 Task: Find connections with filter location Lago da Pedra with filter topic #engineeringwith filter profile language English with filter current company Aparna Constructions & Estates with filter school JNTU Anantapur with filter industry Maritime Transportation with filter service category Grant Writing with filter keywords title Life Coach
Action: Mouse moved to (600, 104)
Screenshot: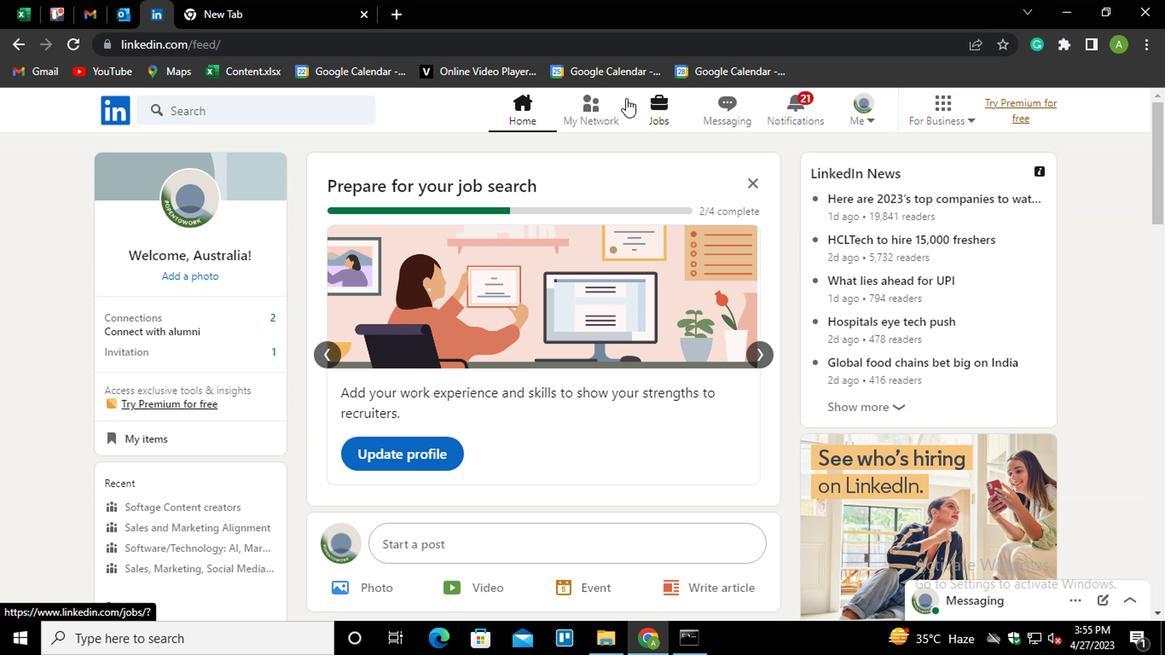 
Action: Mouse pressed left at (600, 104)
Screenshot: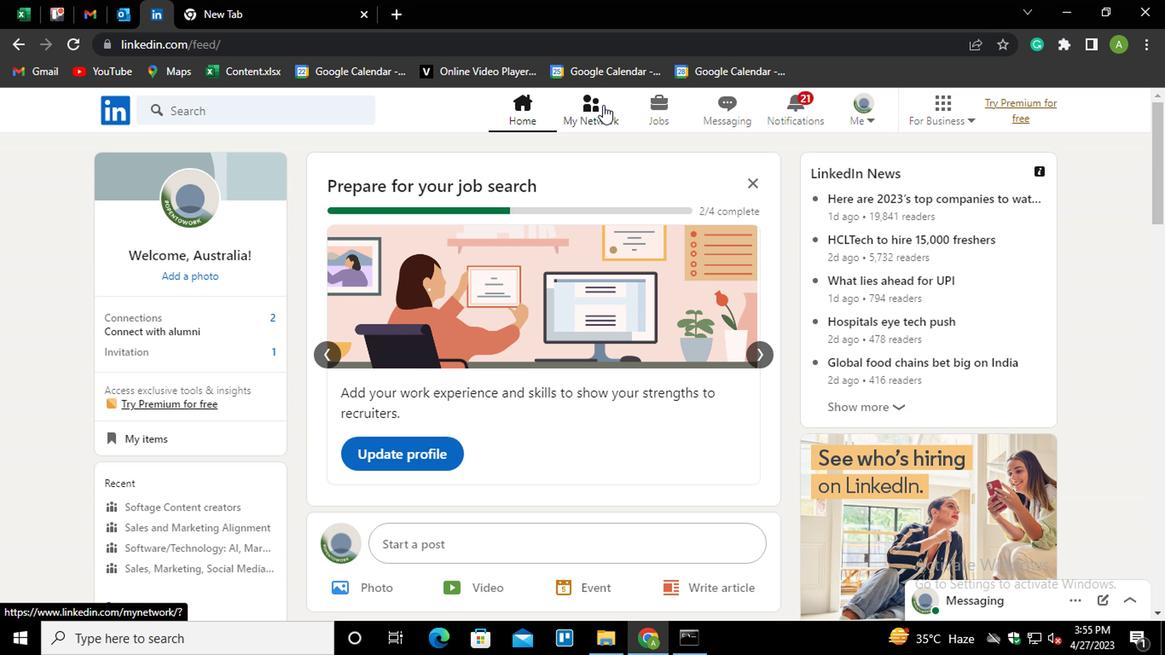 
Action: Mouse moved to (193, 202)
Screenshot: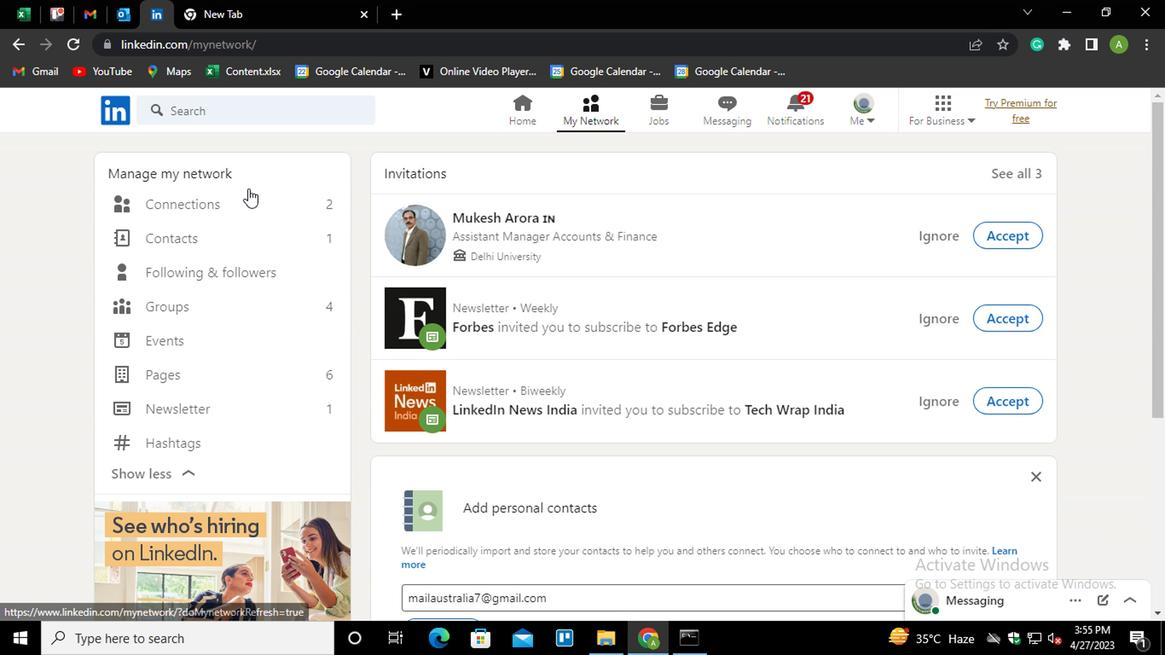 
Action: Mouse pressed left at (193, 202)
Screenshot: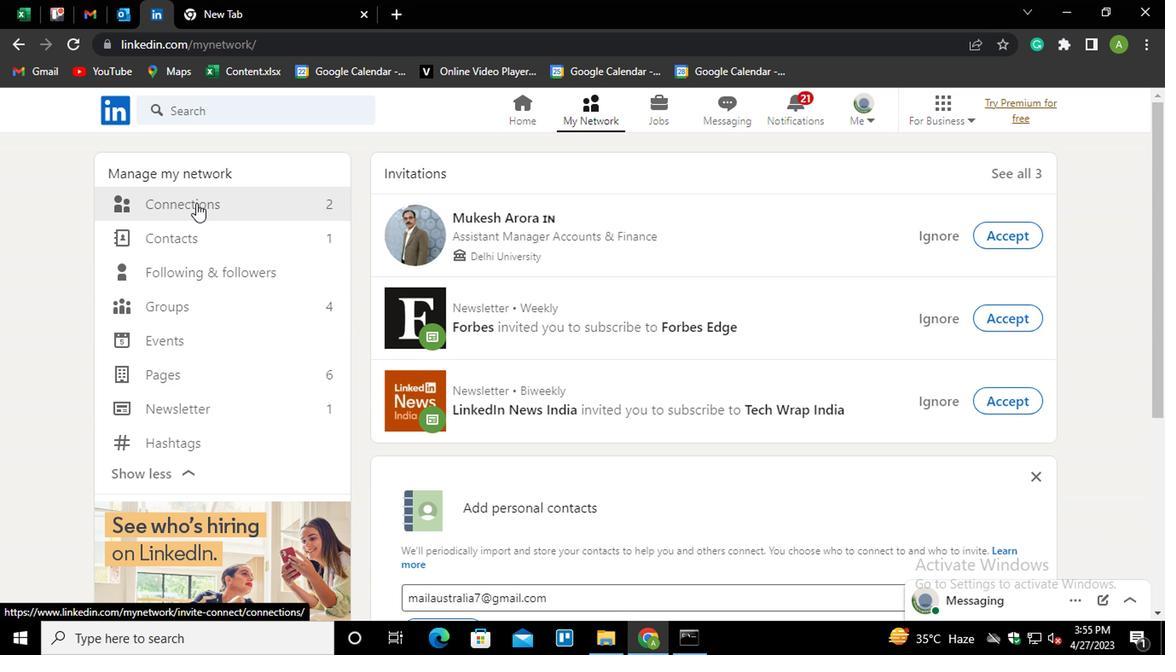 
Action: Mouse moved to (735, 200)
Screenshot: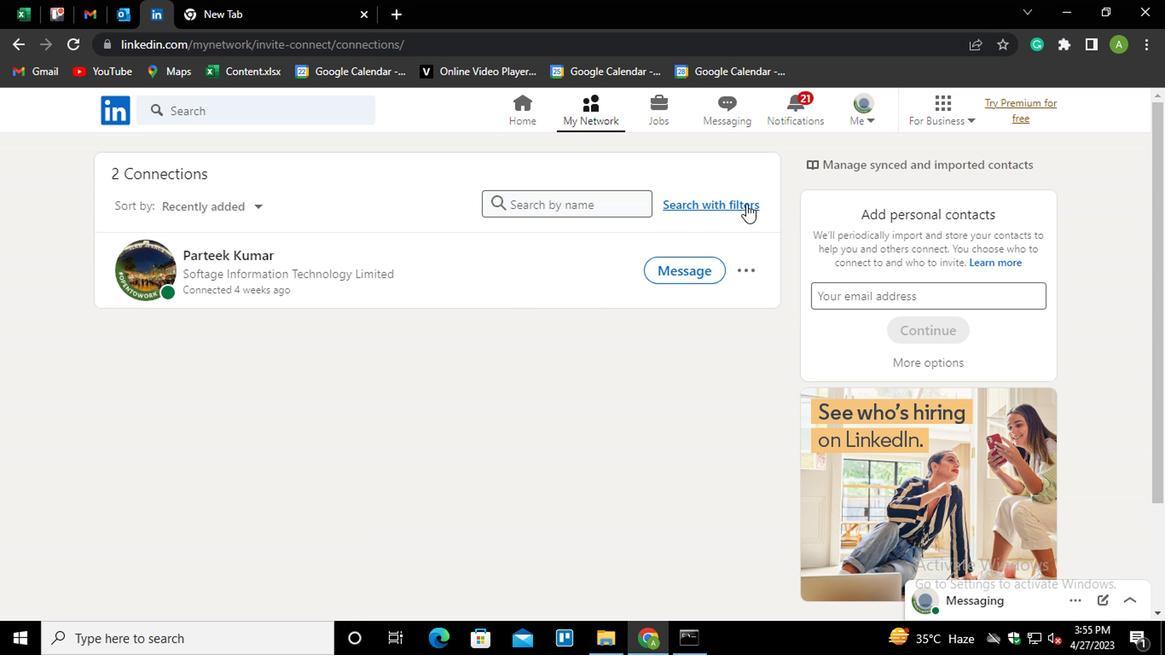 
Action: Mouse pressed left at (735, 200)
Screenshot: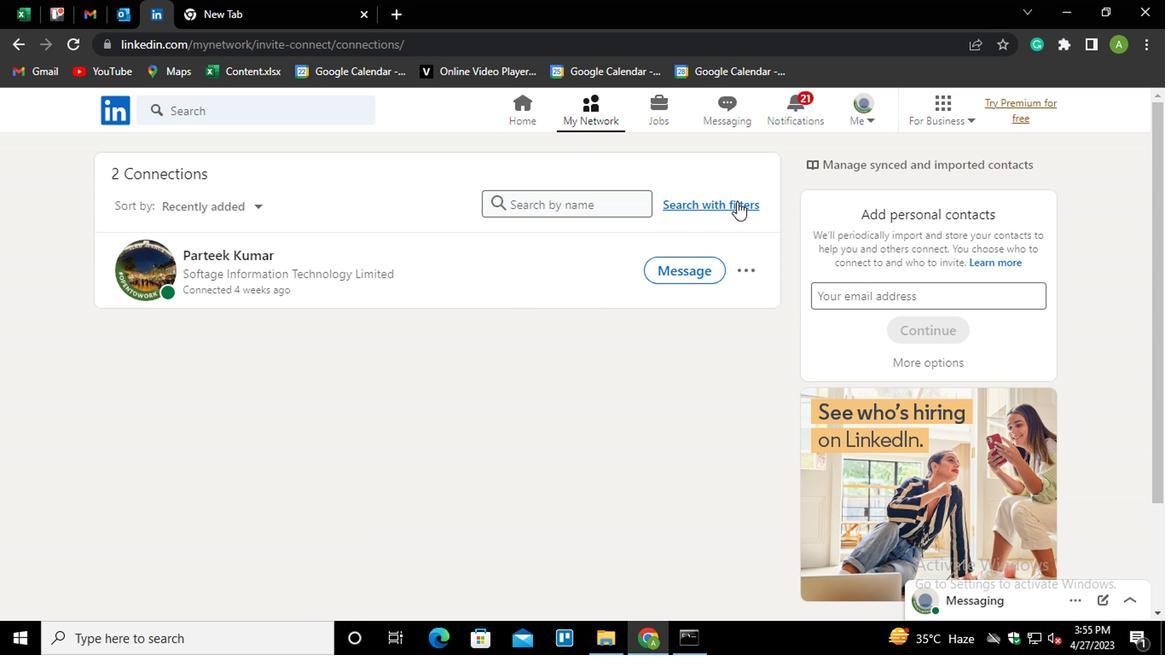 
Action: Mouse moved to (634, 154)
Screenshot: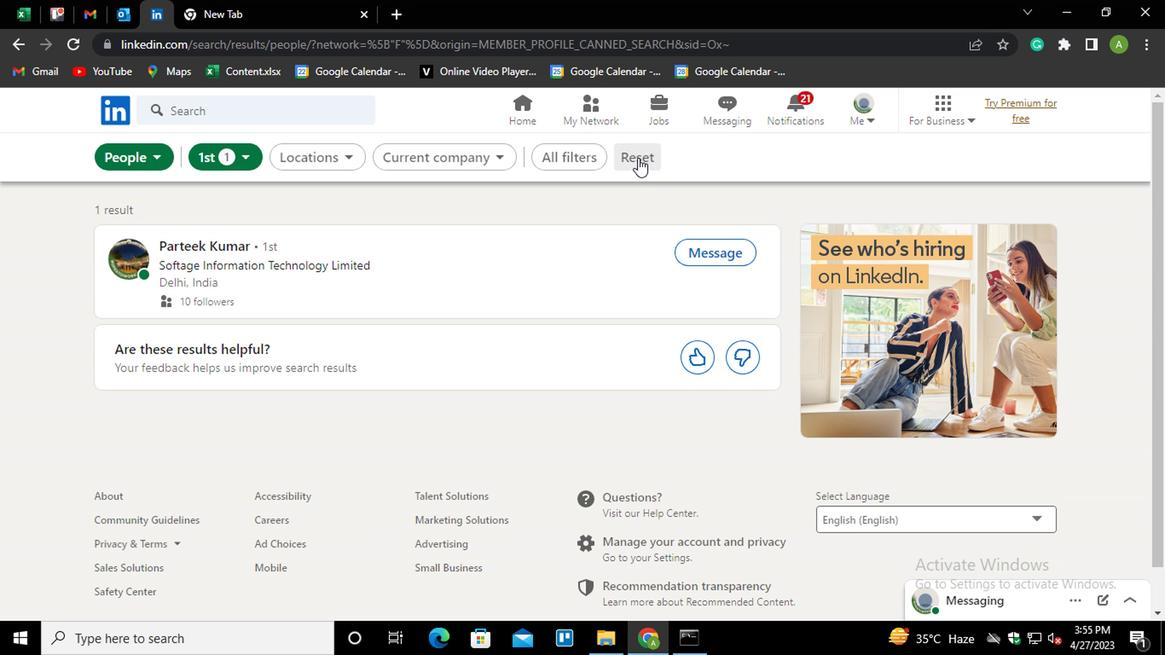 
Action: Mouse pressed left at (634, 154)
Screenshot: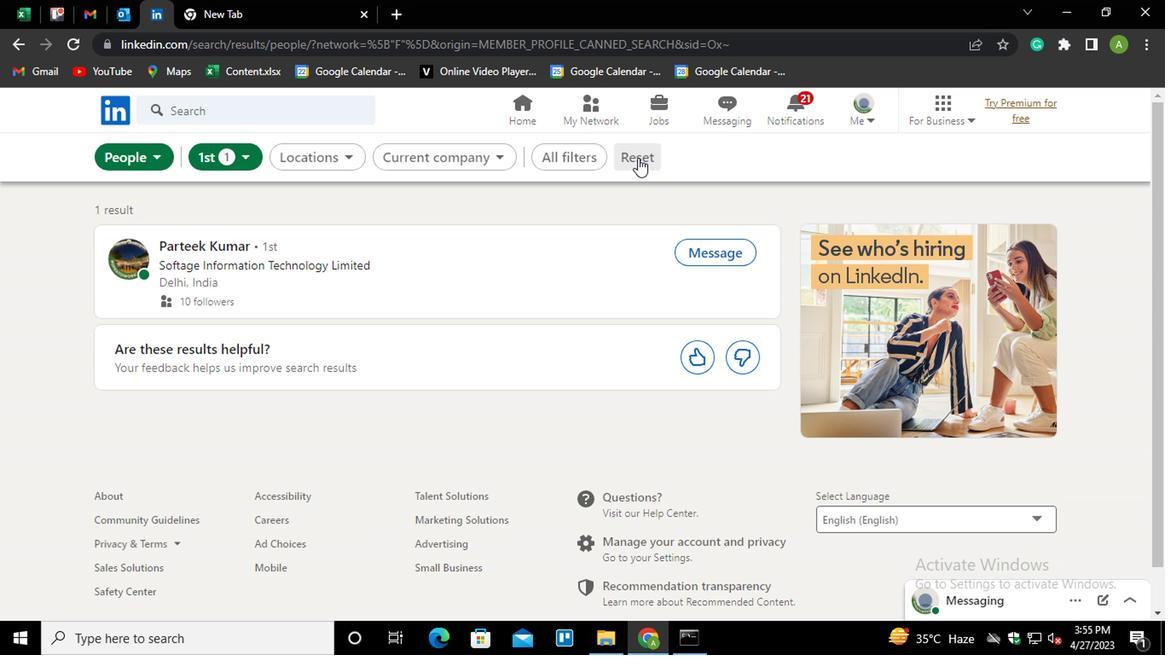 
Action: Mouse moved to (614, 158)
Screenshot: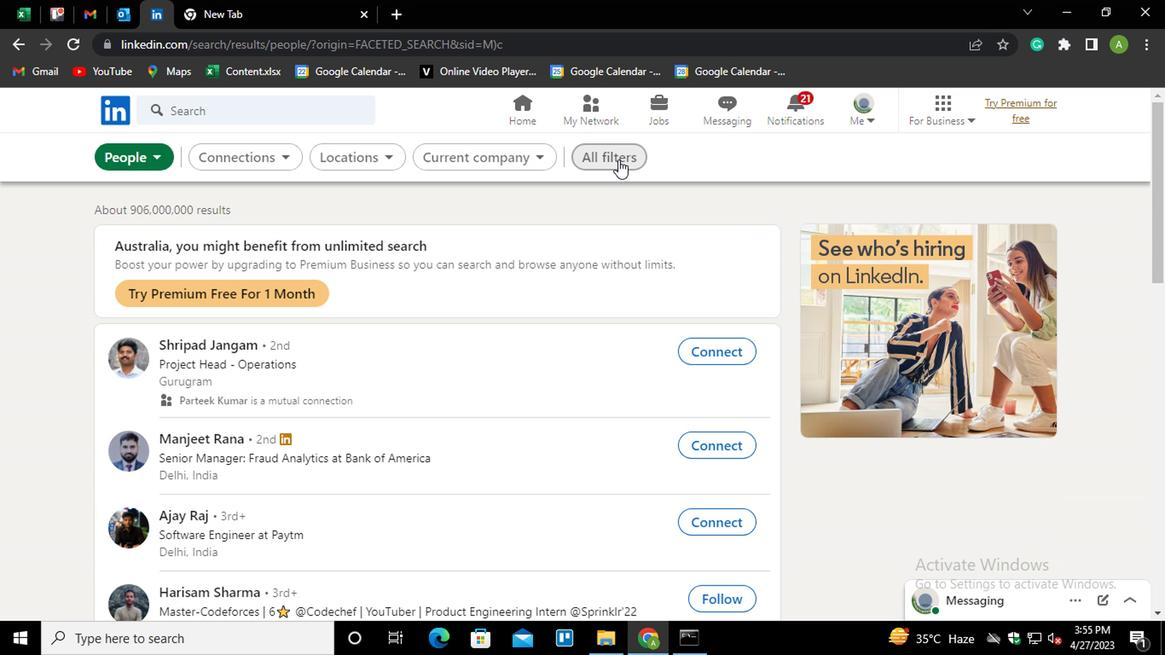 
Action: Mouse pressed left at (614, 158)
Screenshot: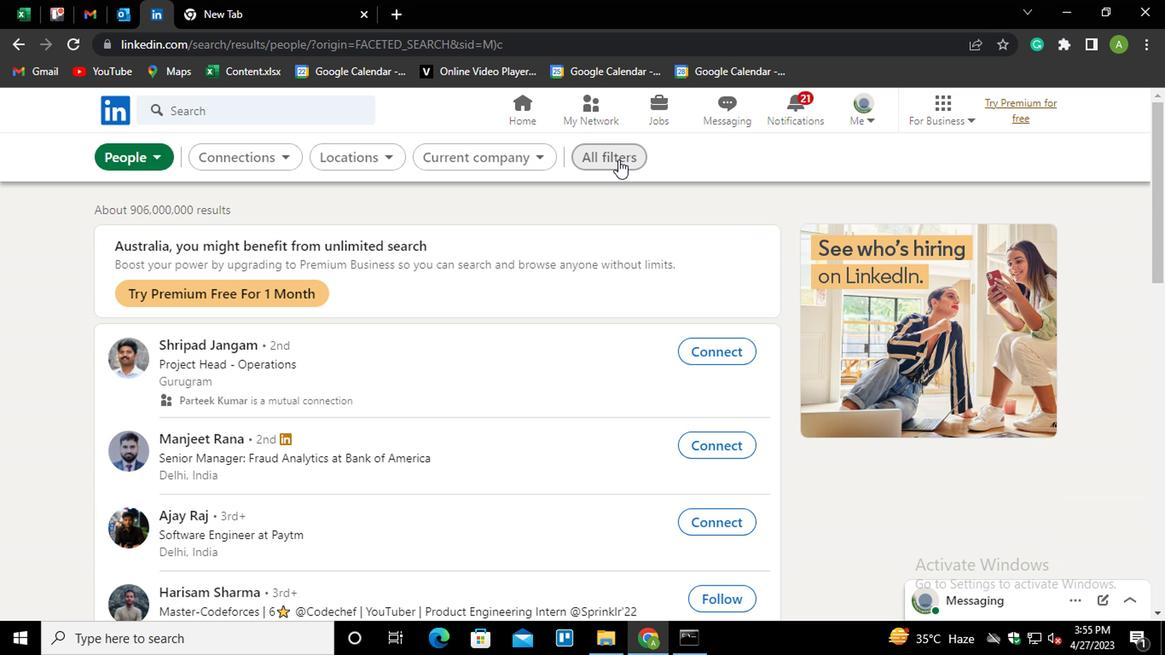 
Action: Mouse moved to (821, 343)
Screenshot: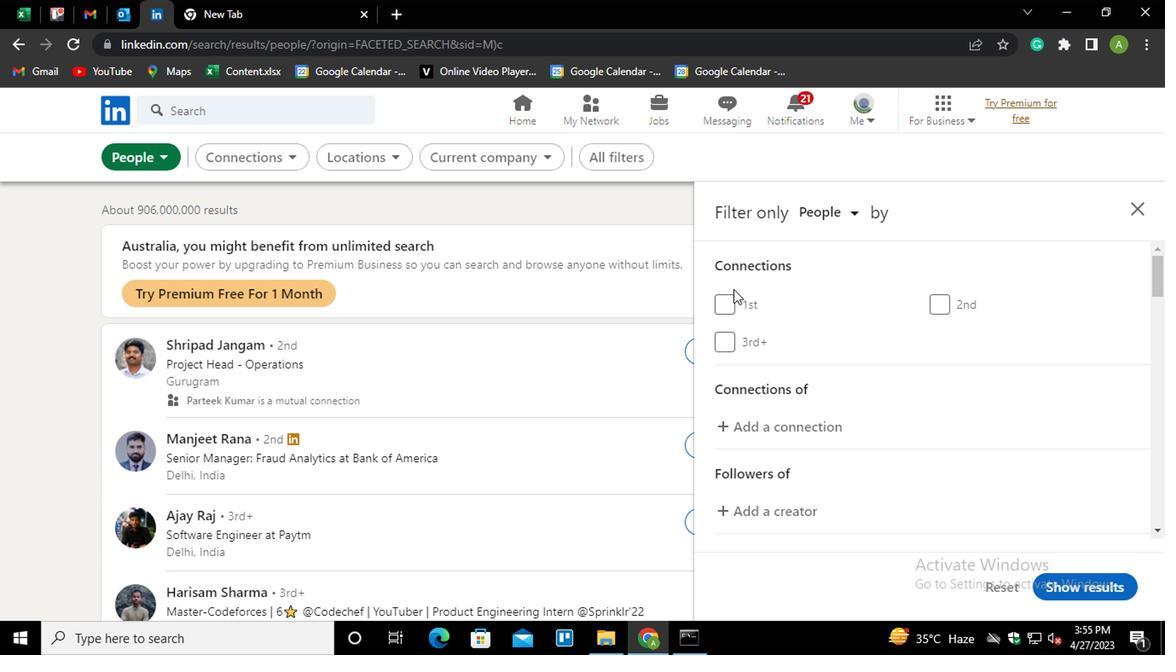 
Action: Mouse scrolled (821, 342) with delta (0, -1)
Screenshot: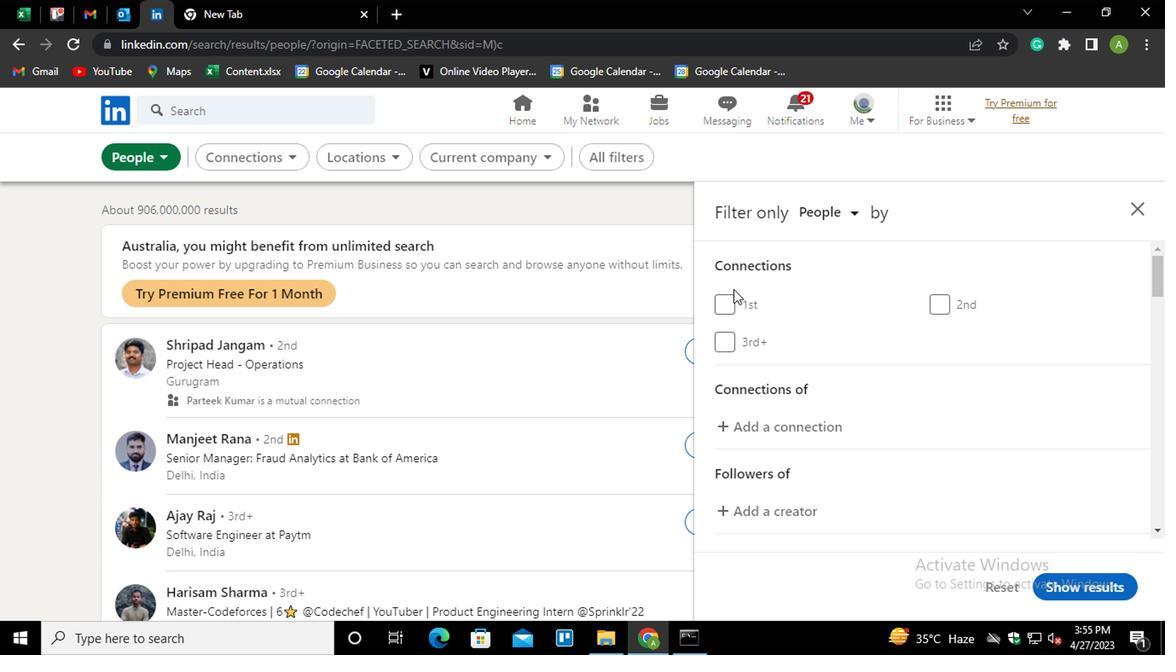 
Action: Mouse moved to (821, 344)
Screenshot: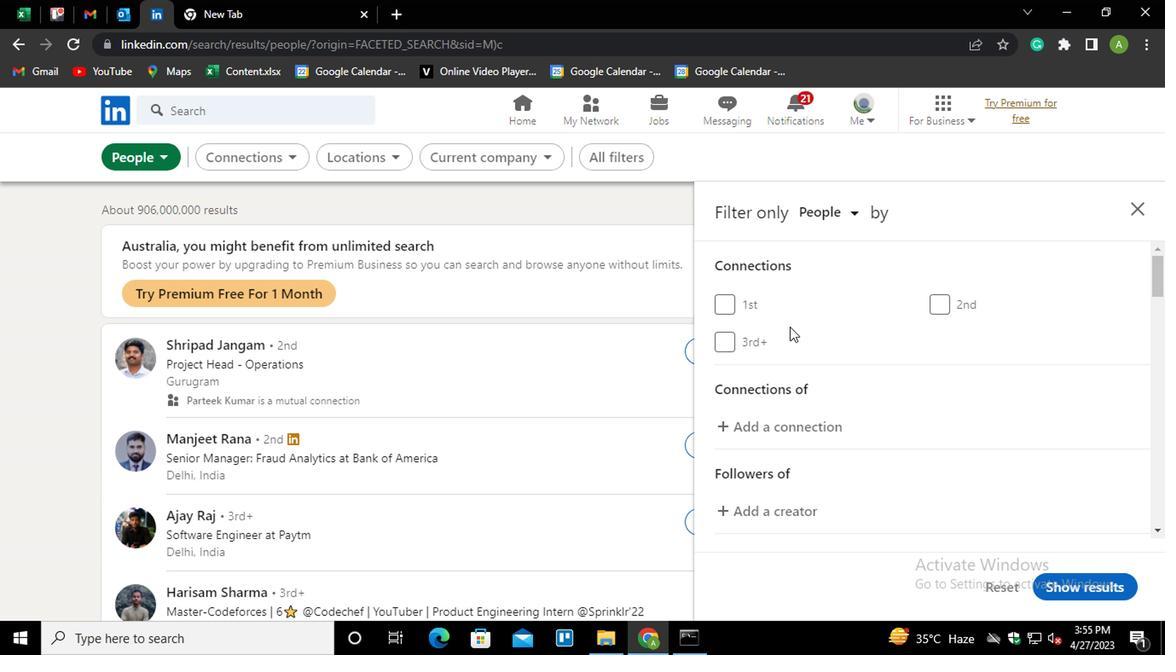
Action: Mouse scrolled (821, 343) with delta (0, 0)
Screenshot: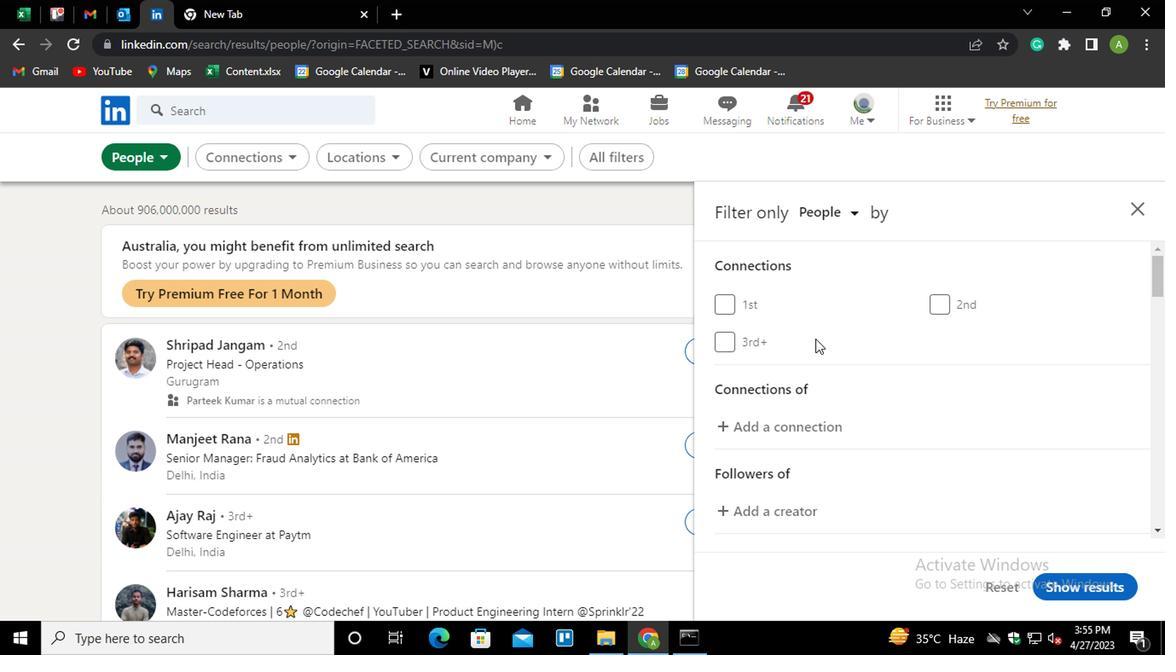 
Action: Mouse scrolled (821, 343) with delta (0, 0)
Screenshot: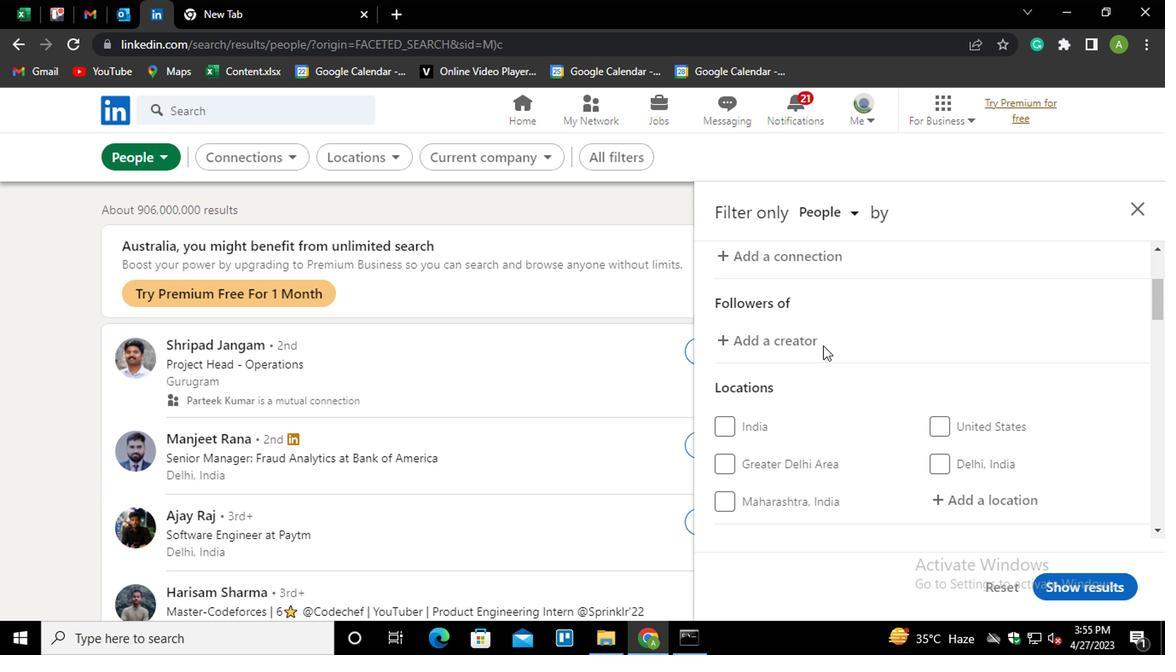 
Action: Mouse moved to (961, 412)
Screenshot: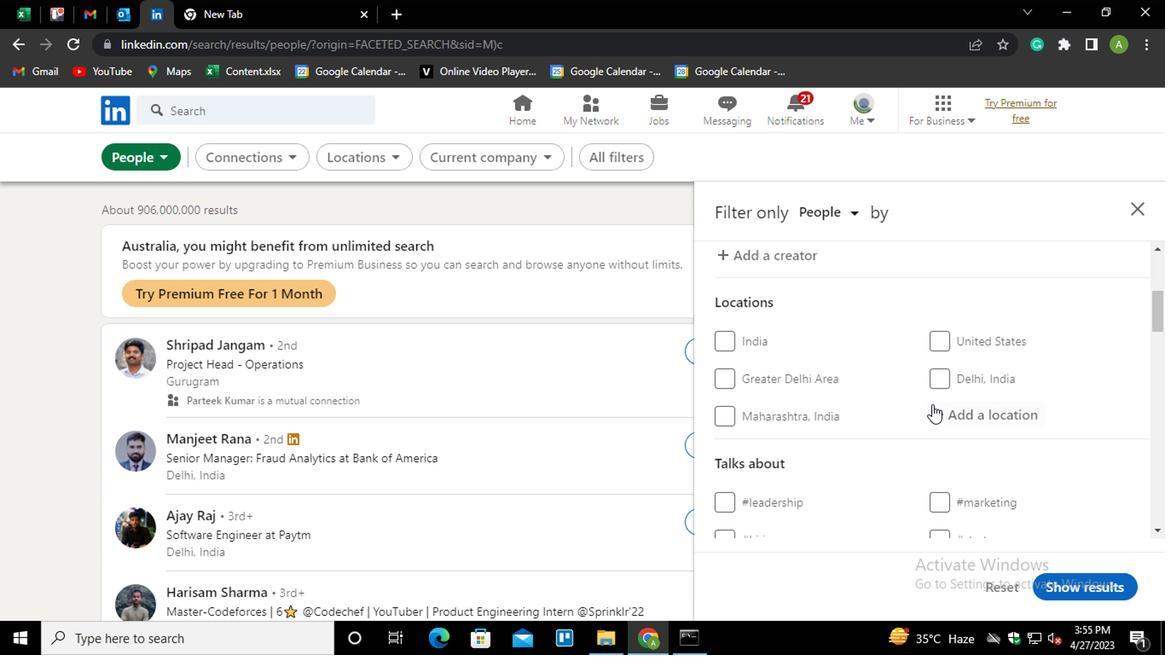 
Action: Mouse pressed left at (961, 412)
Screenshot: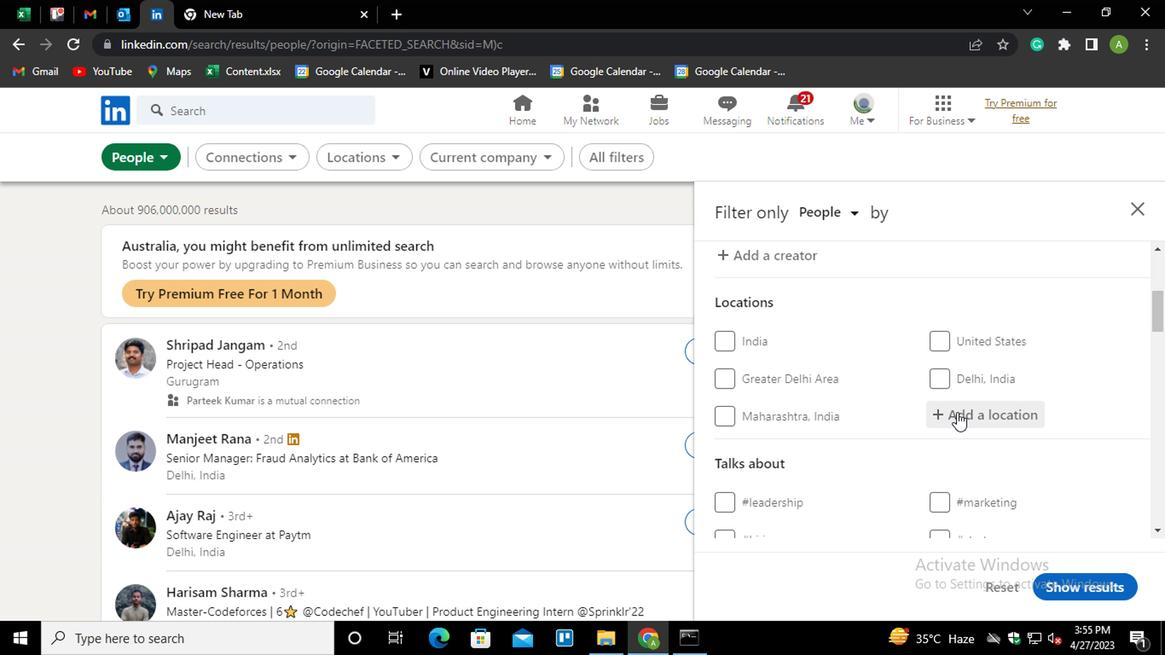 
Action: Mouse moved to (976, 414)
Screenshot: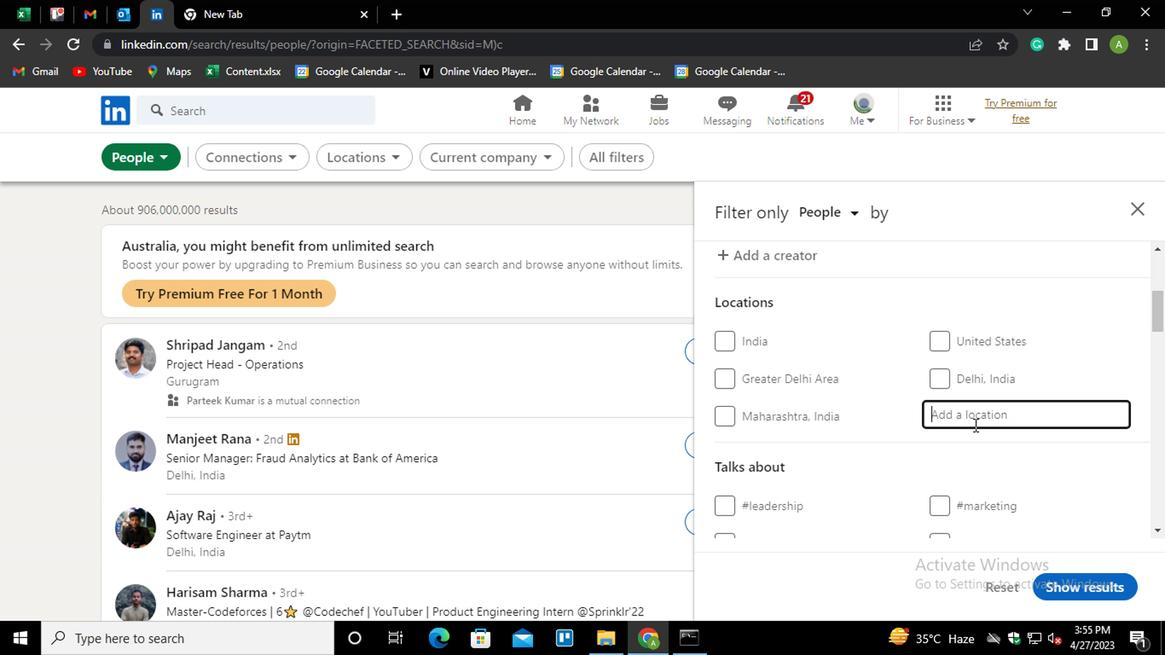 
Action: Mouse pressed left at (976, 414)
Screenshot: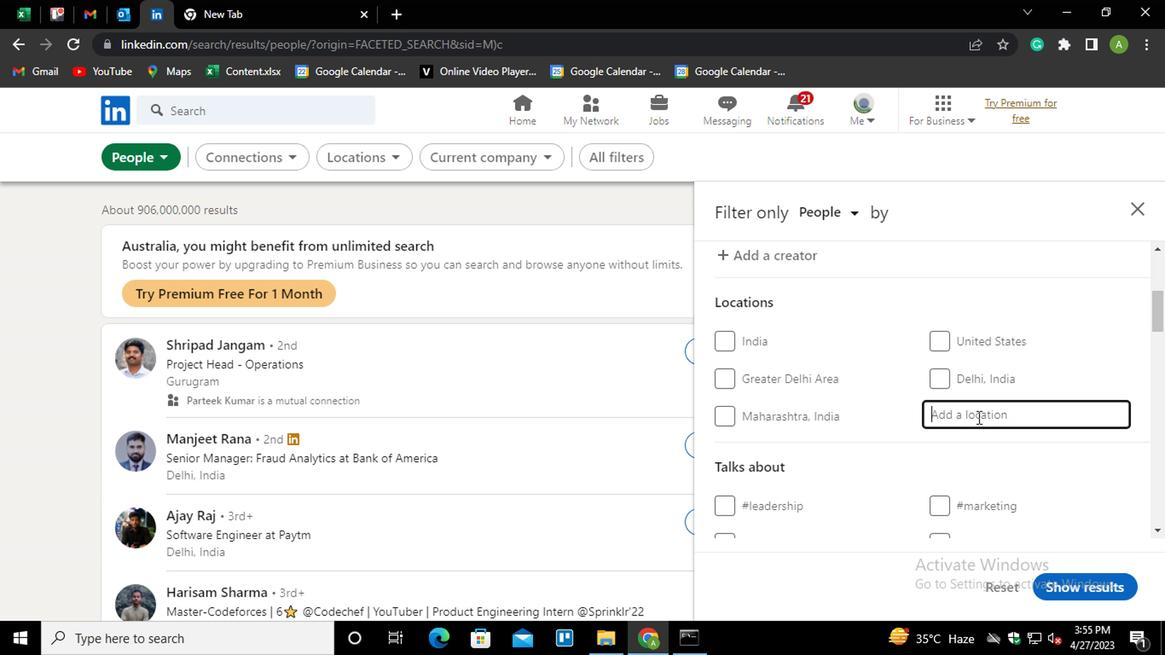 
Action: Mouse moved to (971, 416)
Screenshot: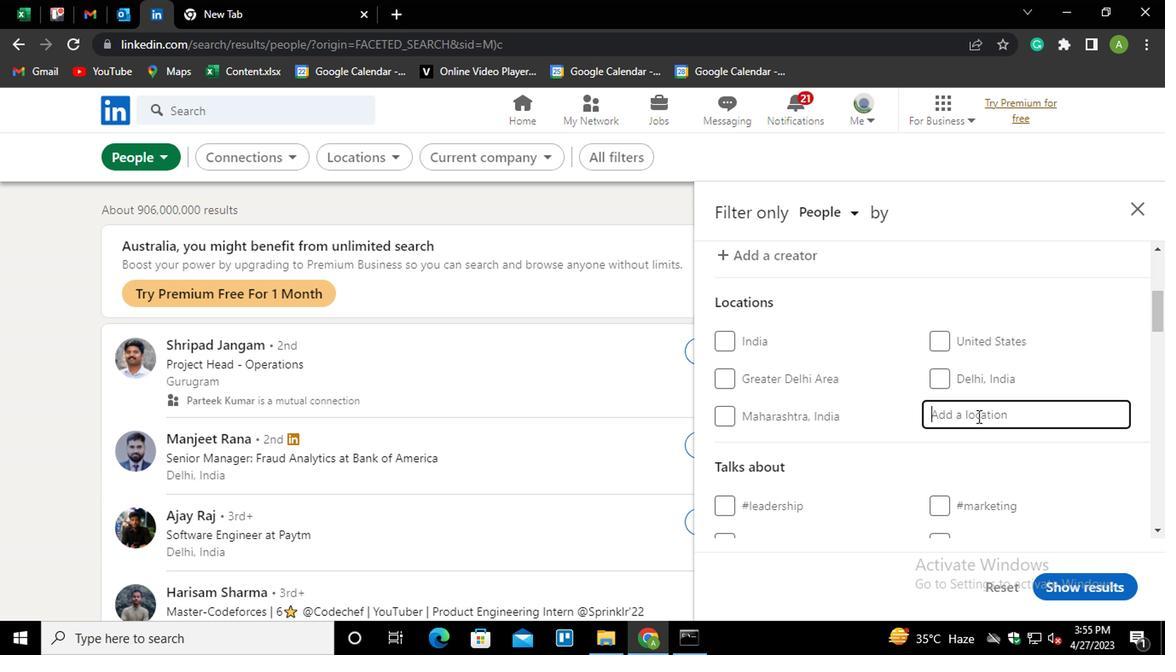 
Action: Key pressed <Key.shift>LAGO<Key.space>DA<Key.space><Key.down><Key.enter>
Screenshot: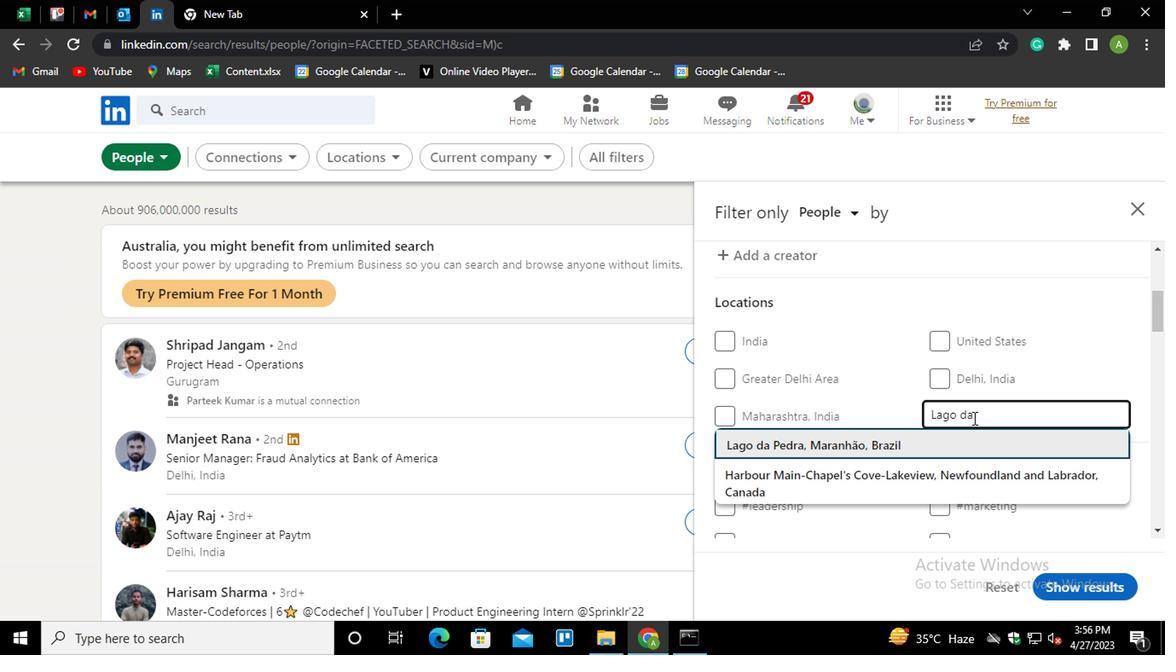 
Action: Mouse scrolled (971, 415) with delta (0, 0)
Screenshot: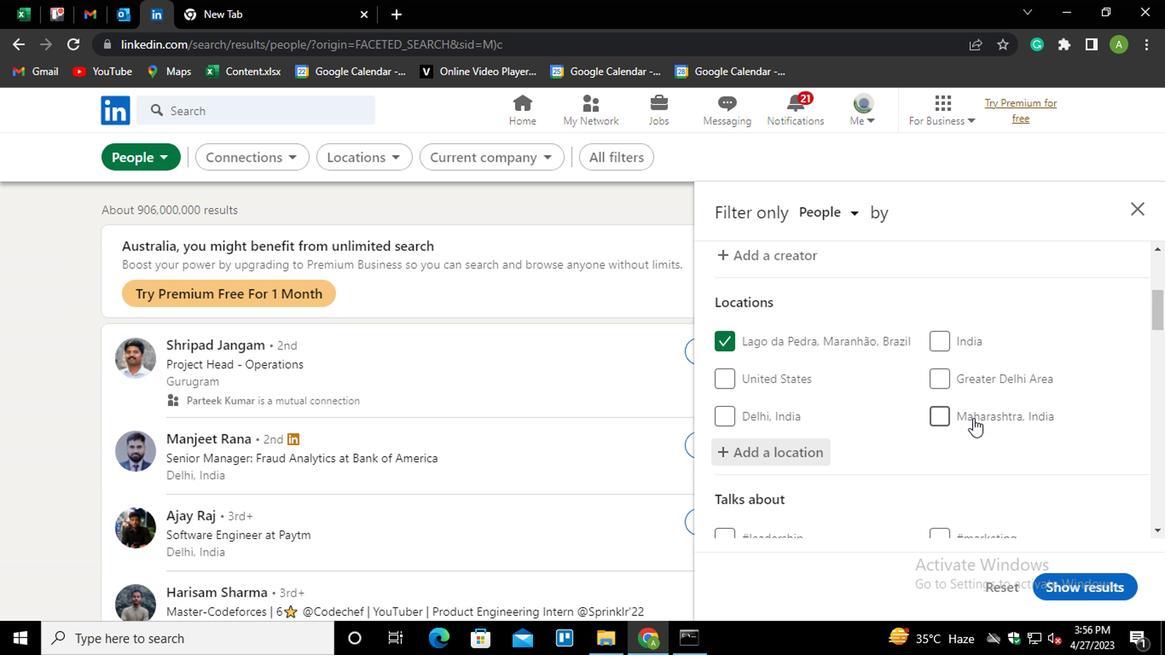 
Action: Mouse scrolled (971, 415) with delta (0, 0)
Screenshot: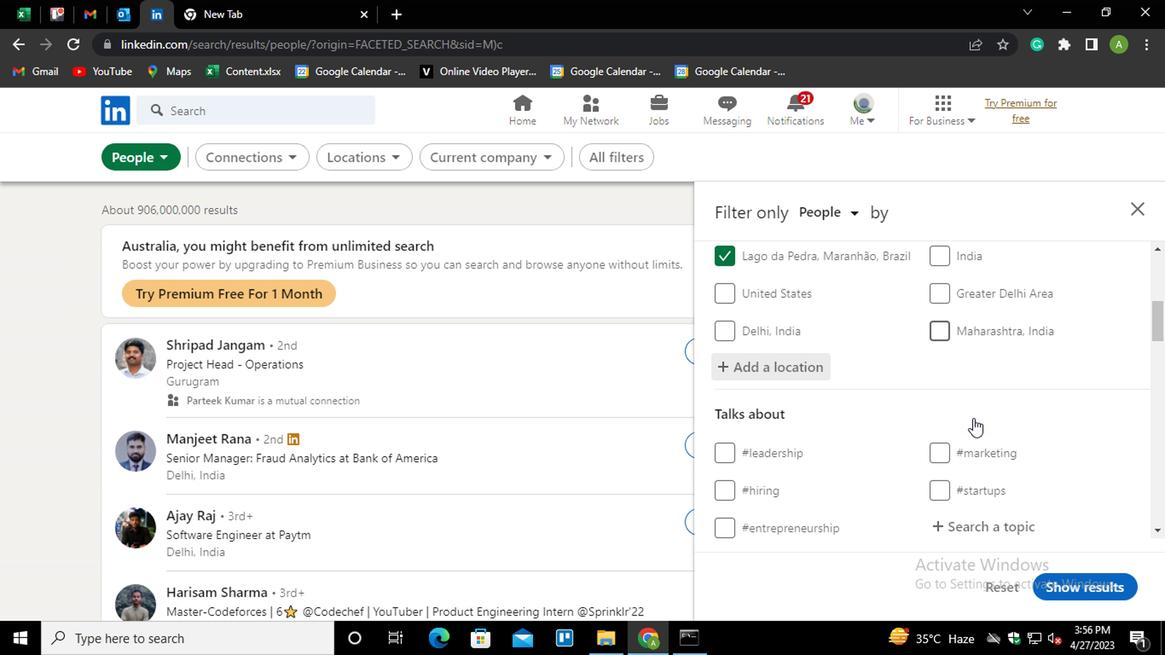 
Action: Mouse moved to (979, 442)
Screenshot: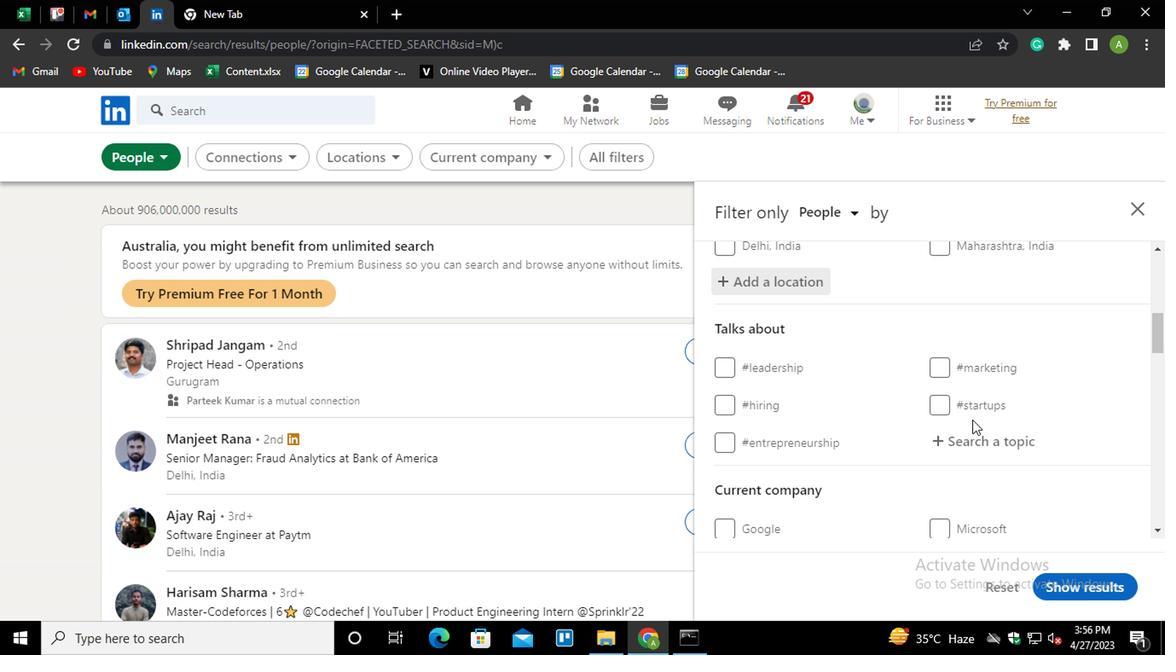 
Action: Mouse pressed left at (979, 442)
Screenshot: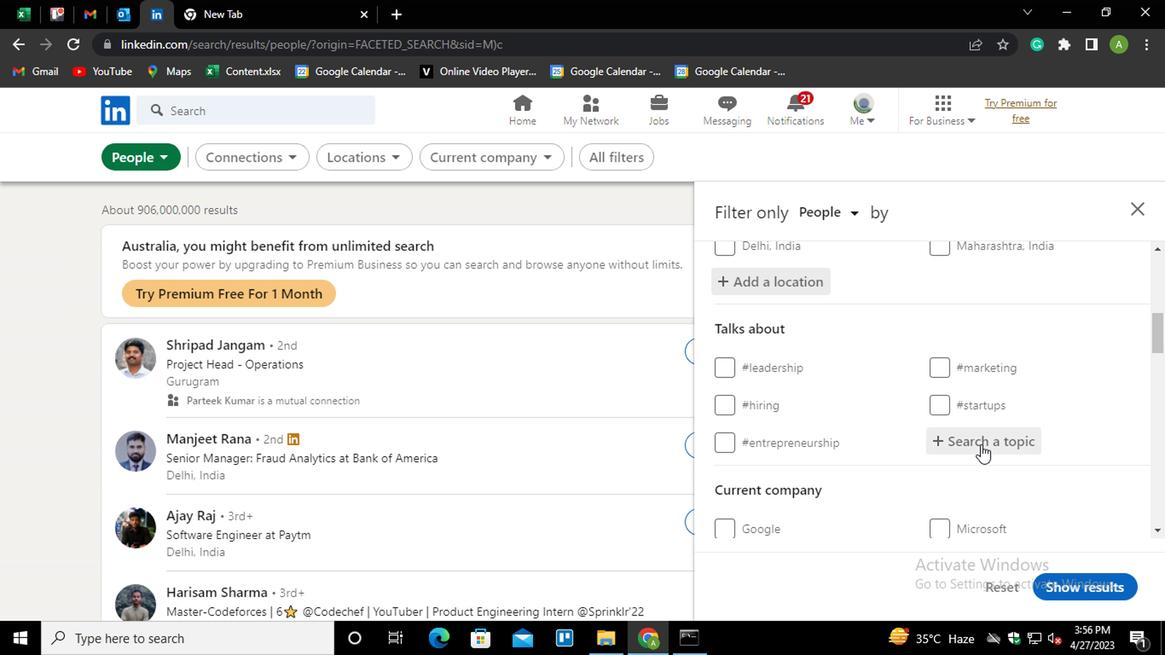 
Action: Mouse moved to (979, 443)
Screenshot: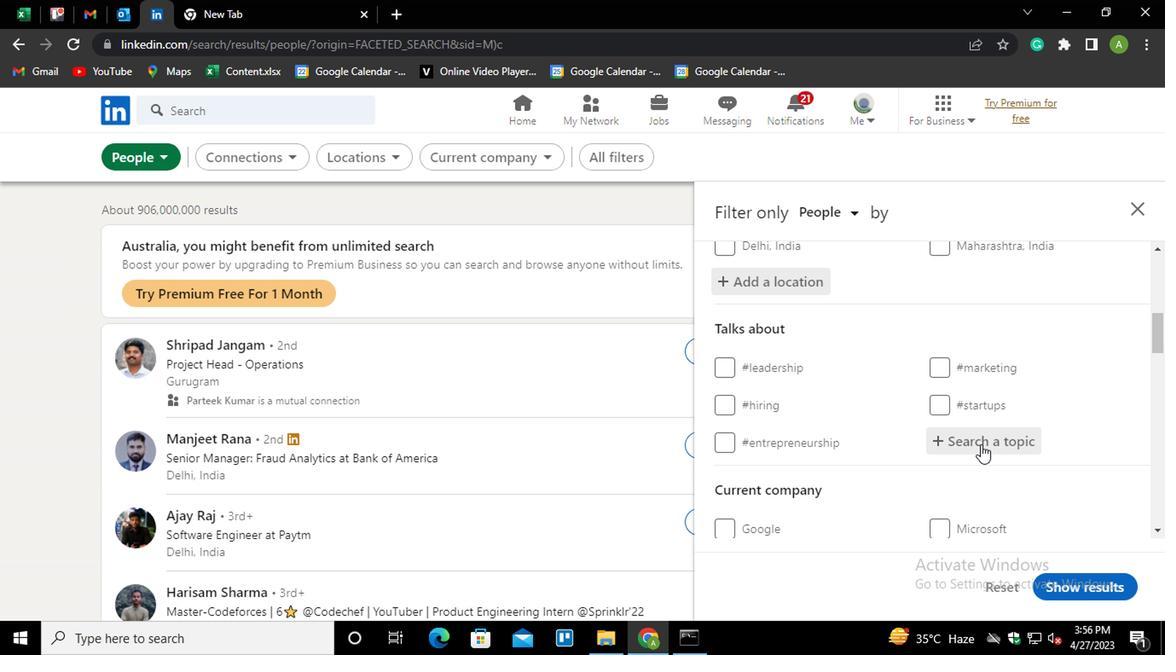 
Action: Key pressed ENGINEER<Key.down><Key.enter>
Screenshot: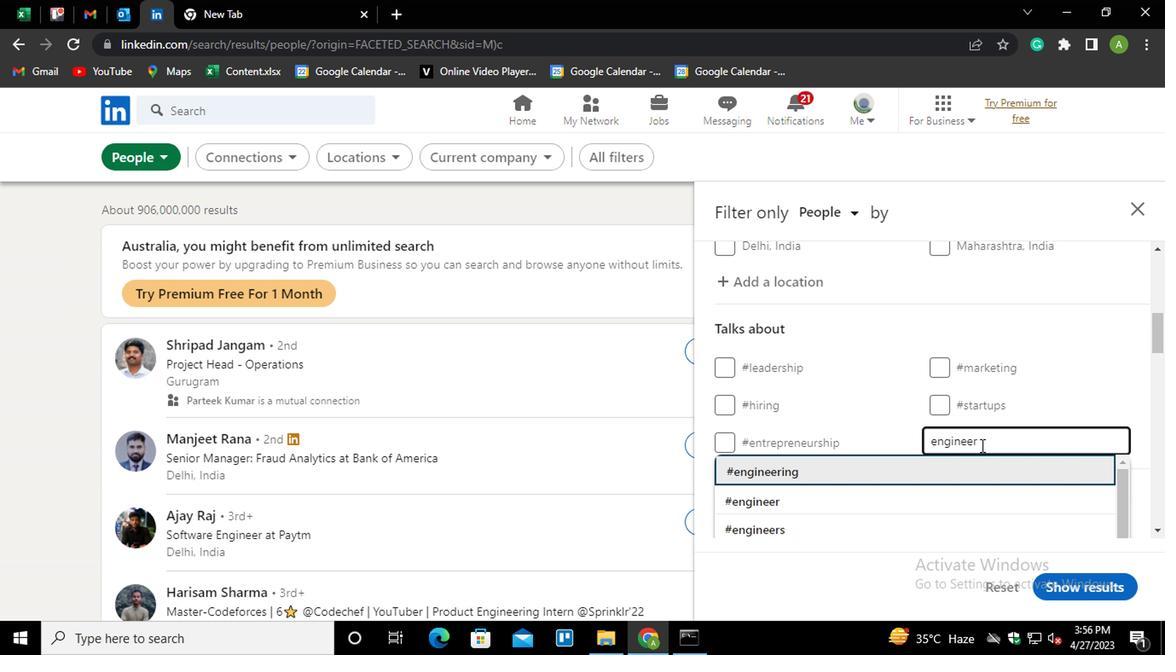 
Action: Mouse scrolled (979, 442) with delta (0, -1)
Screenshot: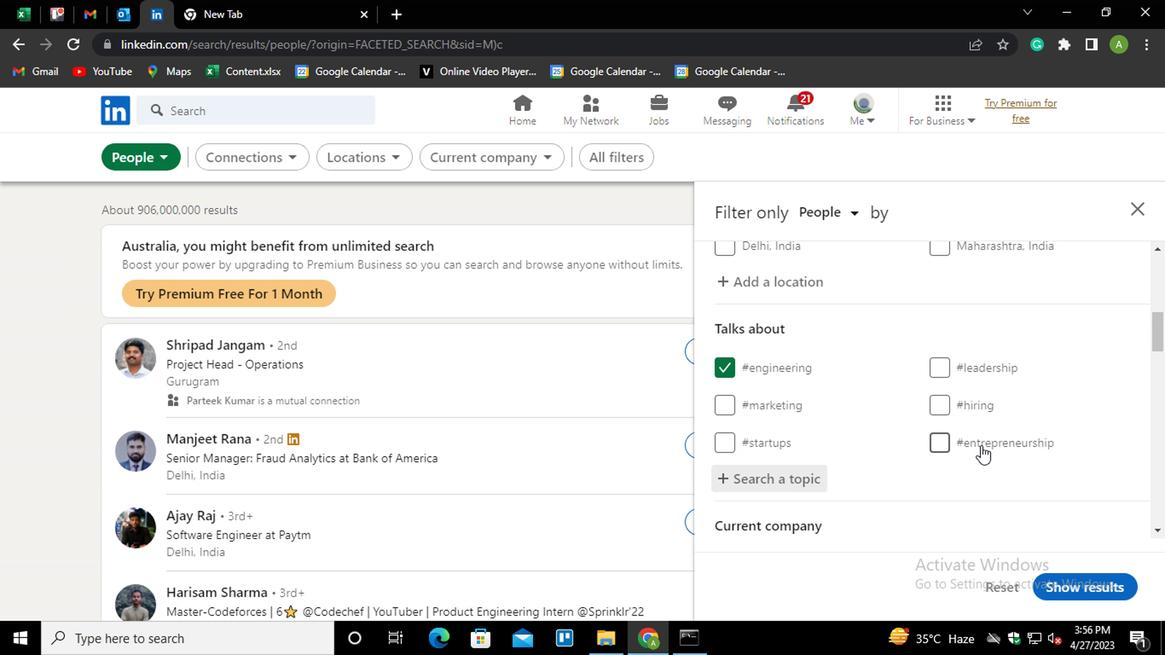 
Action: Mouse scrolled (979, 442) with delta (0, -1)
Screenshot: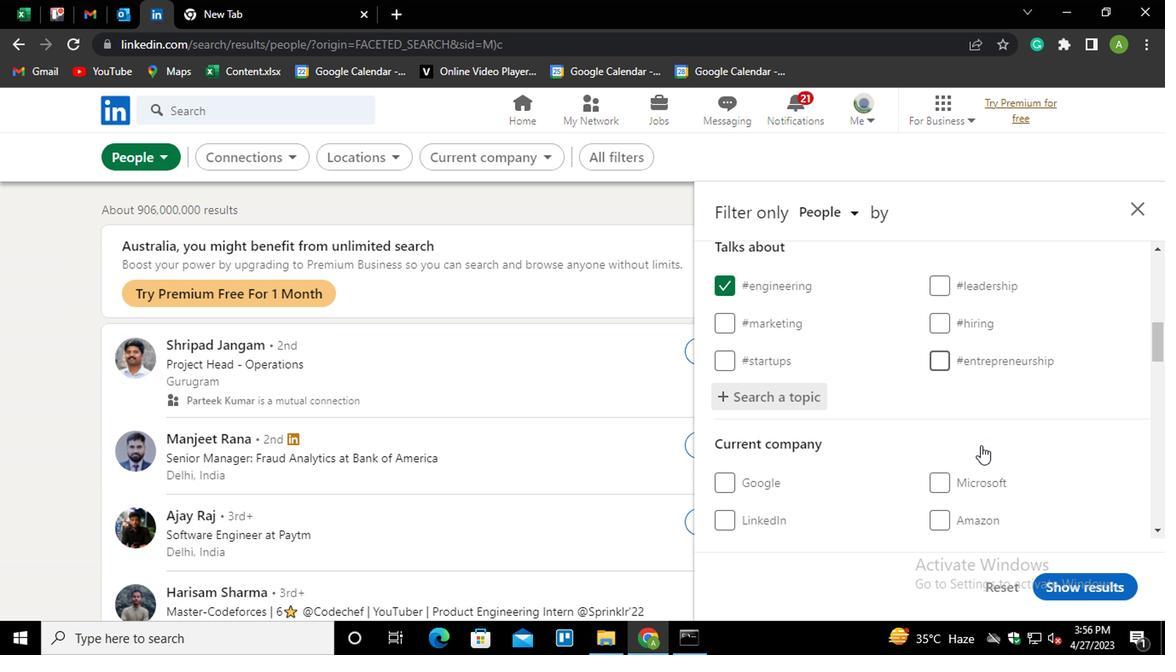 
Action: Mouse scrolled (979, 442) with delta (0, -1)
Screenshot: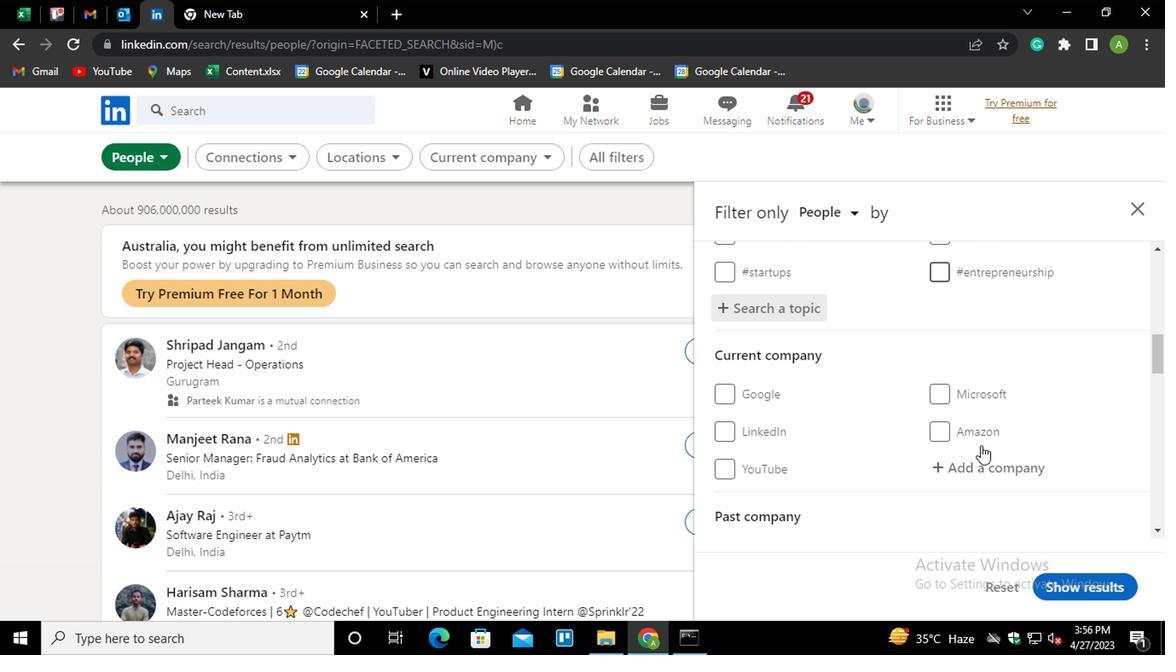 
Action: Mouse scrolled (979, 442) with delta (0, -1)
Screenshot: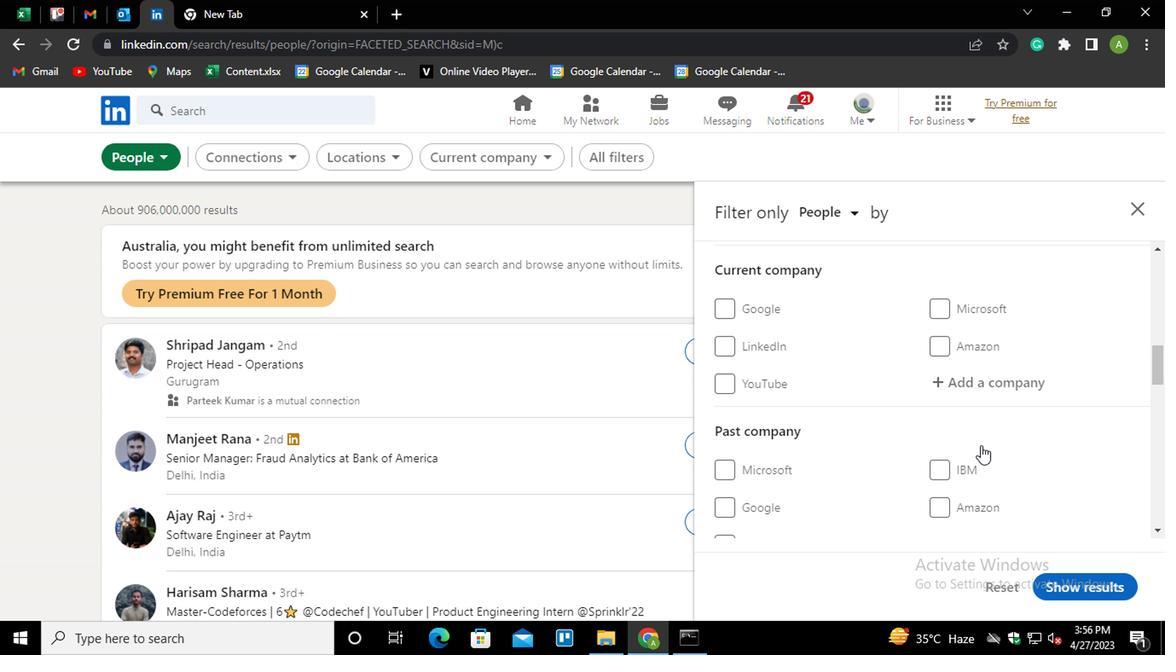 
Action: Mouse scrolled (979, 442) with delta (0, -1)
Screenshot: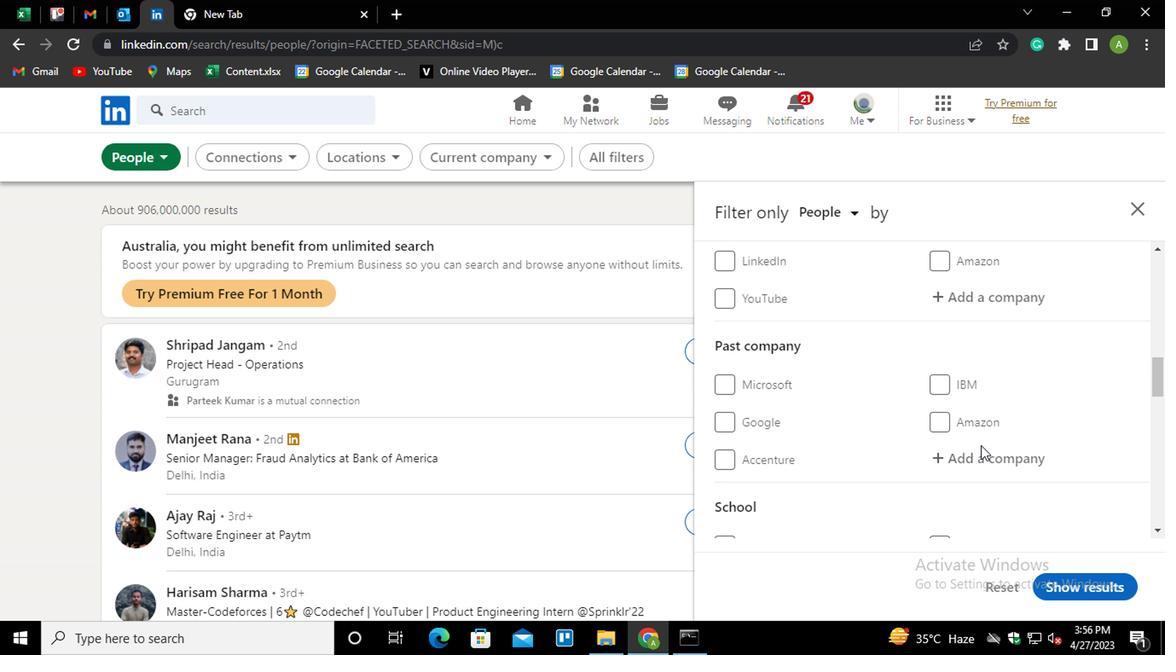 
Action: Mouse scrolled (979, 442) with delta (0, -1)
Screenshot: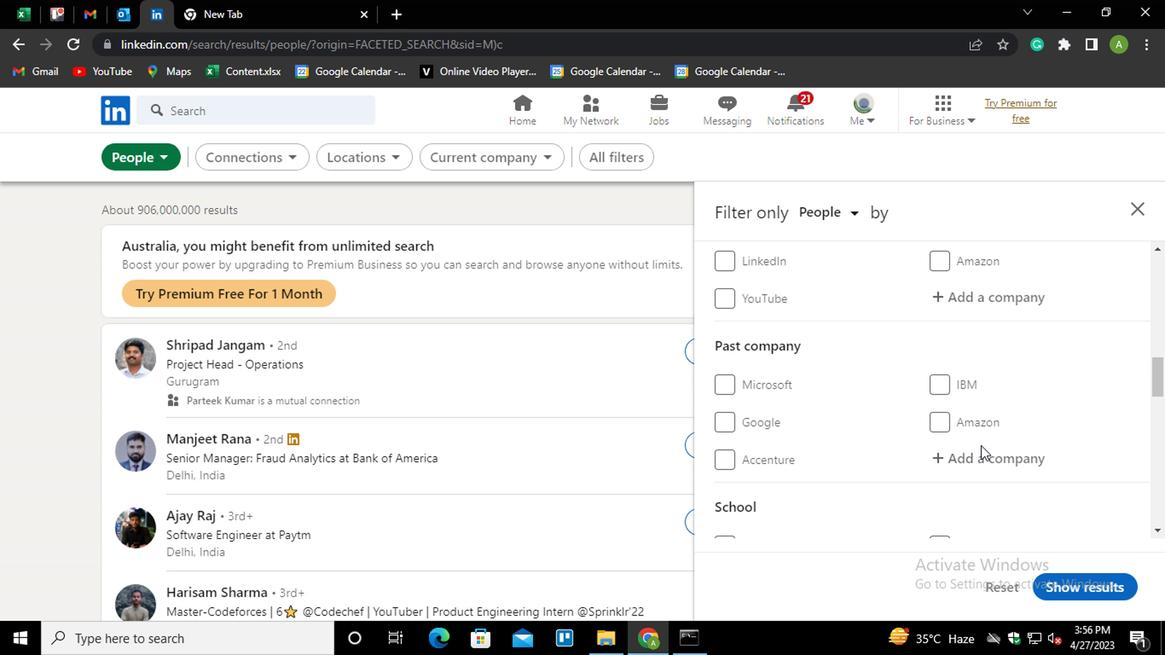 
Action: Mouse scrolled (979, 442) with delta (0, -1)
Screenshot: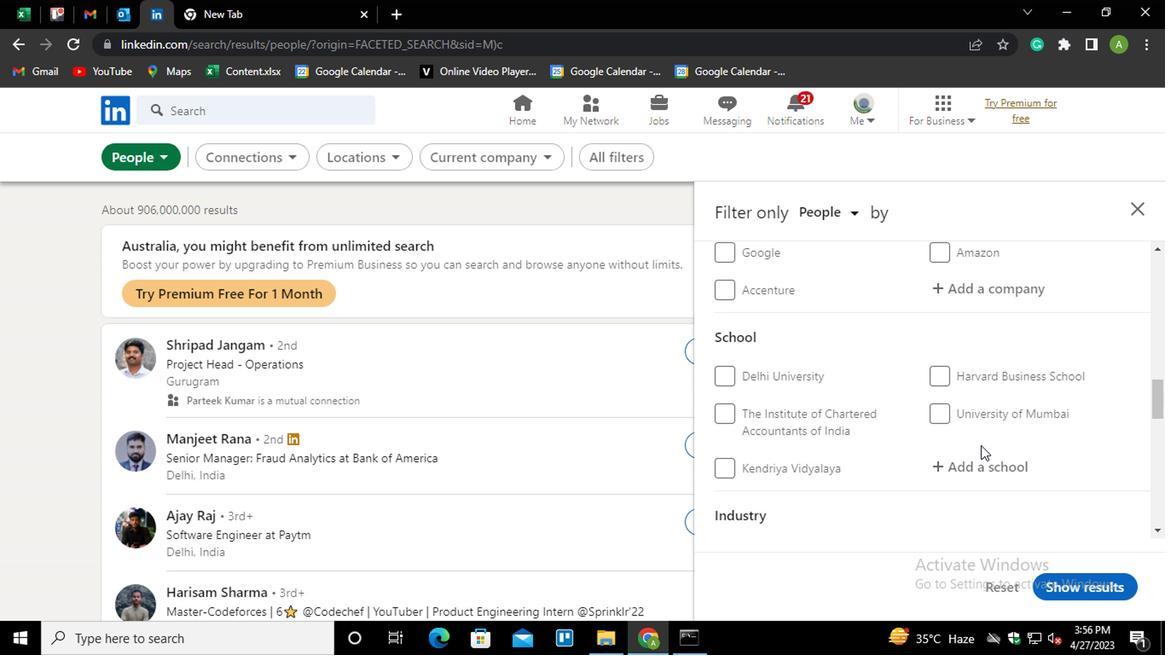 
Action: Mouse scrolled (979, 442) with delta (0, -1)
Screenshot: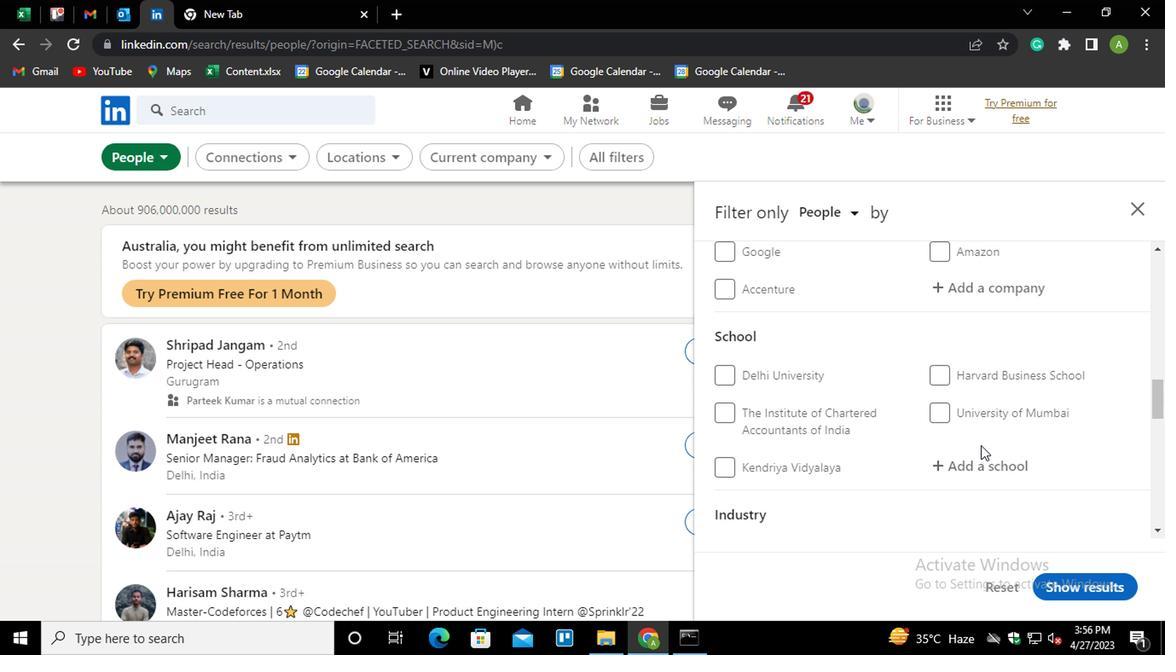 
Action: Mouse scrolled (979, 442) with delta (0, -1)
Screenshot: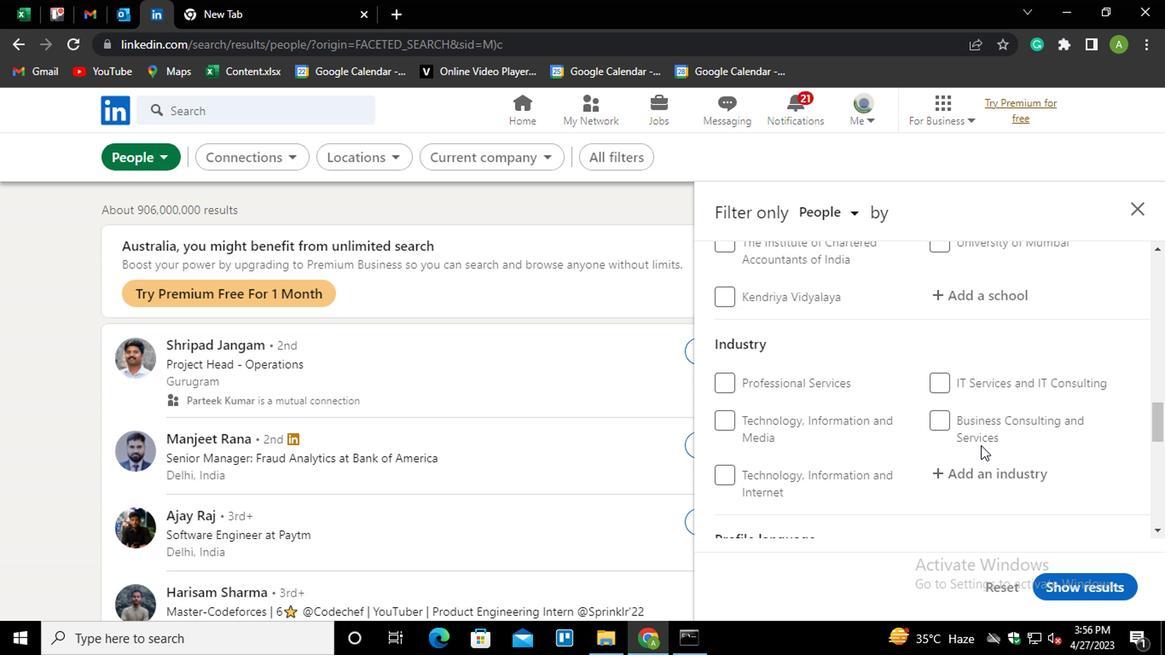 
Action: Mouse scrolled (979, 442) with delta (0, -1)
Screenshot: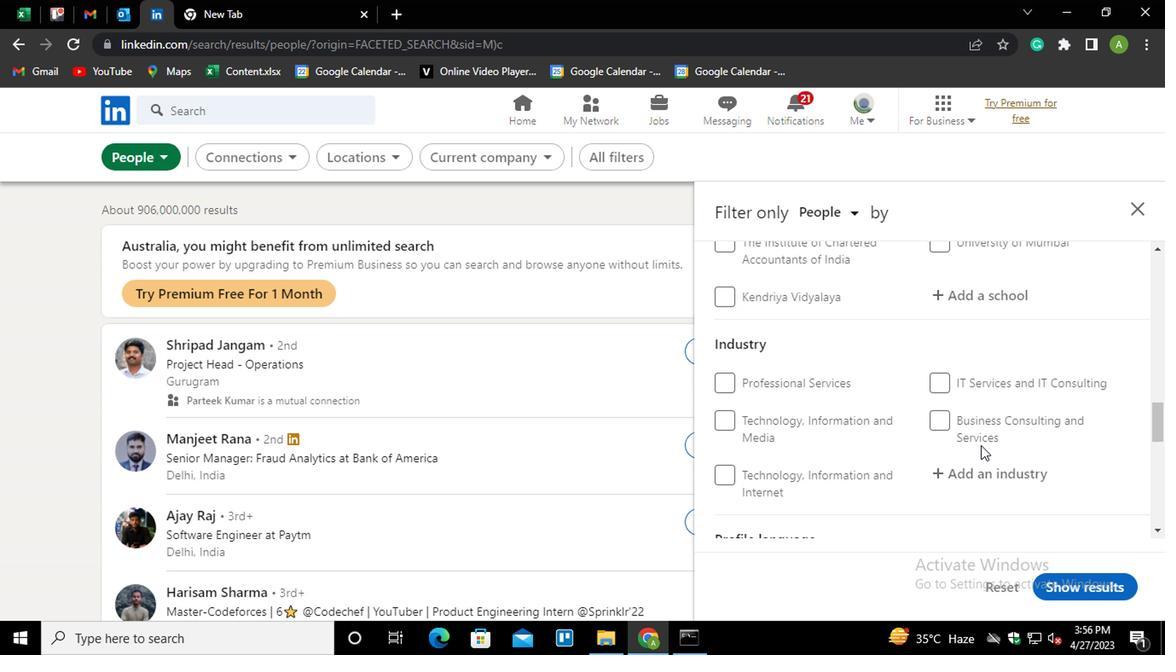 
Action: Mouse scrolled (979, 442) with delta (0, -1)
Screenshot: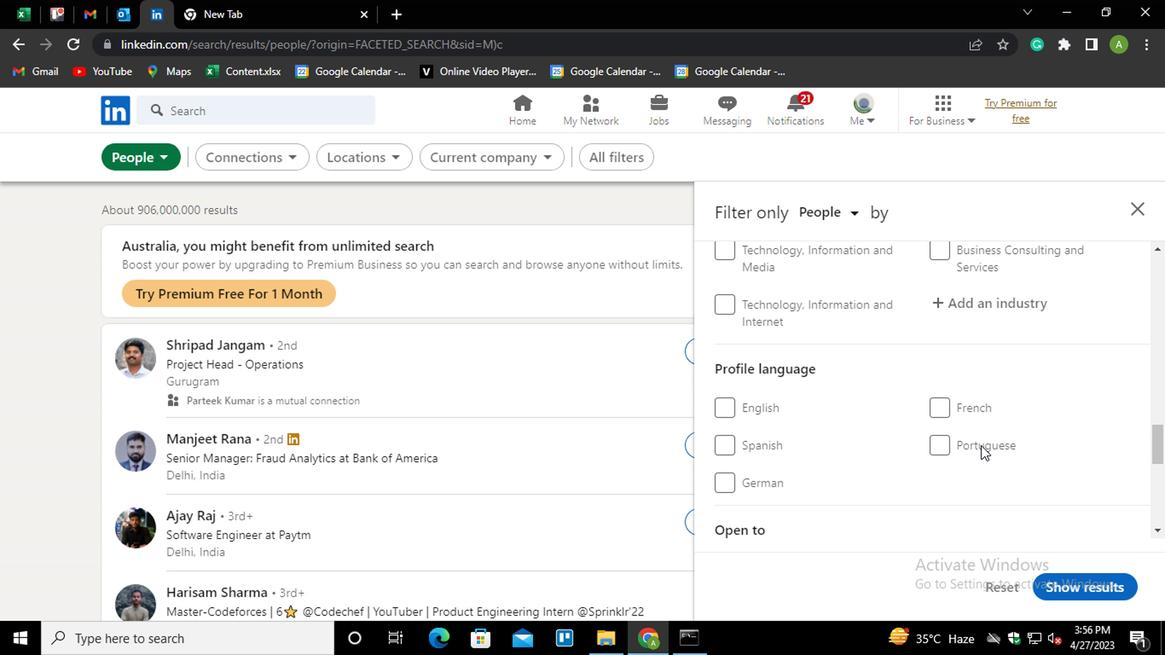 
Action: Mouse moved to (738, 316)
Screenshot: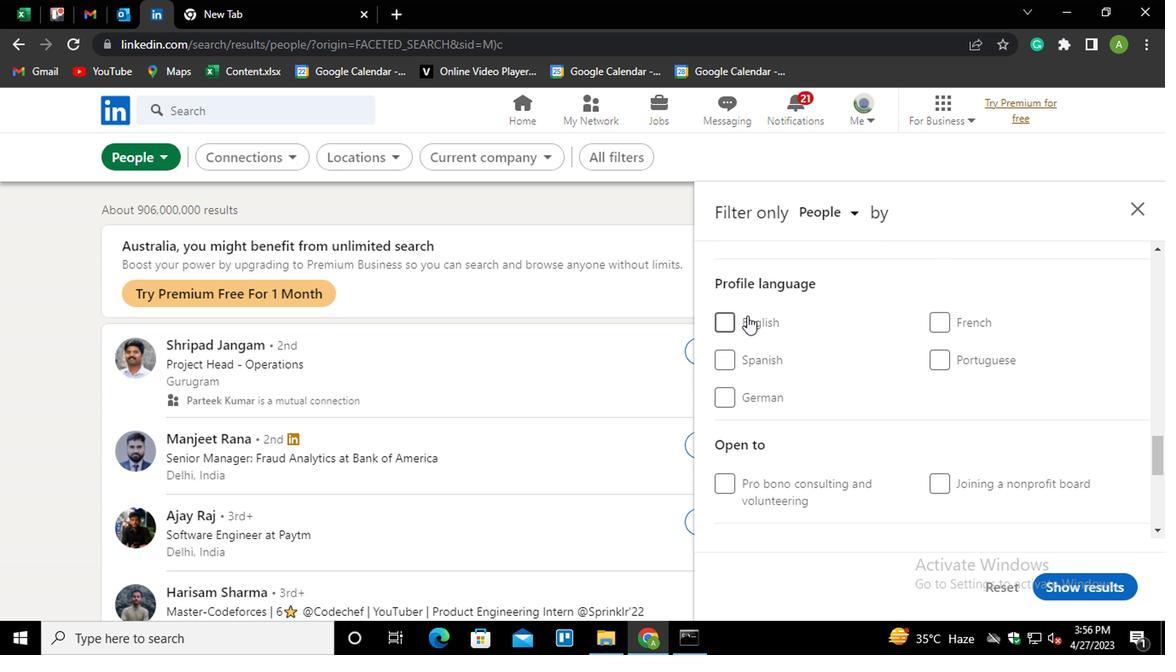 
Action: Mouse pressed left at (738, 316)
Screenshot: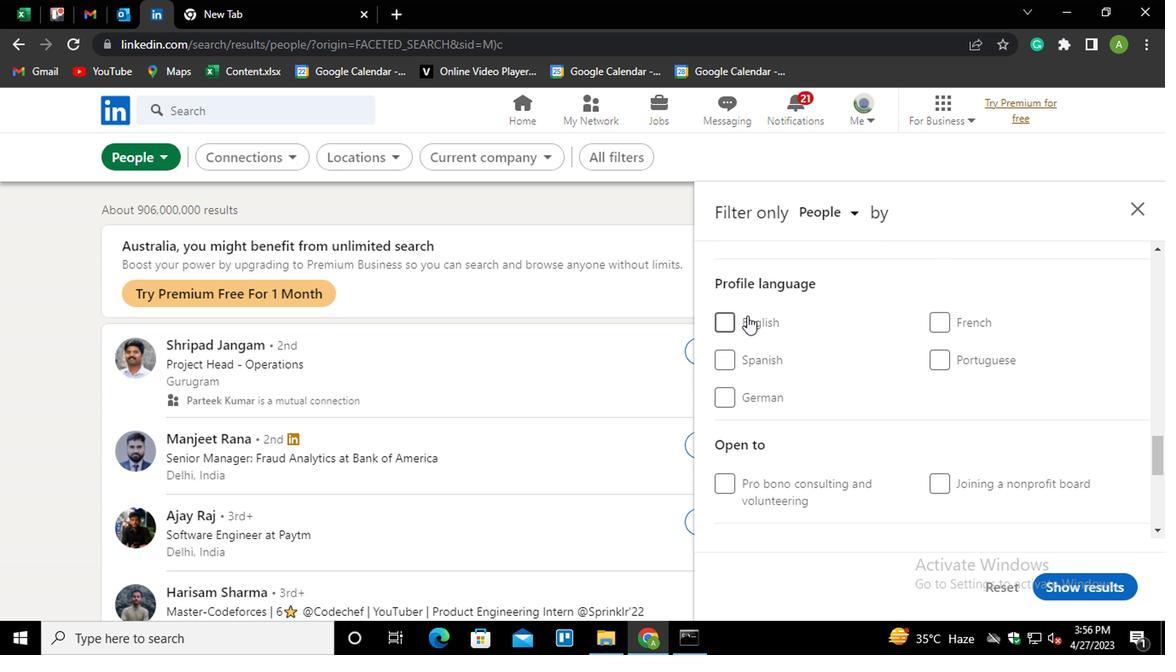 
Action: Mouse moved to (949, 411)
Screenshot: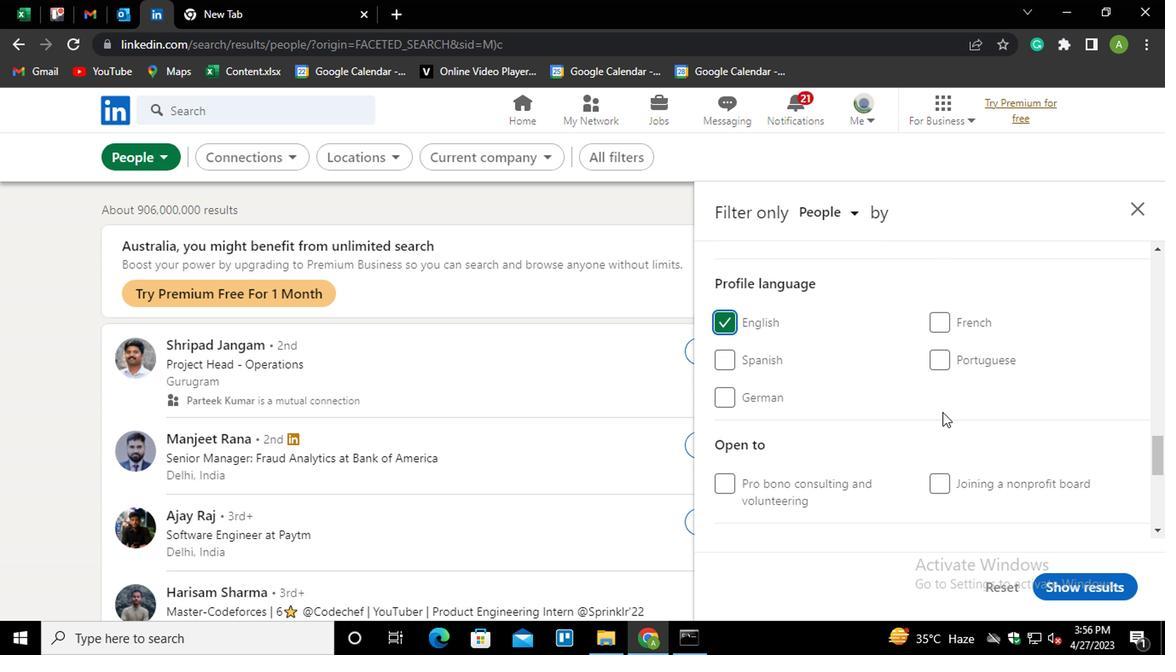 
Action: Mouse scrolled (949, 412) with delta (0, 0)
Screenshot: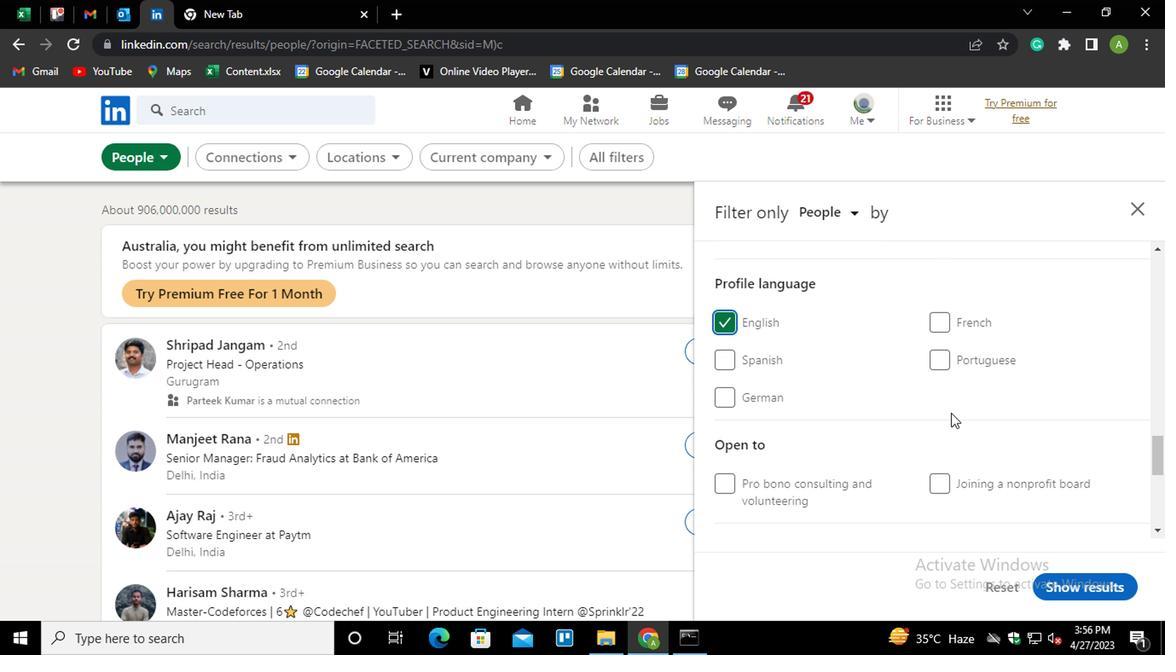 
Action: Mouse scrolled (949, 412) with delta (0, 0)
Screenshot: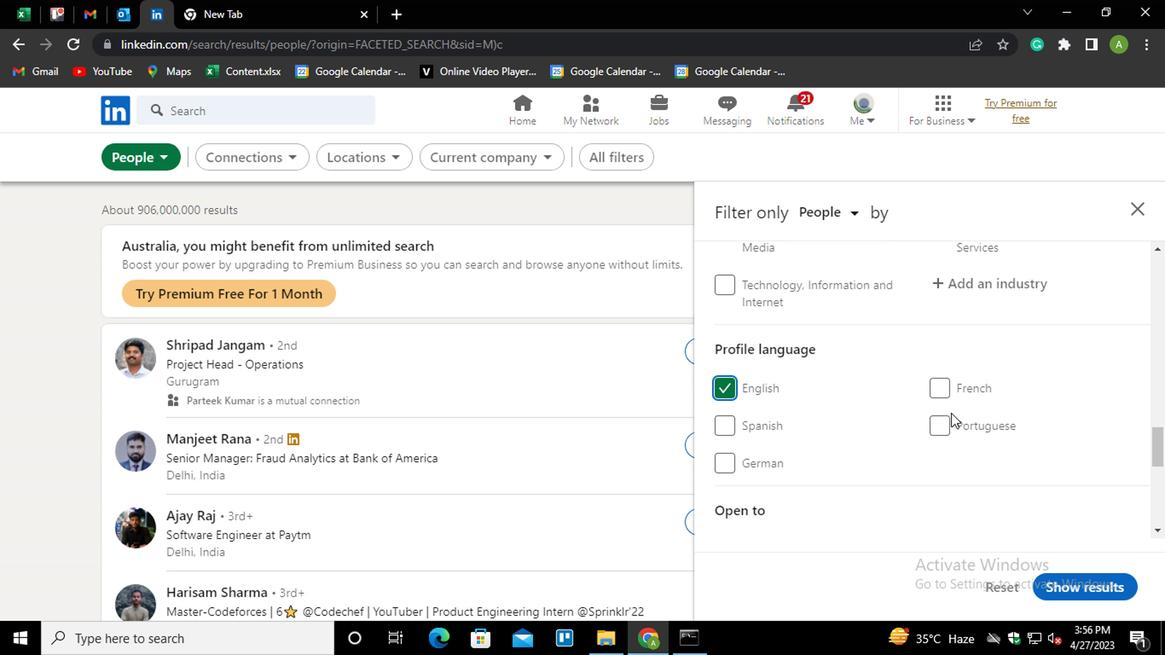 
Action: Mouse scrolled (949, 412) with delta (0, 0)
Screenshot: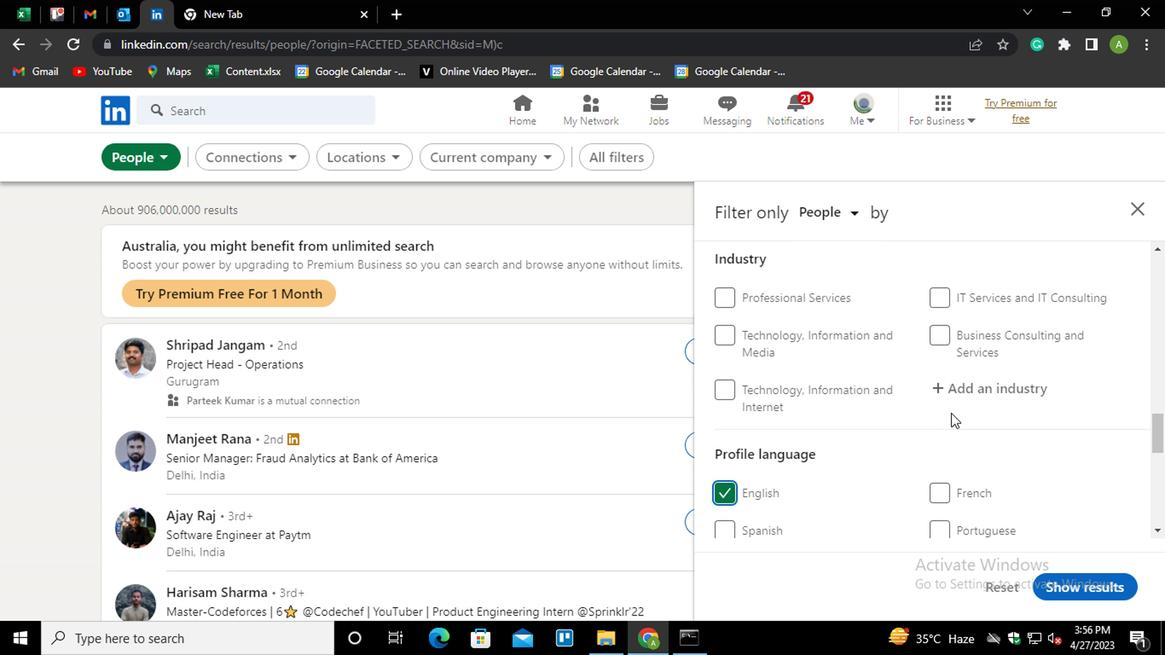 
Action: Mouse scrolled (949, 412) with delta (0, 0)
Screenshot: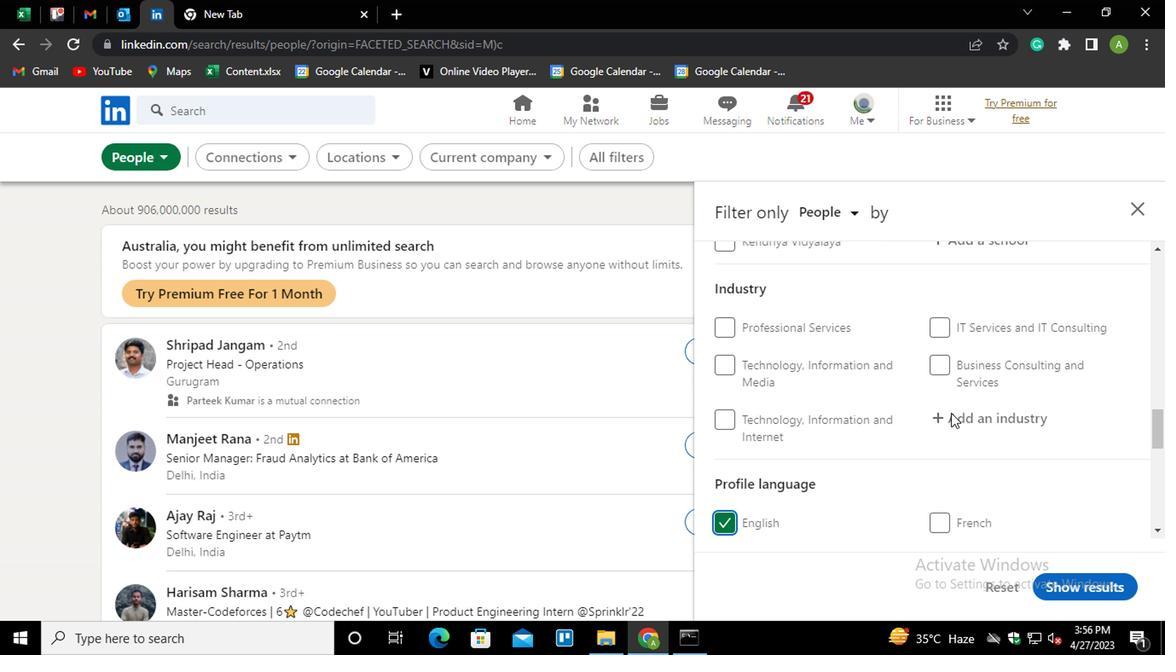 
Action: Mouse scrolled (949, 412) with delta (0, 0)
Screenshot: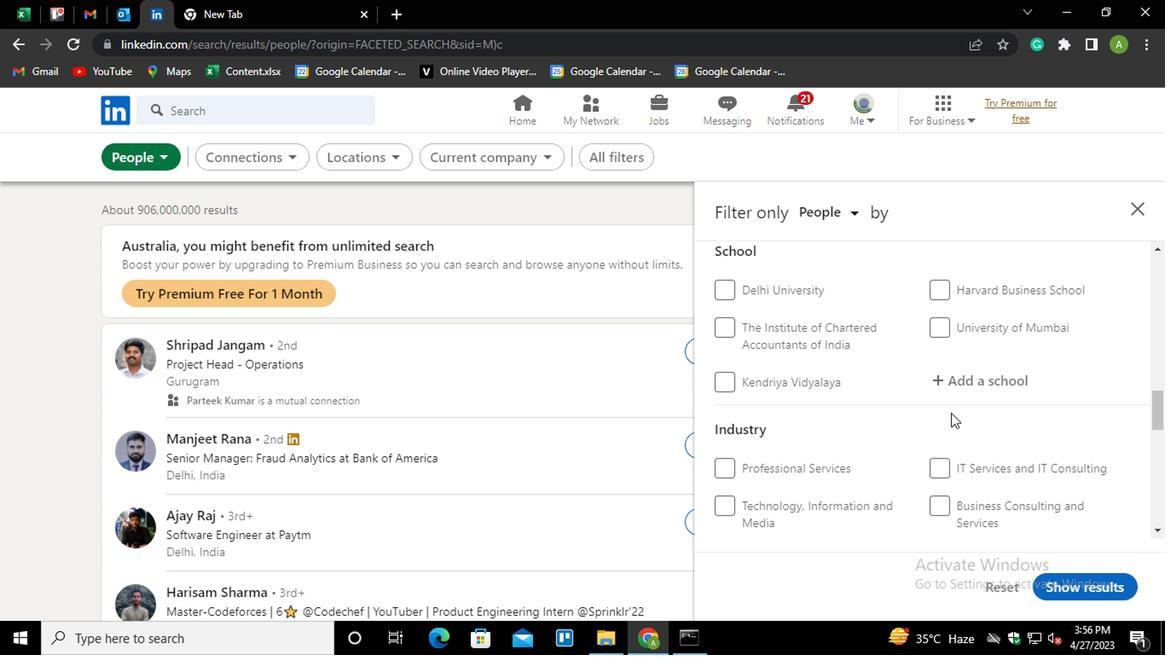 
Action: Mouse scrolled (949, 412) with delta (0, 0)
Screenshot: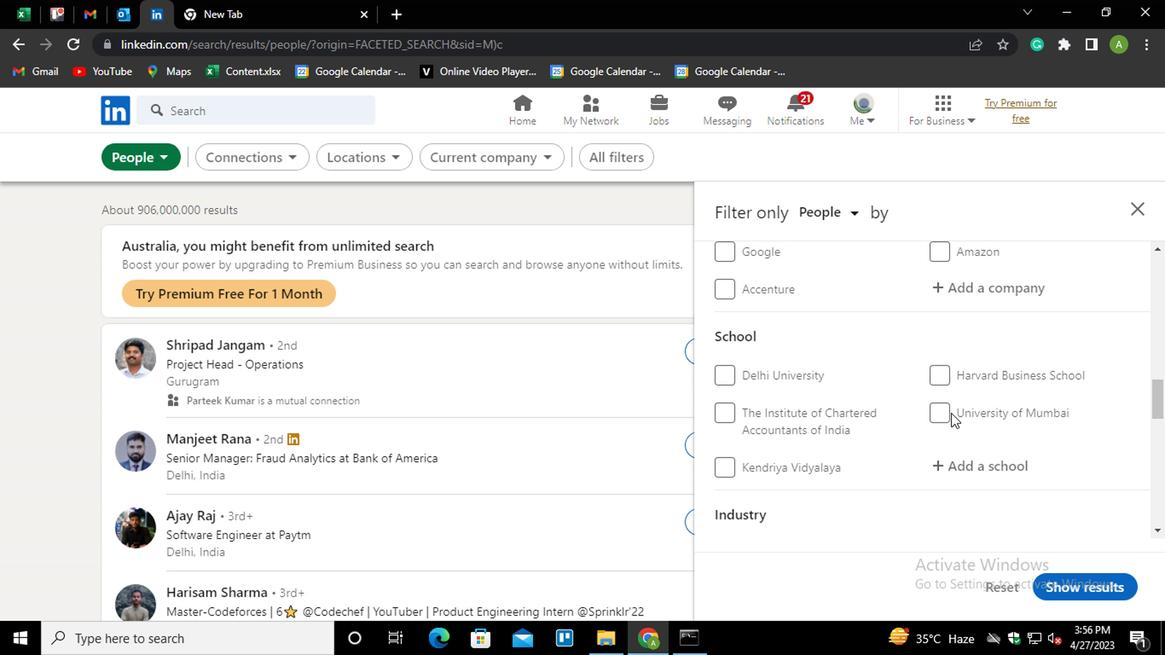 
Action: Mouse scrolled (949, 412) with delta (0, 0)
Screenshot: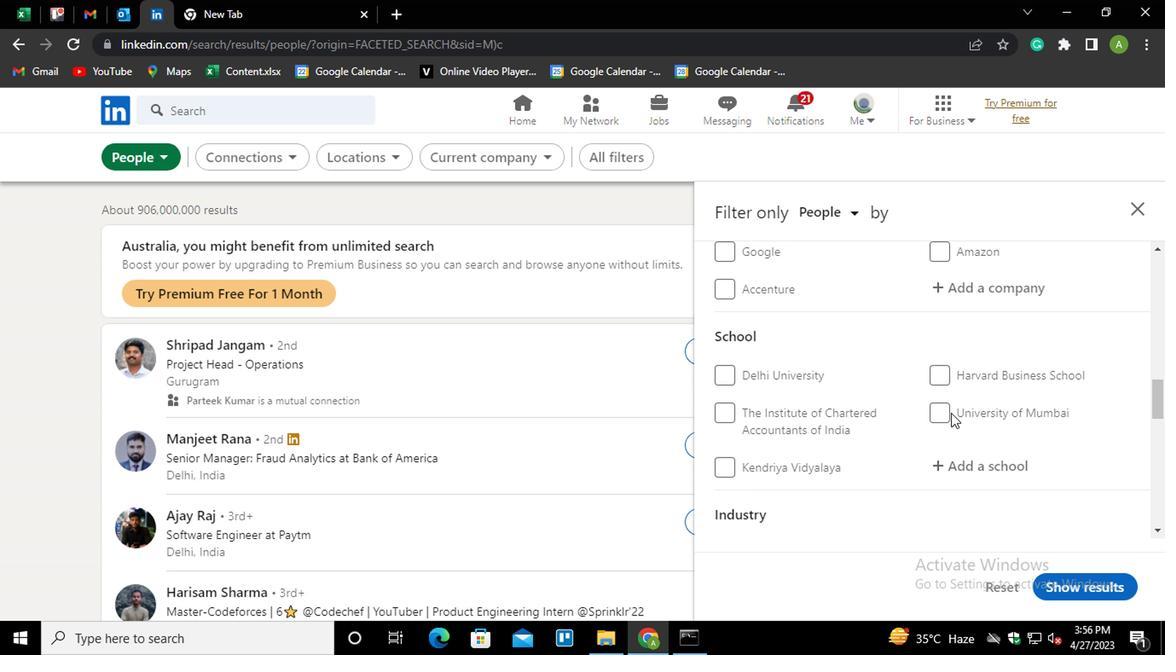 
Action: Mouse scrolled (949, 412) with delta (0, 0)
Screenshot: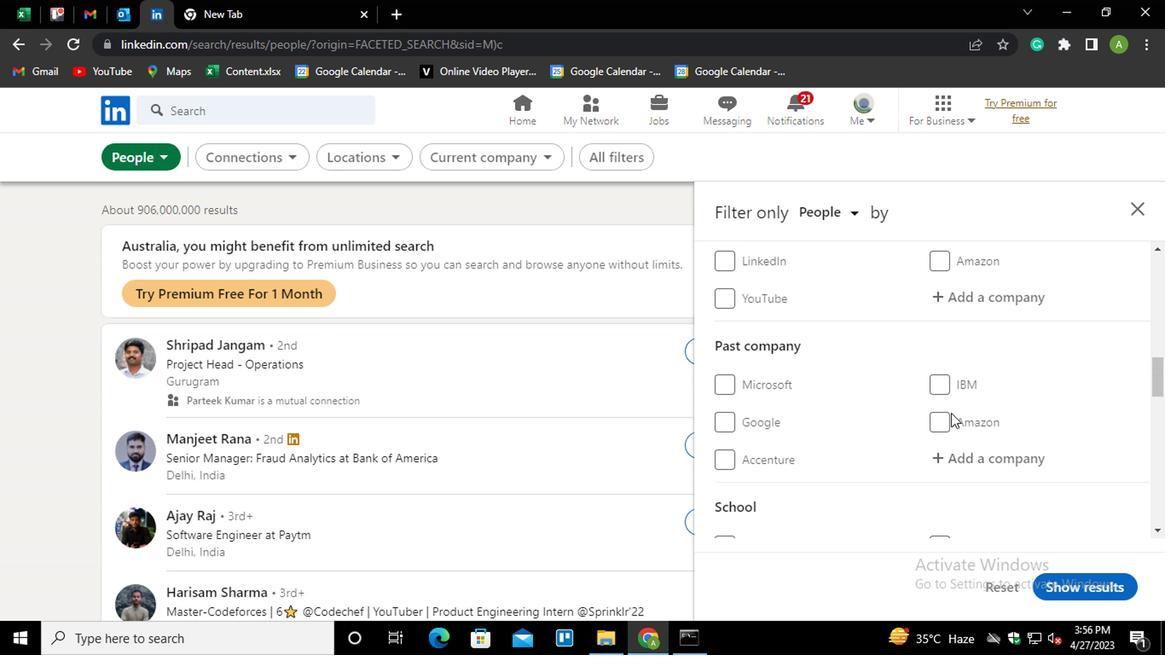 
Action: Mouse moved to (963, 390)
Screenshot: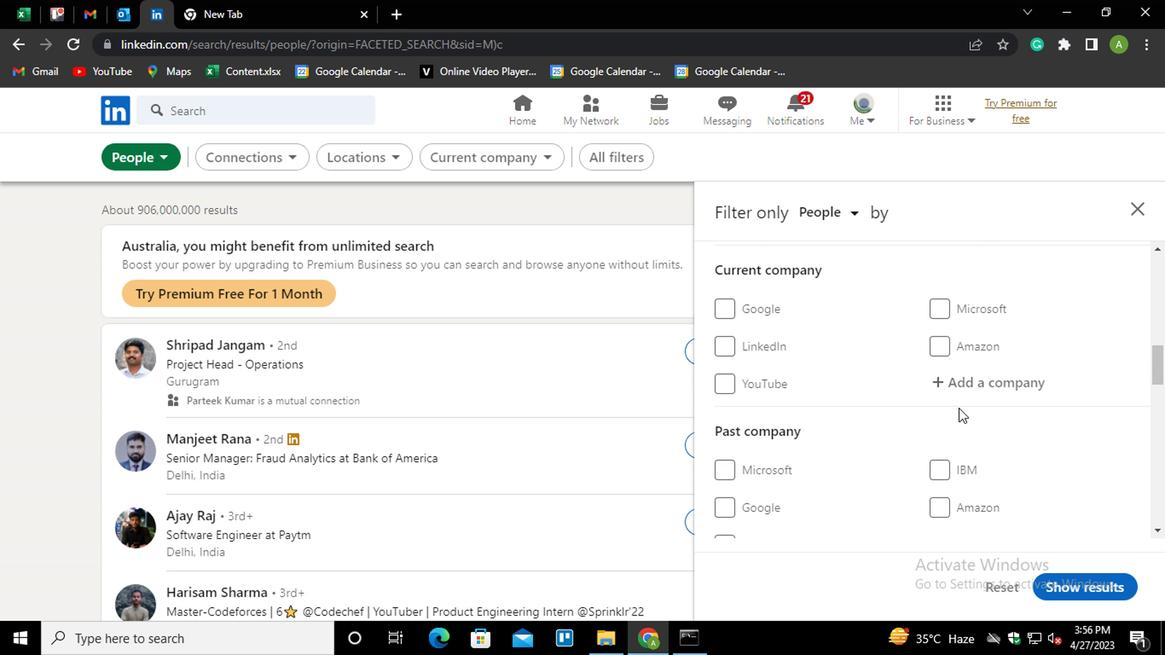 
Action: Mouse pressed left at (963, 390)
Screenshot: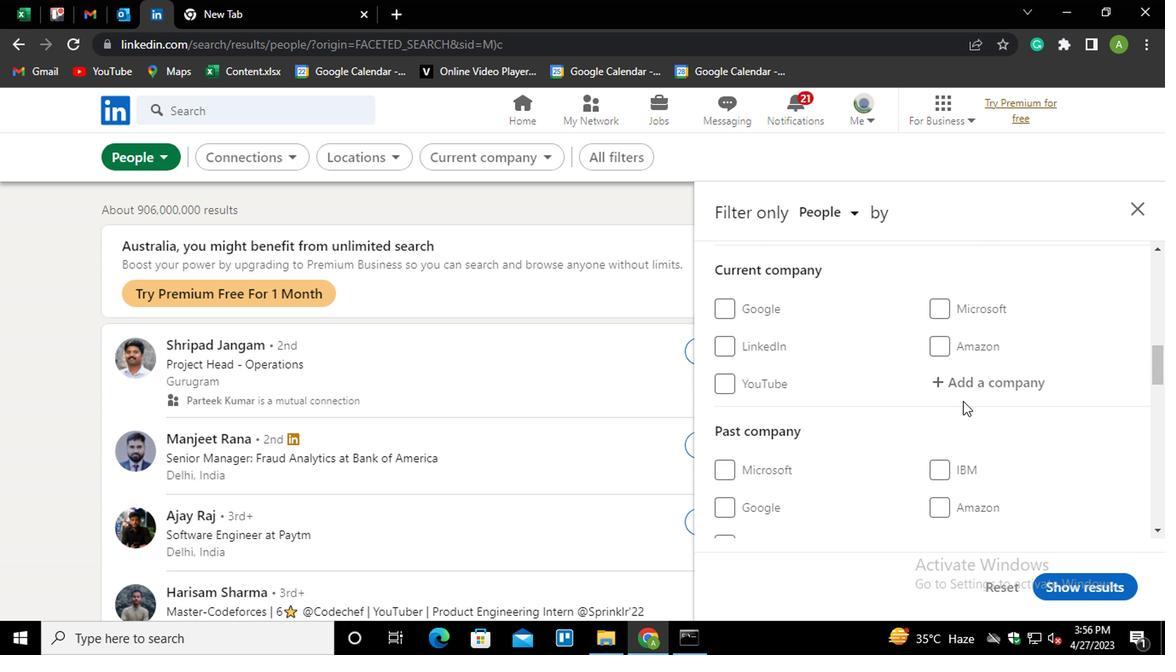 
Action: Mouse moved to (963, 390)
Screenshot: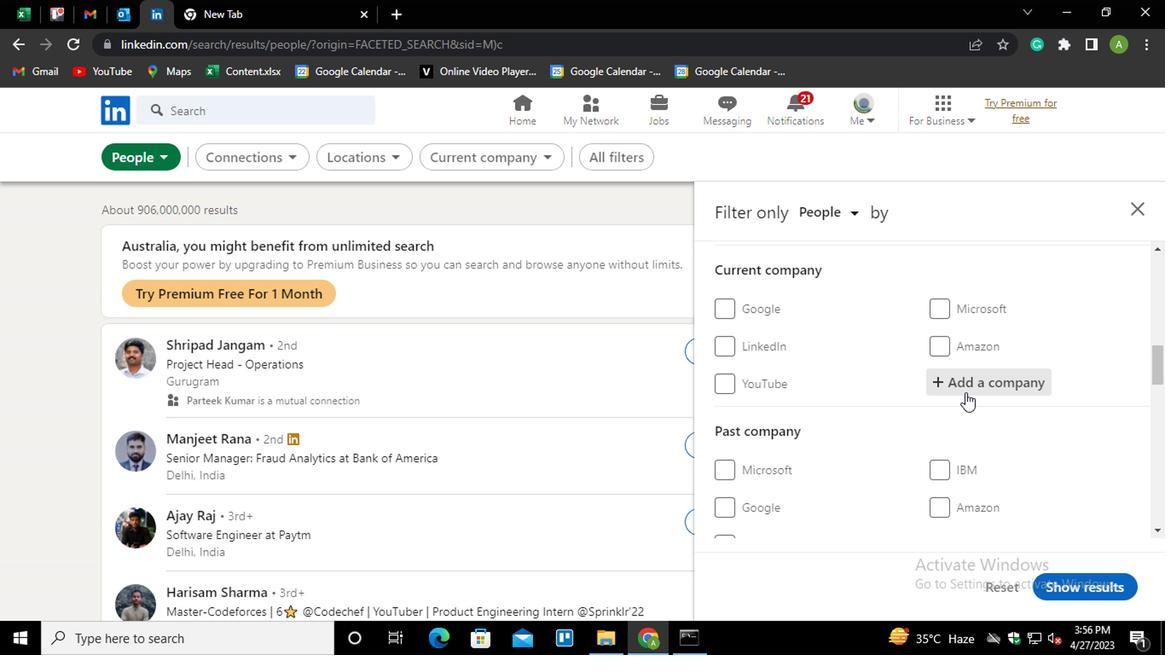 
Action: Key pressed <Key.shift>APARNA<Key.space><Key.shift><Key.shift><Key.shift><Key.shift><Key.shift><Key.shift><Key.shift><Key.shift><Key.shift><Key.shift><Key.shift>CONST<Key.down><Key.enter>
Screenshot: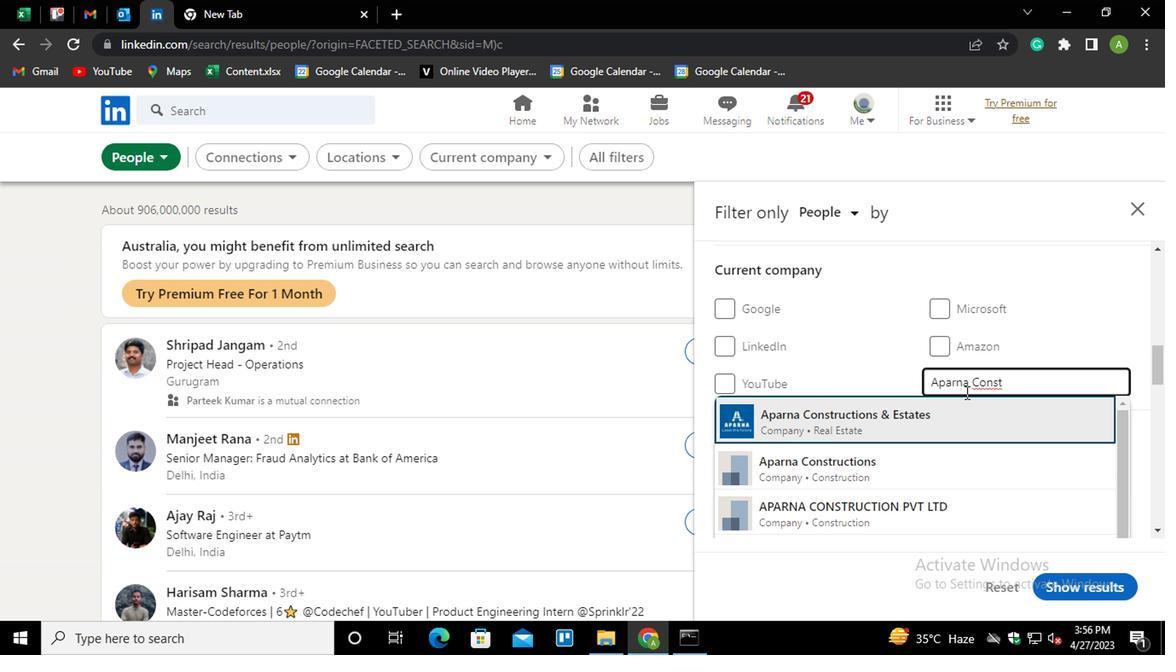 
Action: Mouse moved to (942, 403)
Screenshot: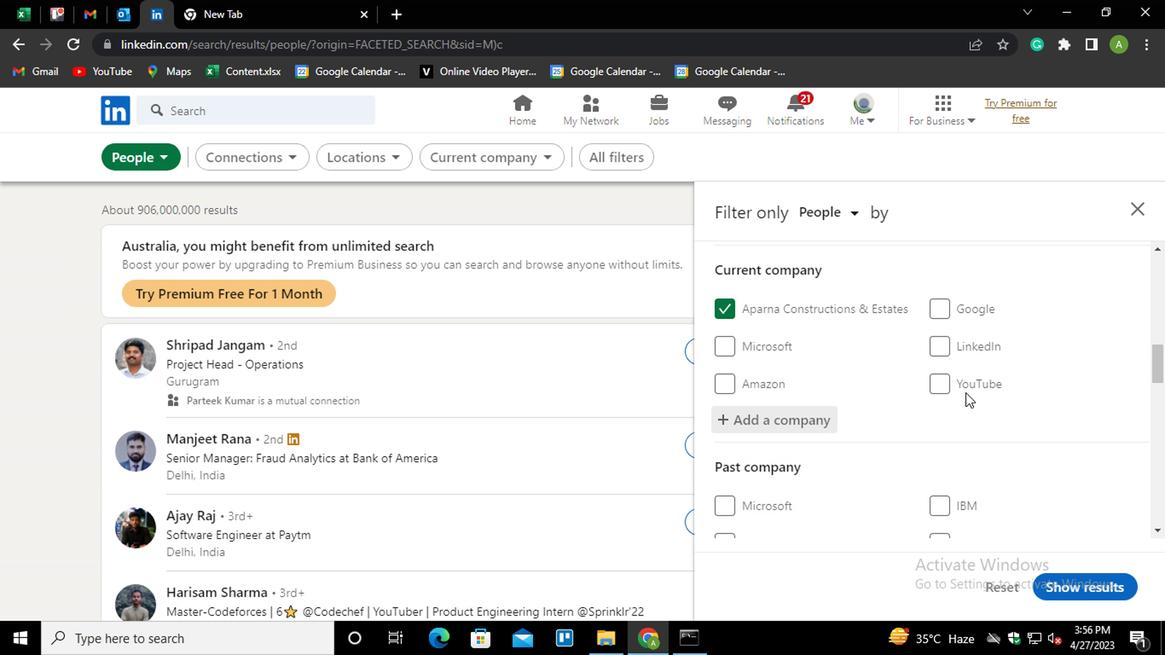 
Action: Mouse scrolled (942, 401) with delta (0, -1)
Screenshot: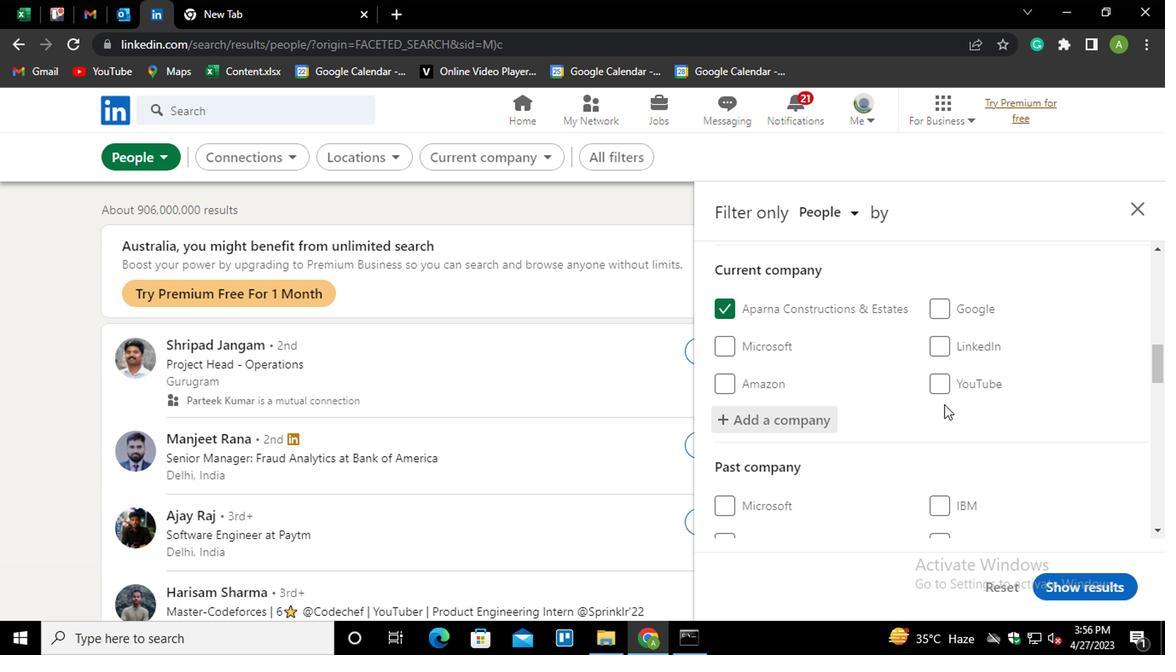 
Action: Mouse scrolled (942, 401) with delta (0, -1)
Screenshot: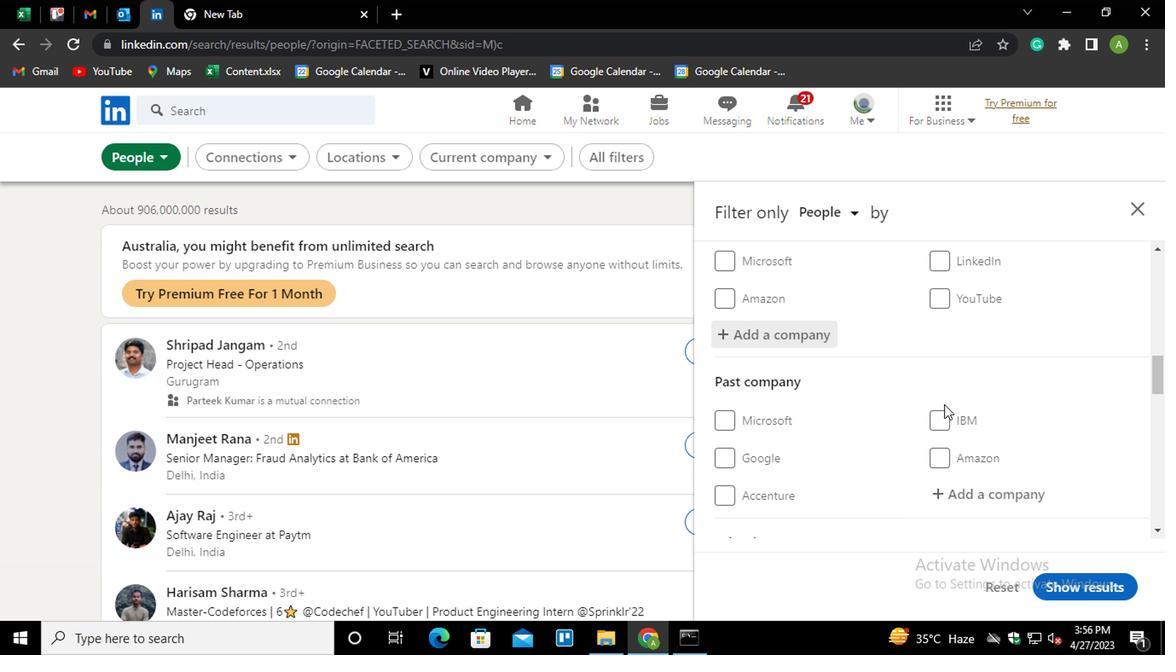 
Action: Mouse scrolled (942, 401) with delta (0, -1)
Screenshot: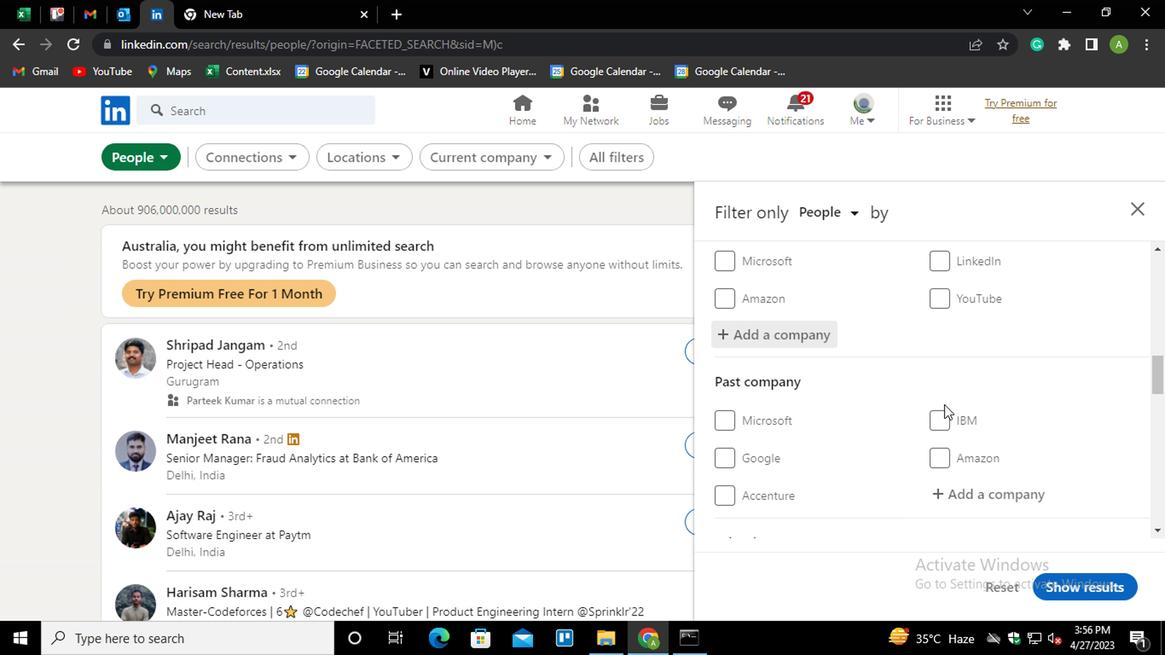 
Action: Mouse scrolled (942, 401) with delta (0, -1)
Screenshot: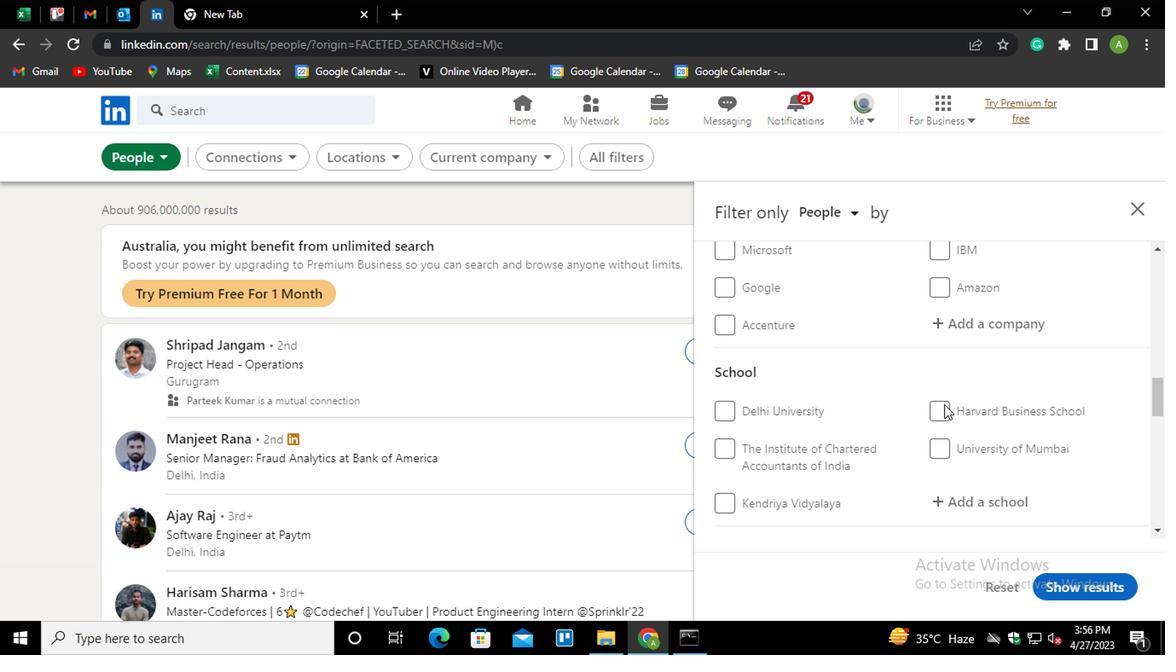 
Action: Mouse scrolled (942, 401) with delta (0, -1)
Screenshot: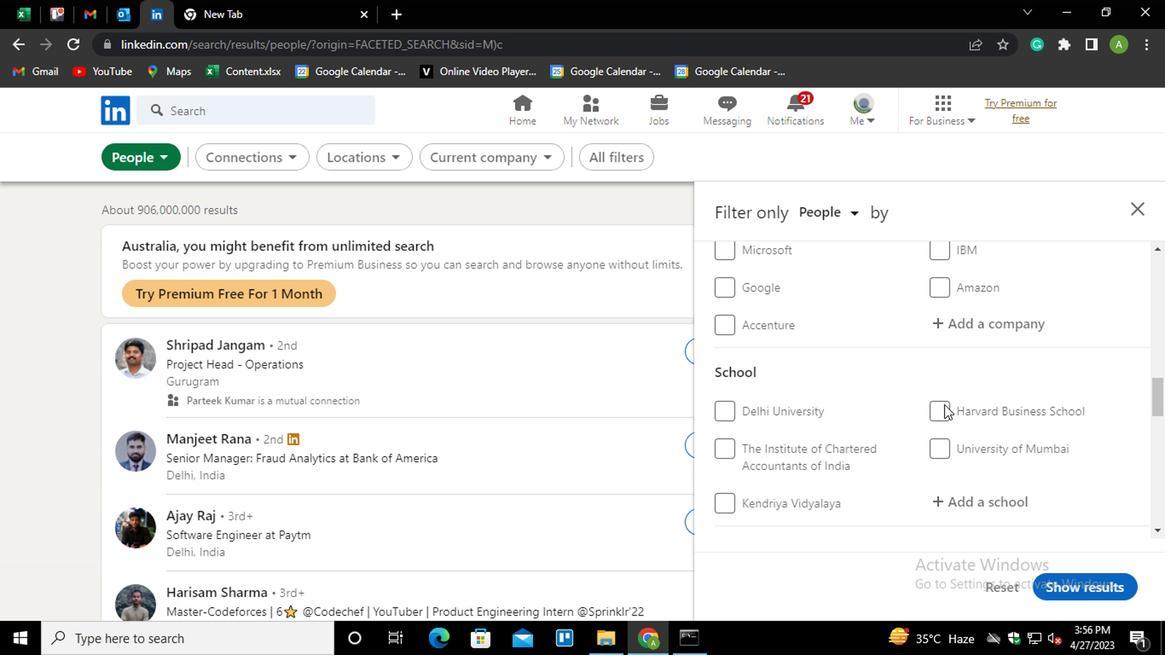 
Action: Mouse moved to (954, 316)
Screenshot: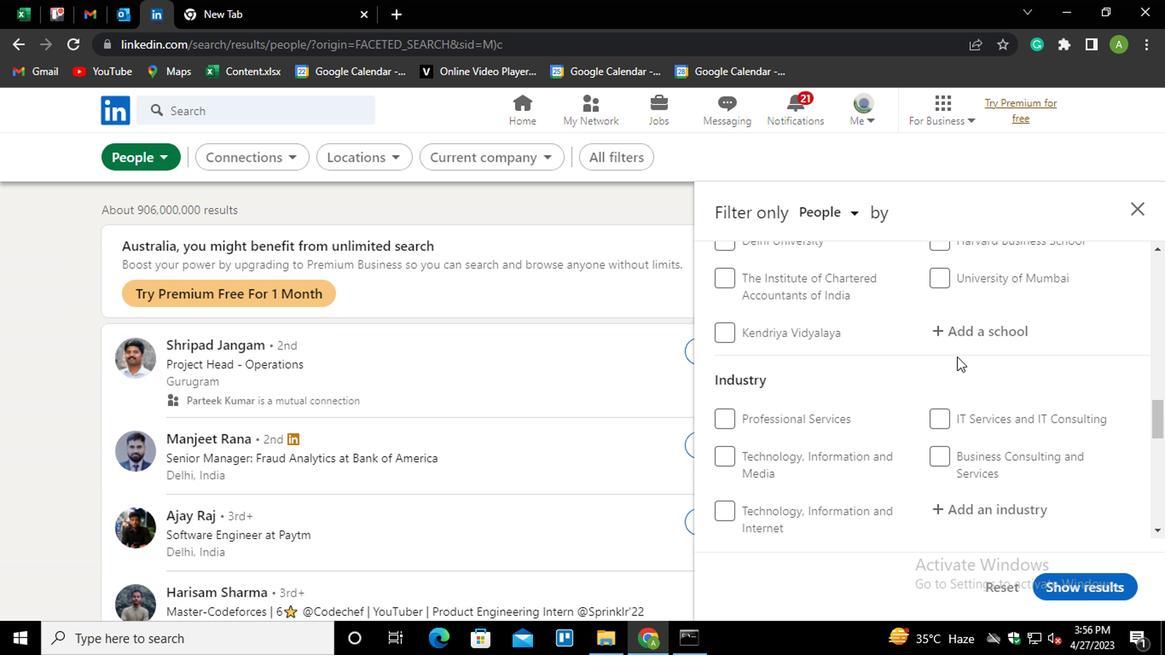 
Action: Mouse pressed left at (954, 316)
Screenshot: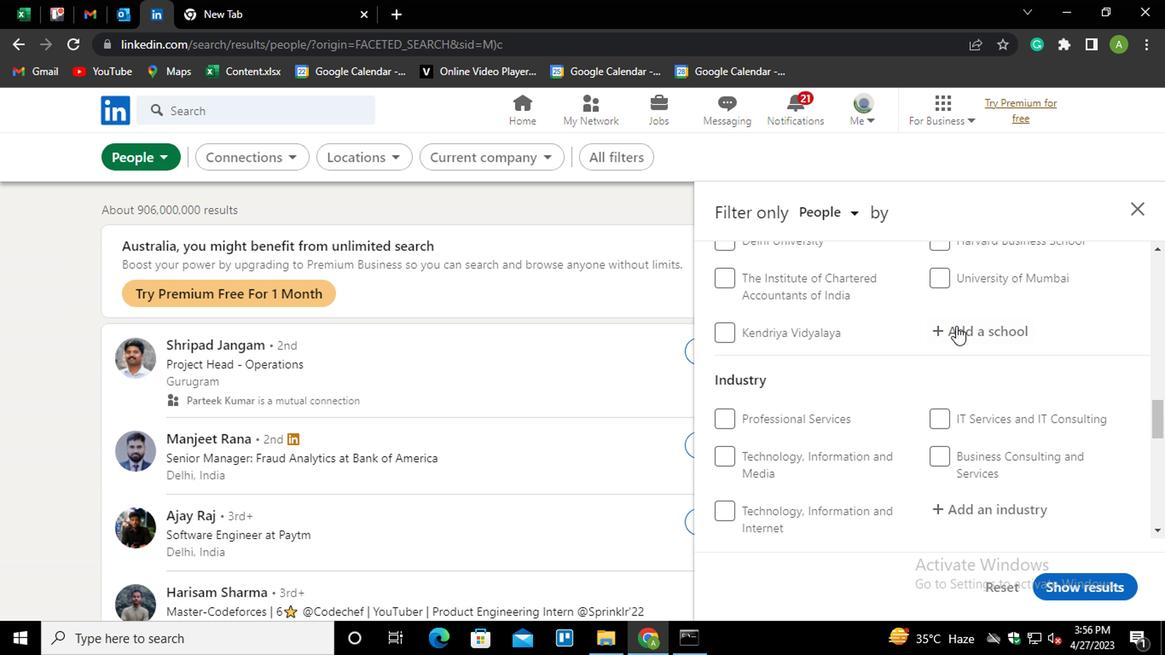 
Action: Key pressed <Key.shift>JNTU<Key.down><Key.enter>
Screenshot: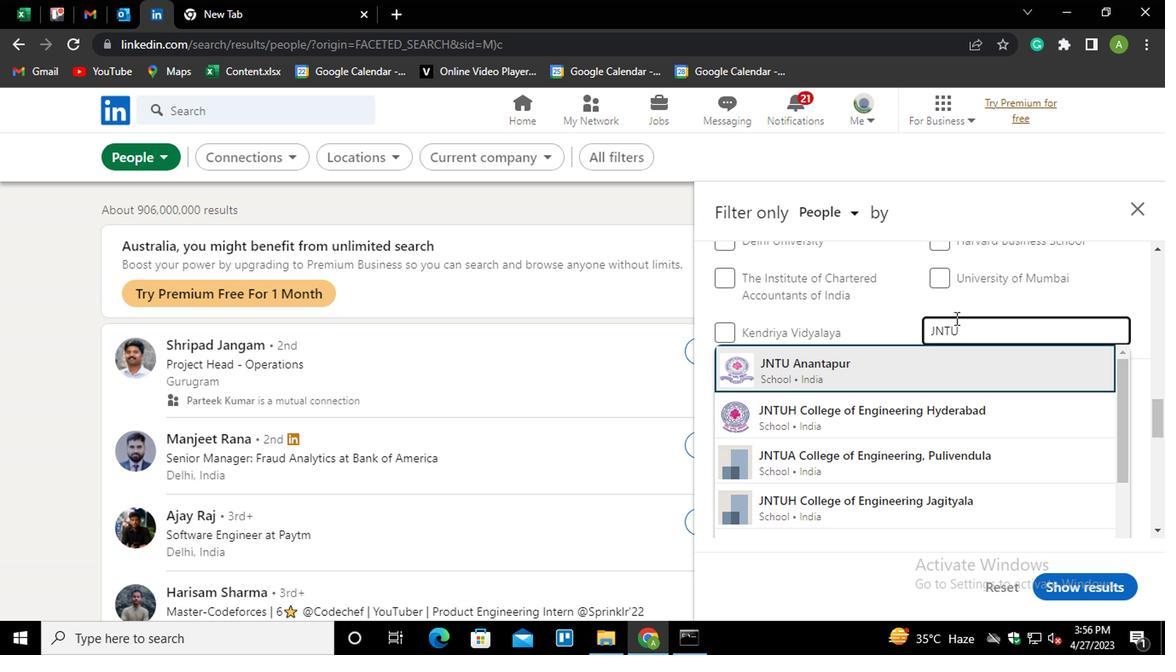 
Action: Mouse scrolled (954, 316) with delta (0, 0)
Screenshot: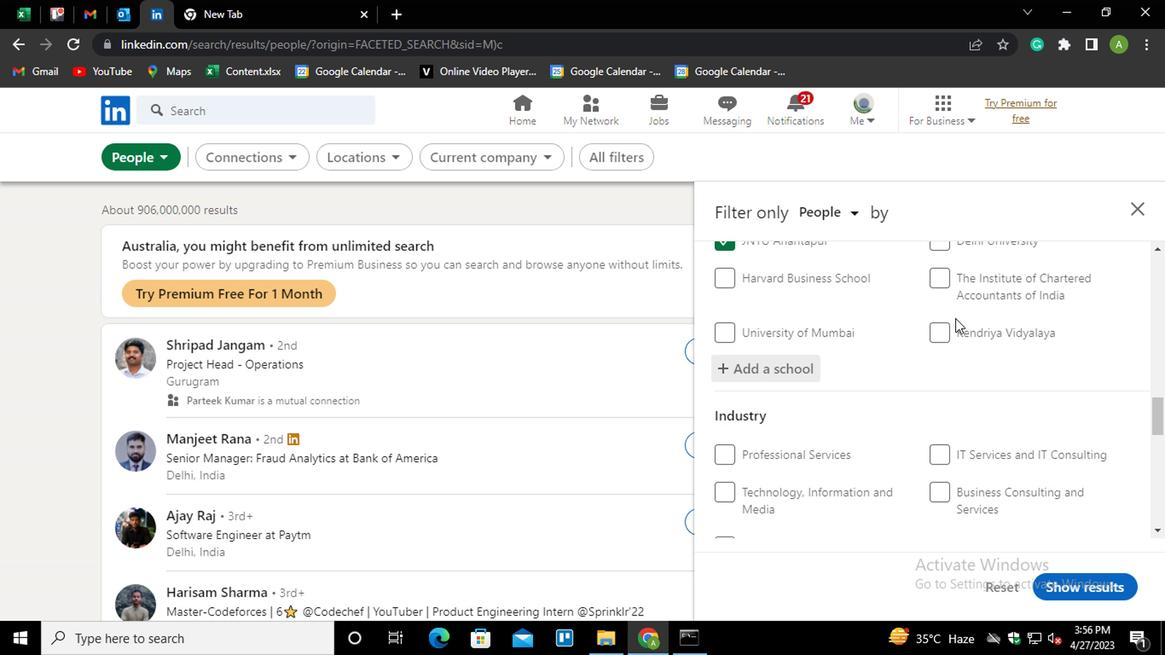 
Action: Mouse scrolled (954, 316) with delta (0, 0)
Screenshot: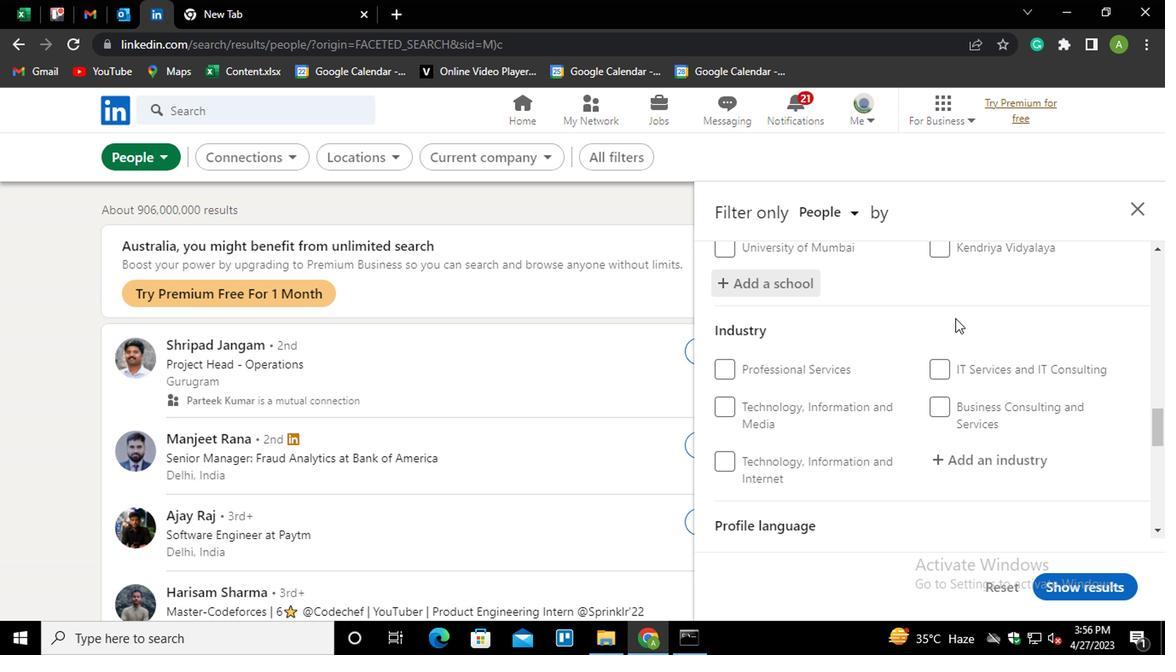 
Action: Mouse moved to (957, 374)
Screenshot: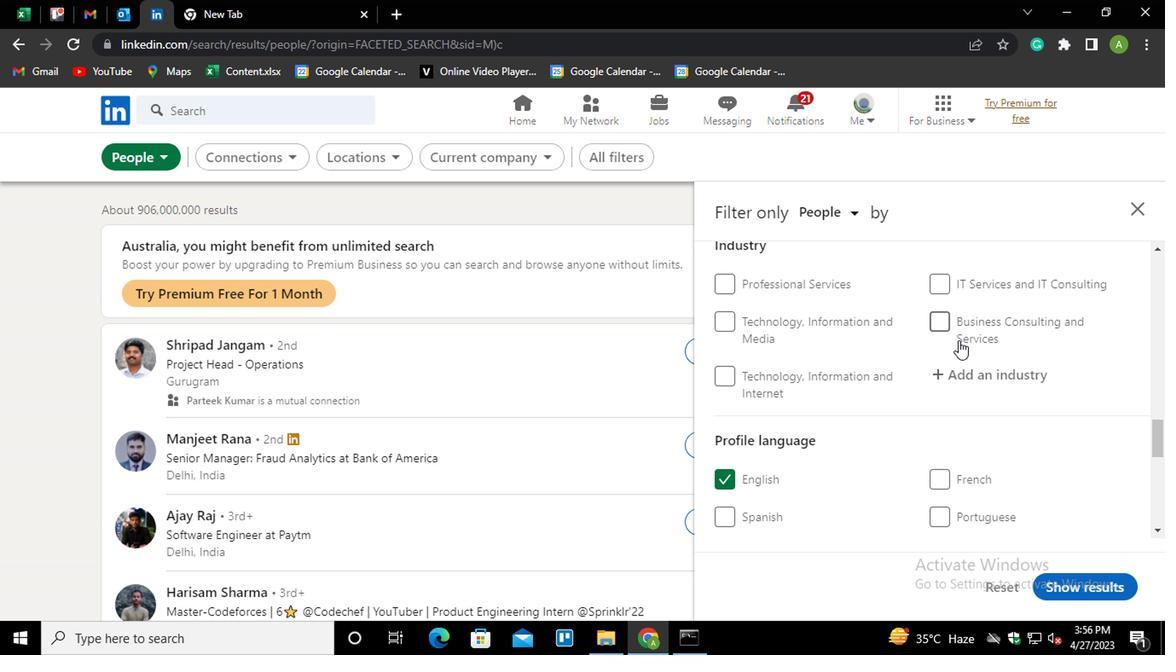 
Action: Mouse pressed left at (957, 374)
Screenshot: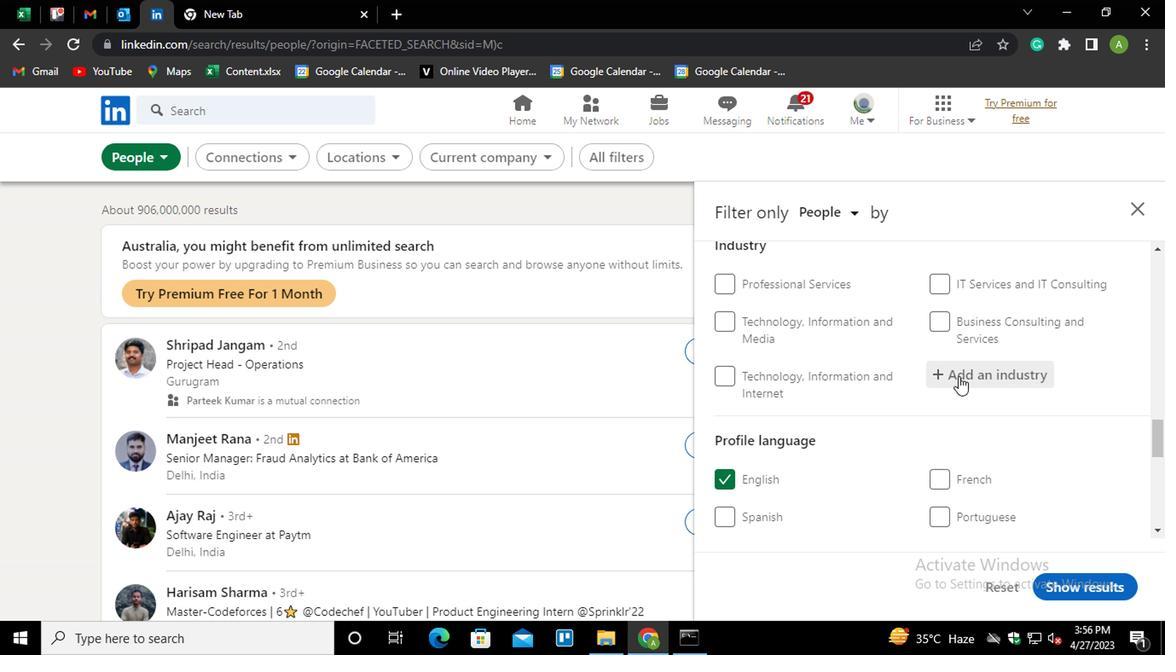 
Action: Key pressed <Key.shift>MARITIME<Key.down><Key.enter>
Screenshot: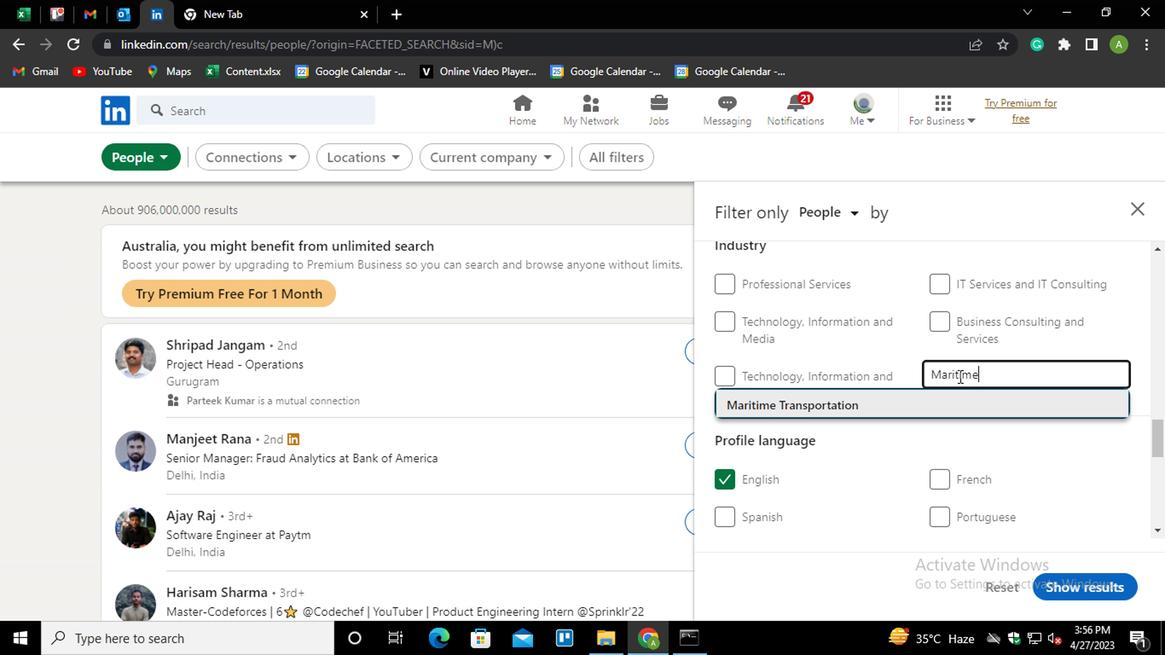 
Action: Mouse scrolled (957, 373) with delta (0, 0)
Screenshot: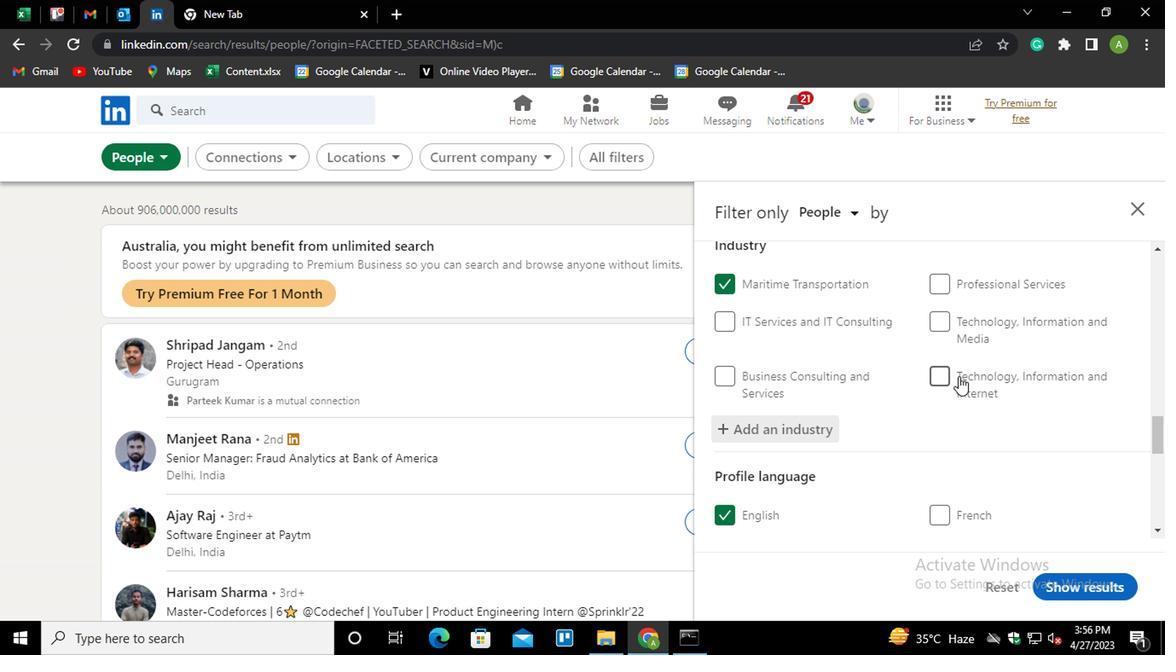 
Action: Mouse scrolled (957, 373) with delta (0, 0)
Screenshot: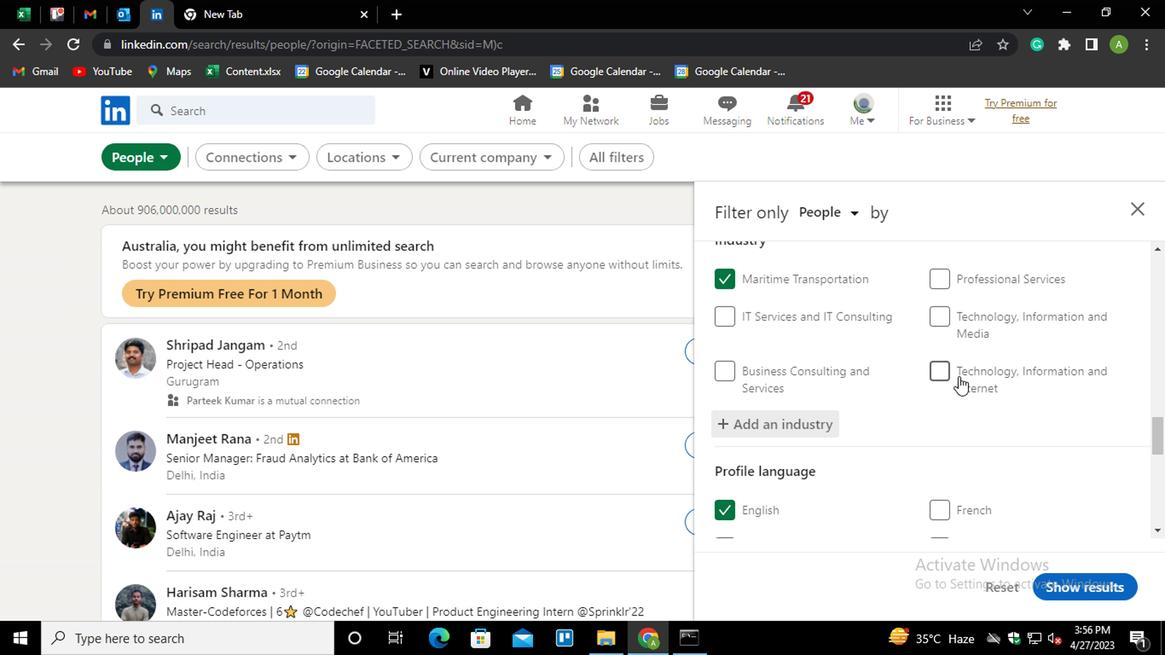 
Action: Mouse scrolled (957, 373) with delta (0, 0)
Screenshot: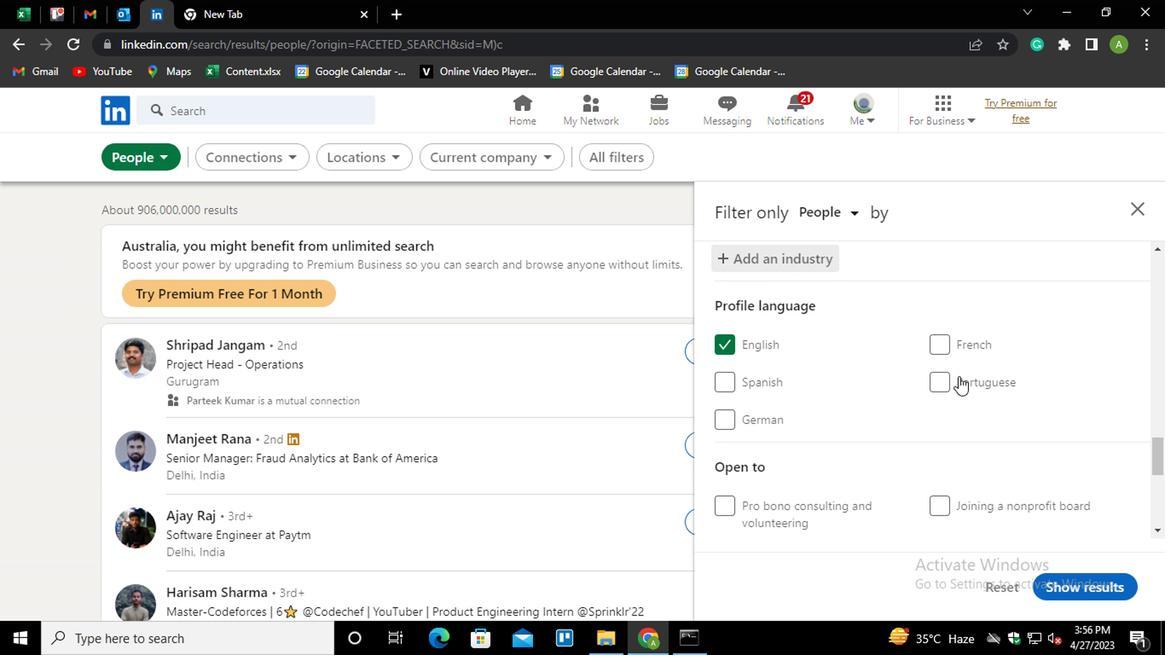 
Action: Mouse scrolled (957, 373) with delta (0, 0)
Screenshot: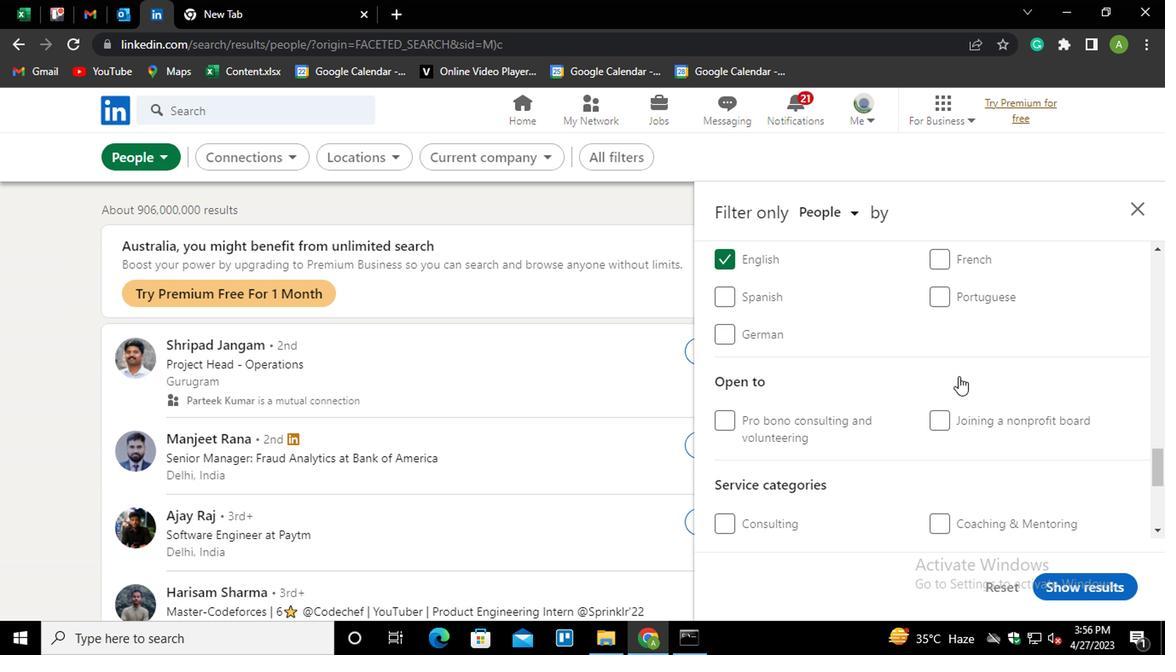 
Action: Mouse scrolled (957, 373) with delta (0, 0)
Screenshot: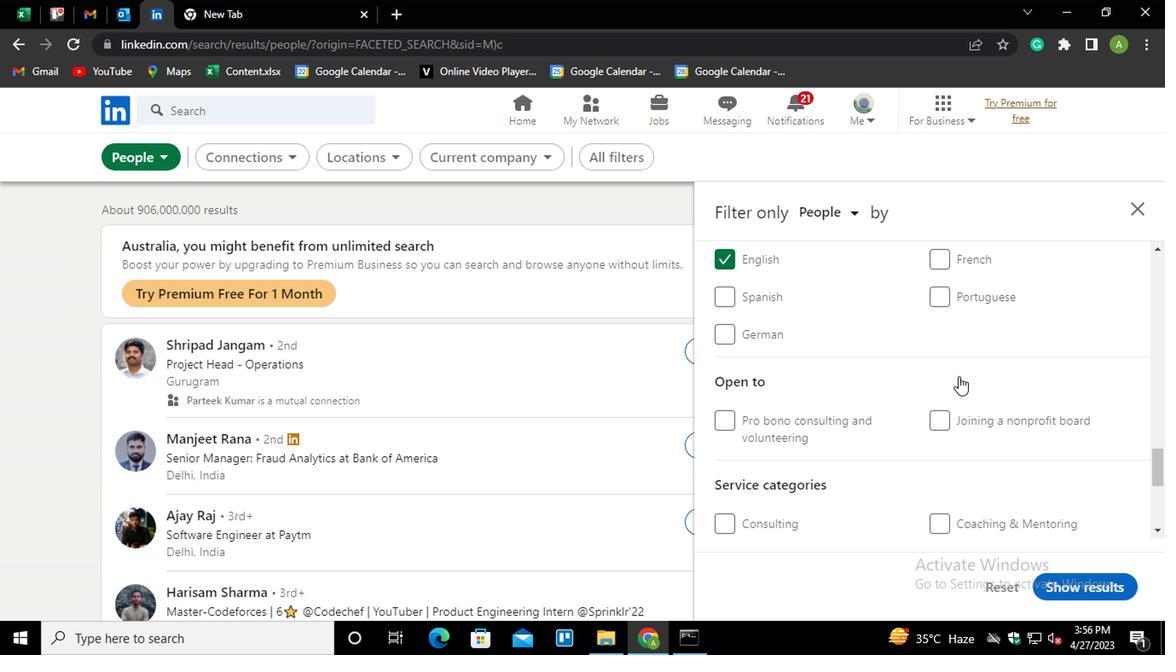 
Action: Mouse moved to (951, 428)
Screenshot: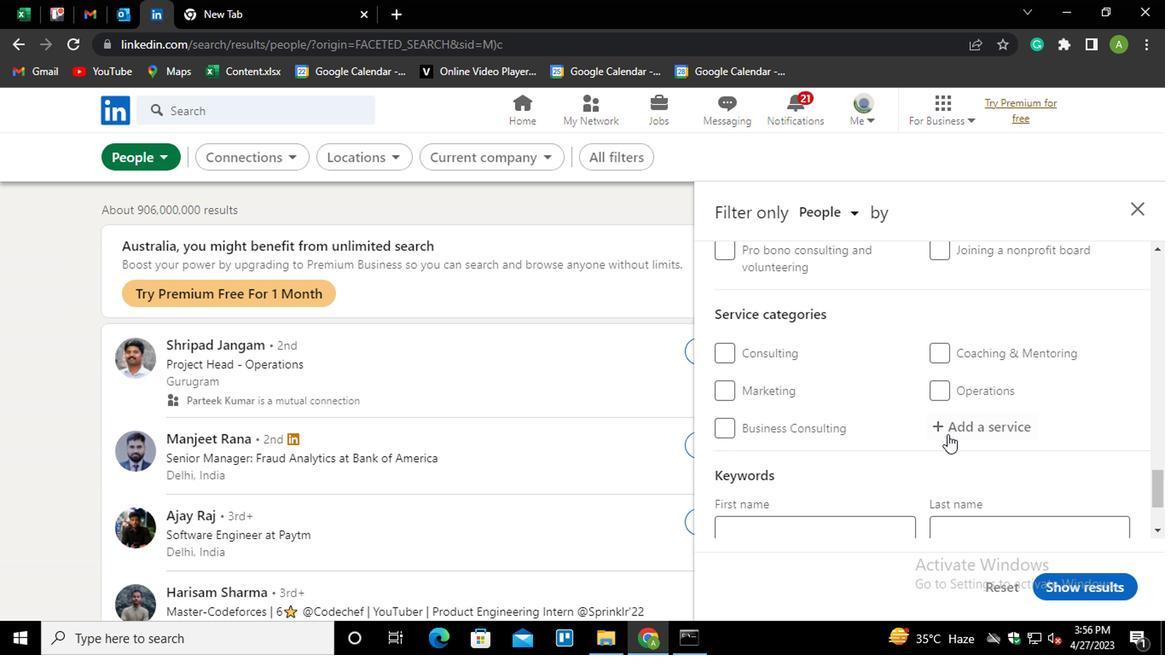 
Action: Mouse pressed left at (951, 428)
Screenshot: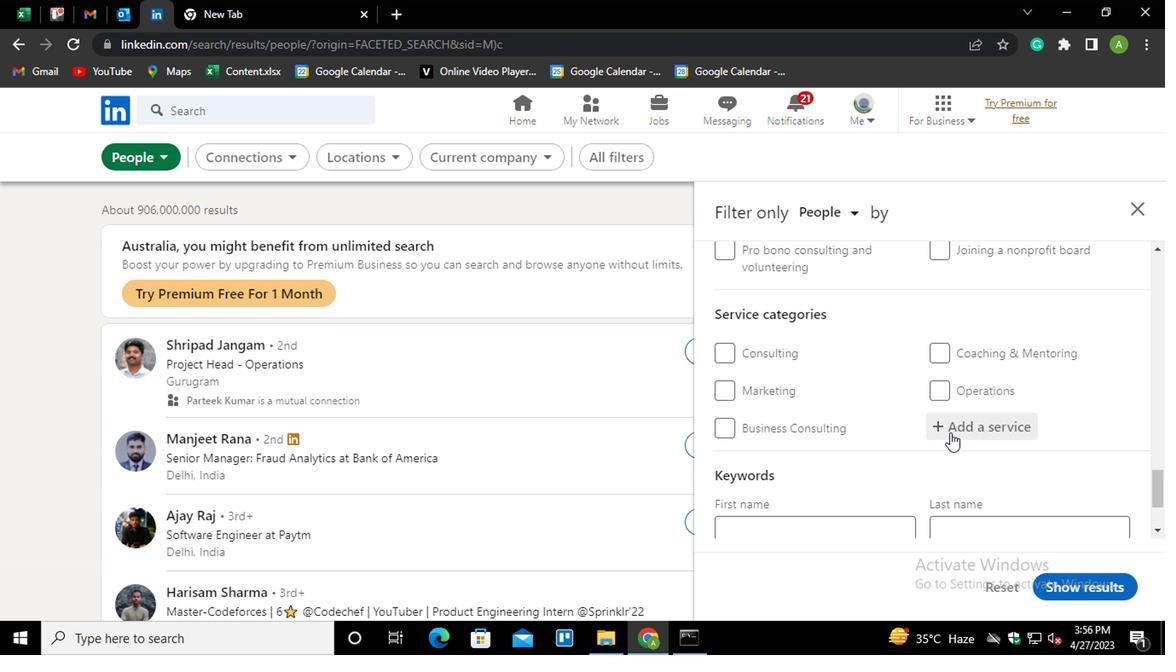 
Action: Key pressed <Key.shift>
Screenshot: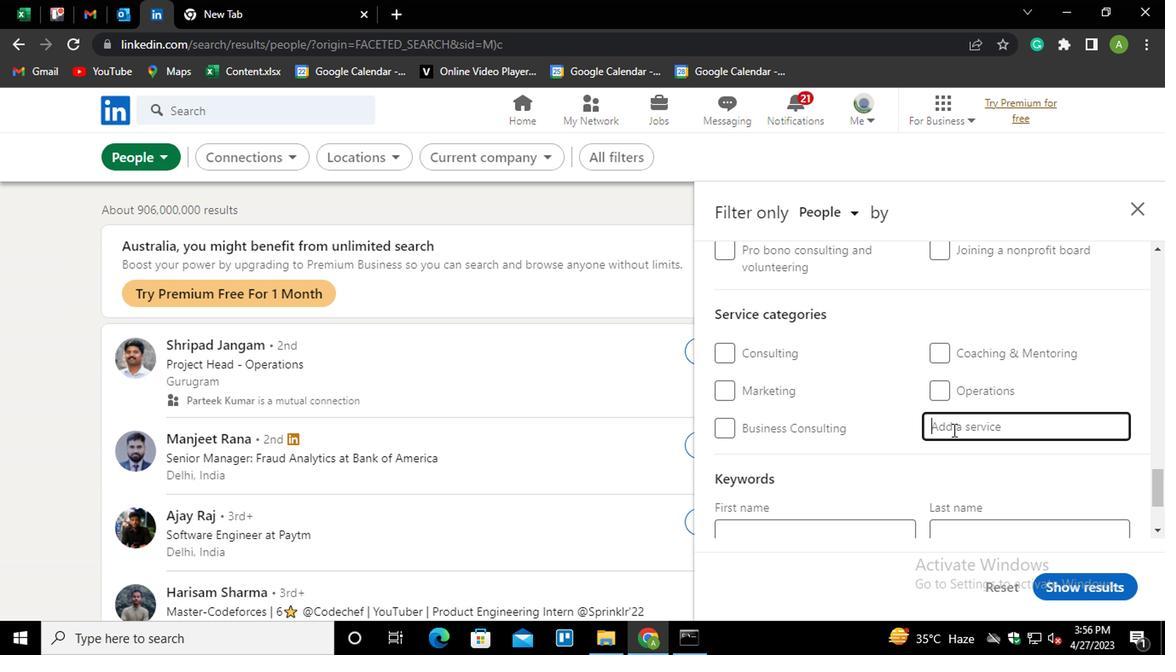
Action: Mouse moved to (950, 428)
Screenshot: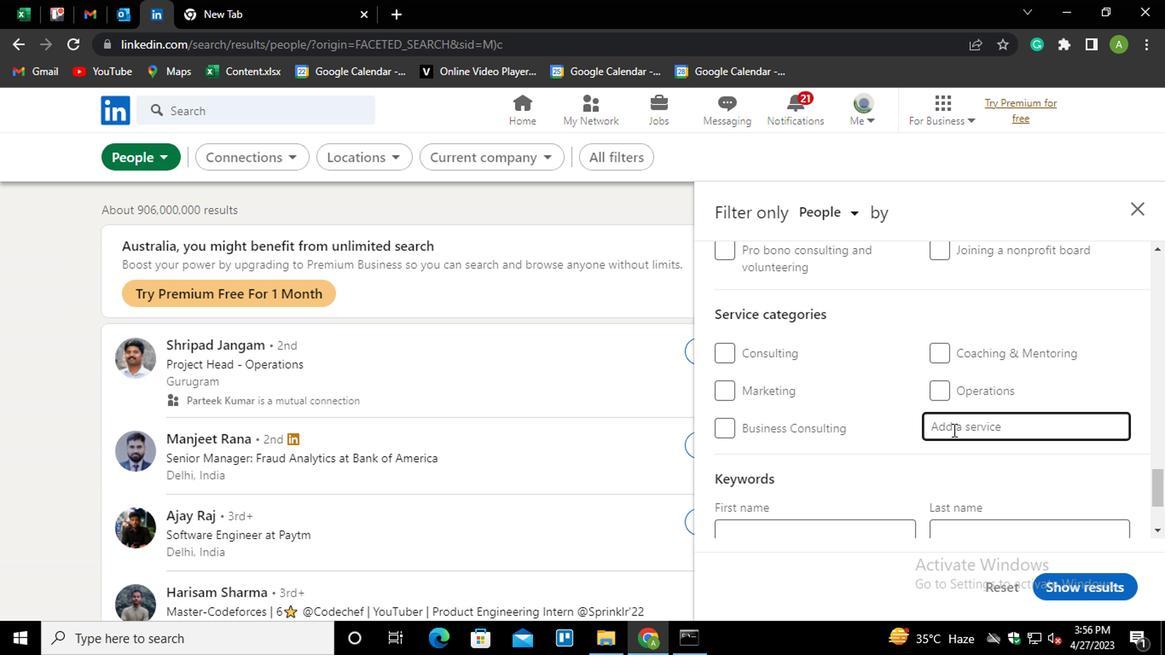 
Action: Key pressed GRANT<Key.space><Key.shift><Key.down><Key.enter>
Screenshot: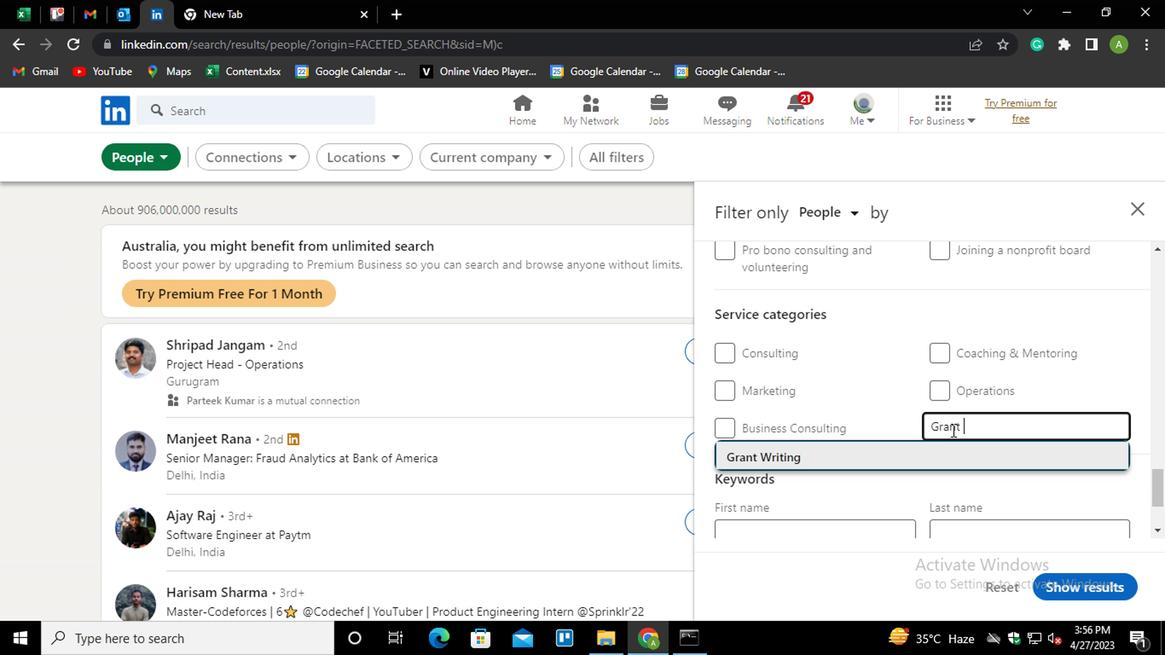 
Action: Mouse scrolled (950, 427) with delta (0, -1)
Screenshot: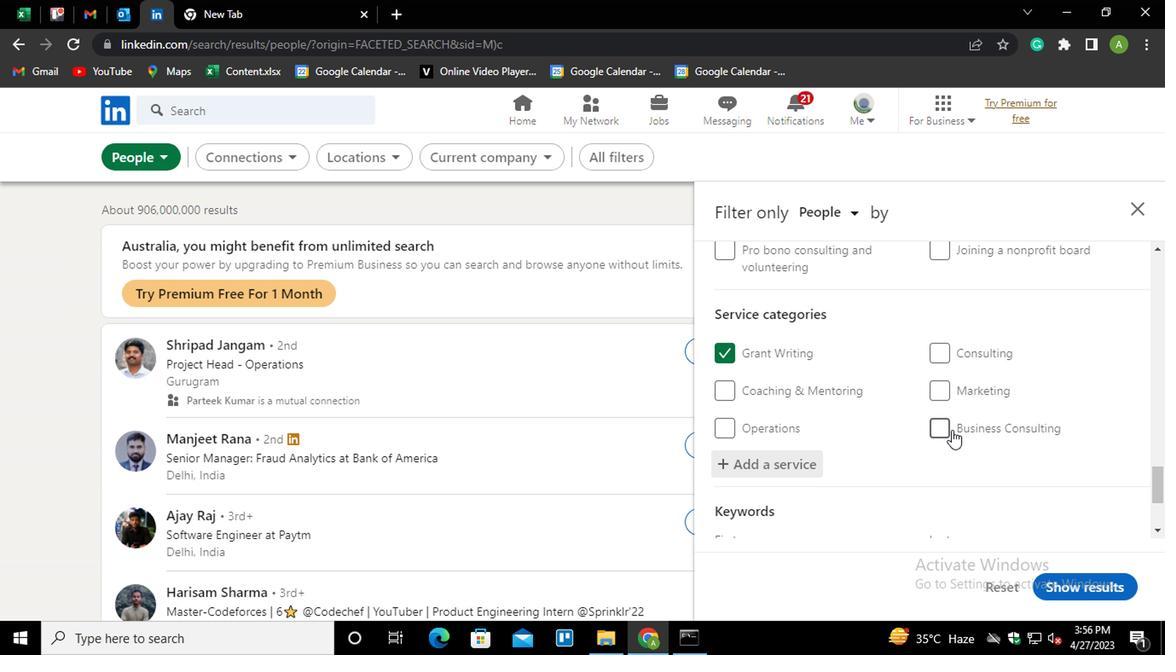 
Action: Mouse scrolled (950, 427) with delta (0, -1)
Screenshot: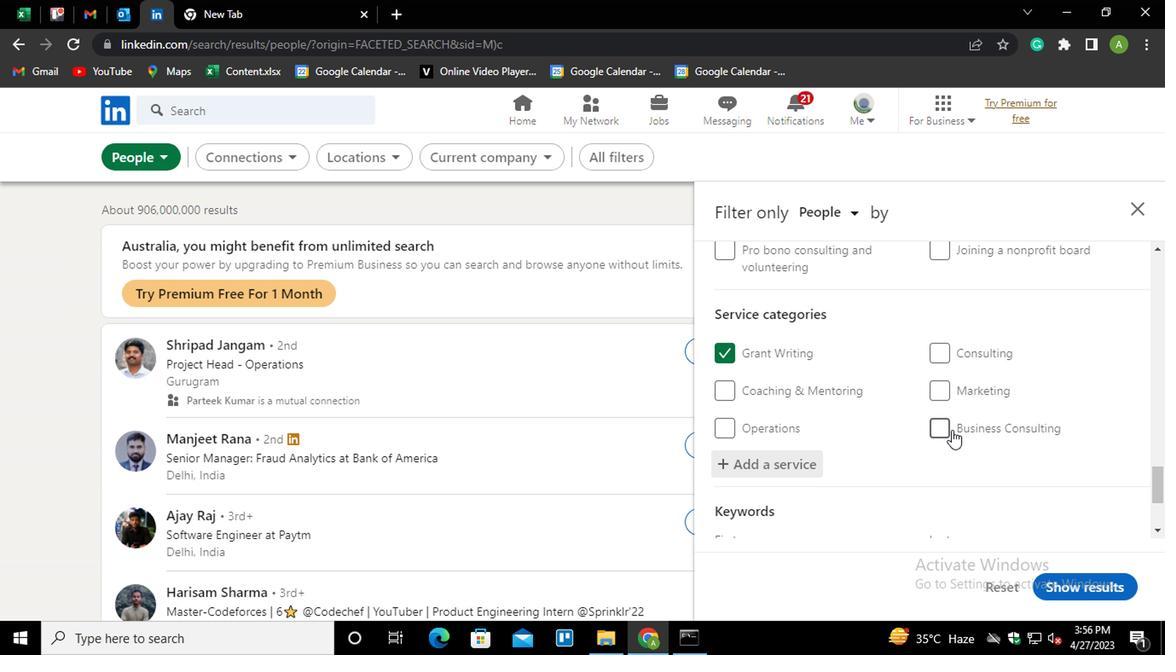 
Action: Mouse moved to (948, 429)
Screenshot: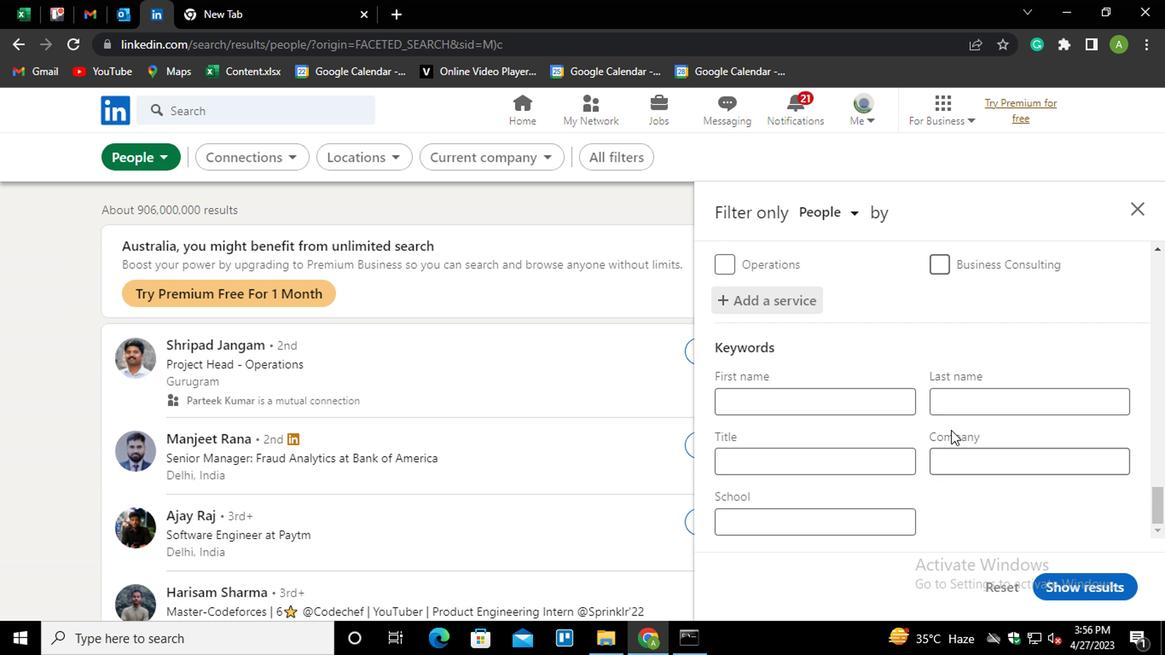 
Action: Mouse scrolled (948, 428) with delta (0, 0)
Screenshot: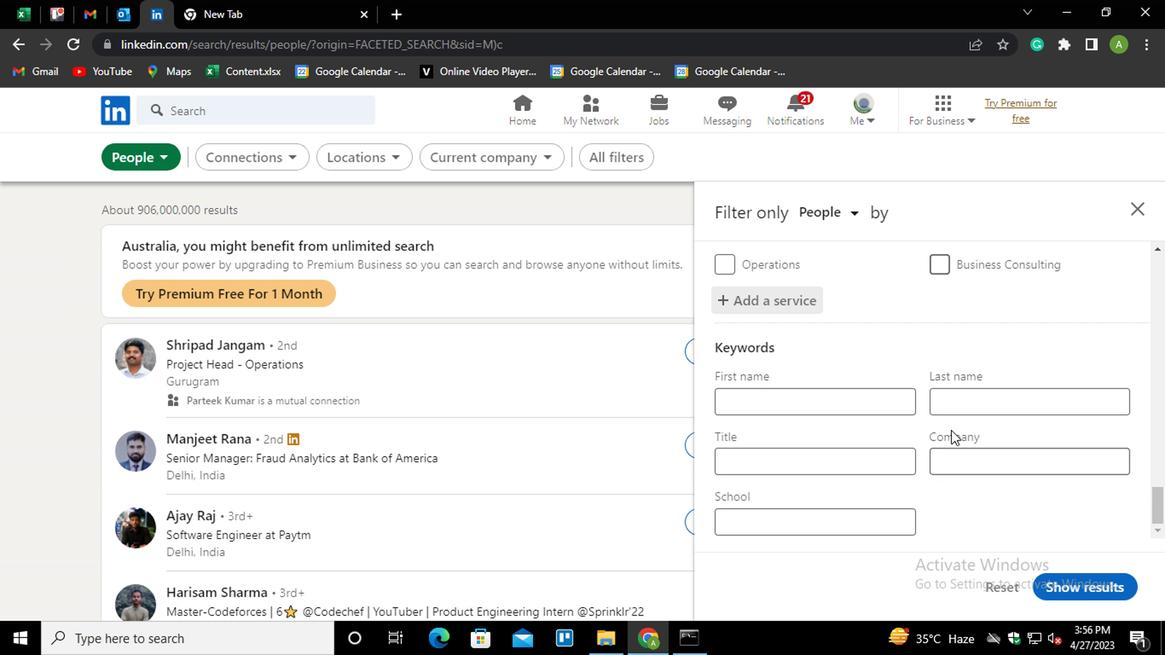 
Action: Mouse moved to (825, 469)
Screenshot: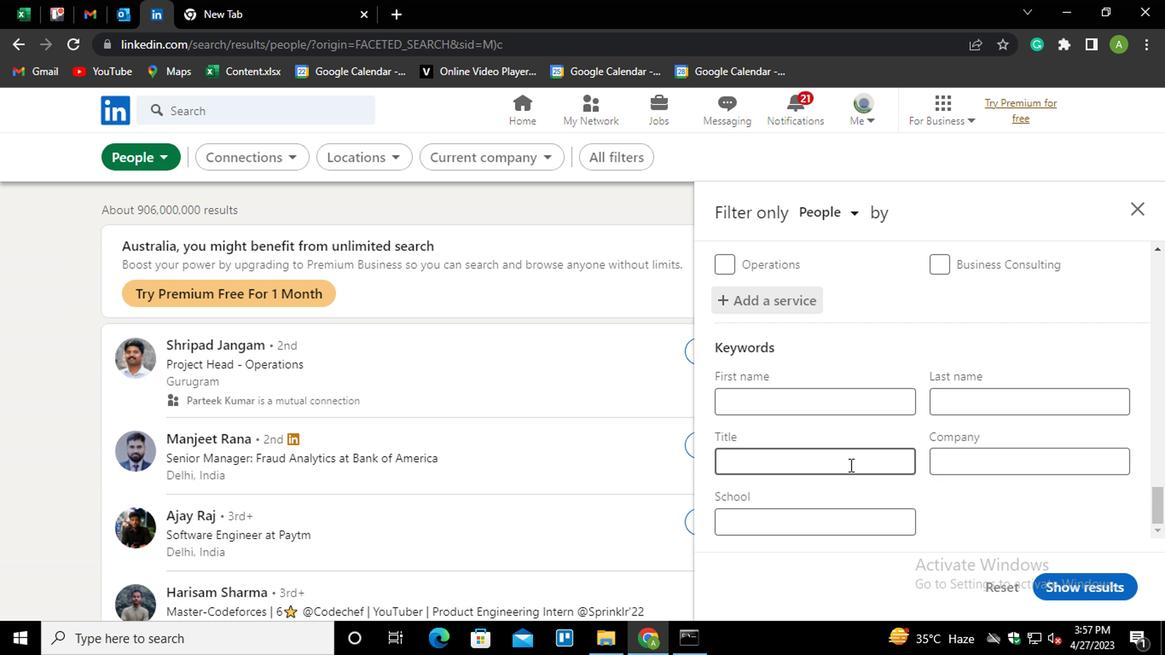 
Action: Mouse pressed left at (825, 469)
Screenshot: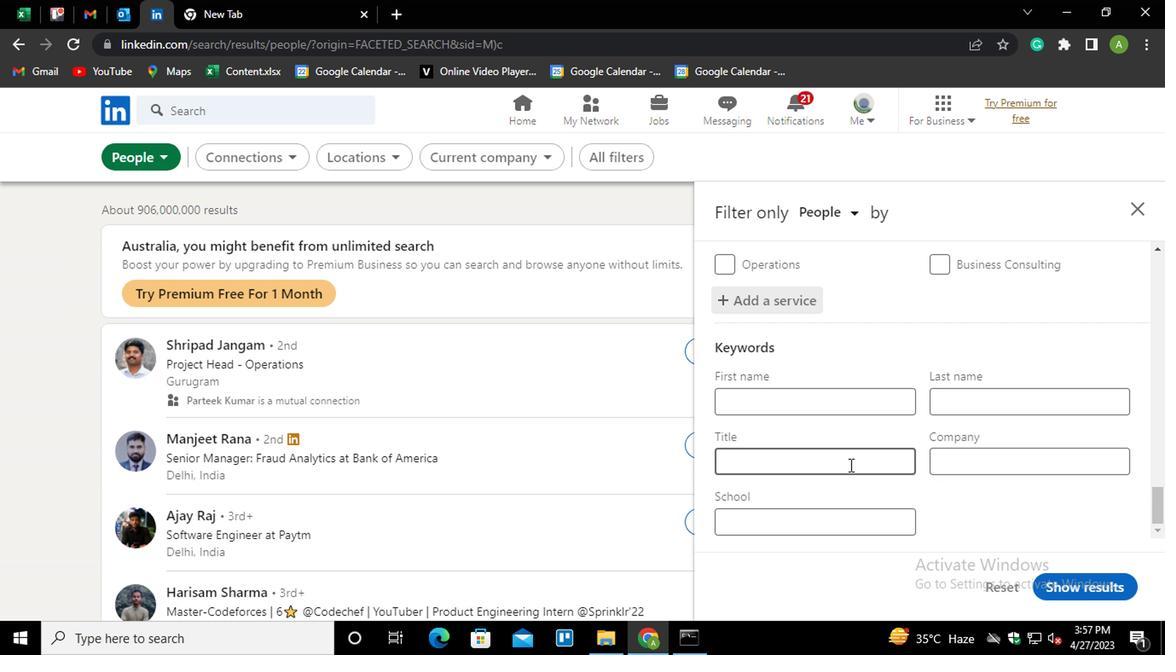 
Action: Mouse moved to (824, 469)
Screenshot: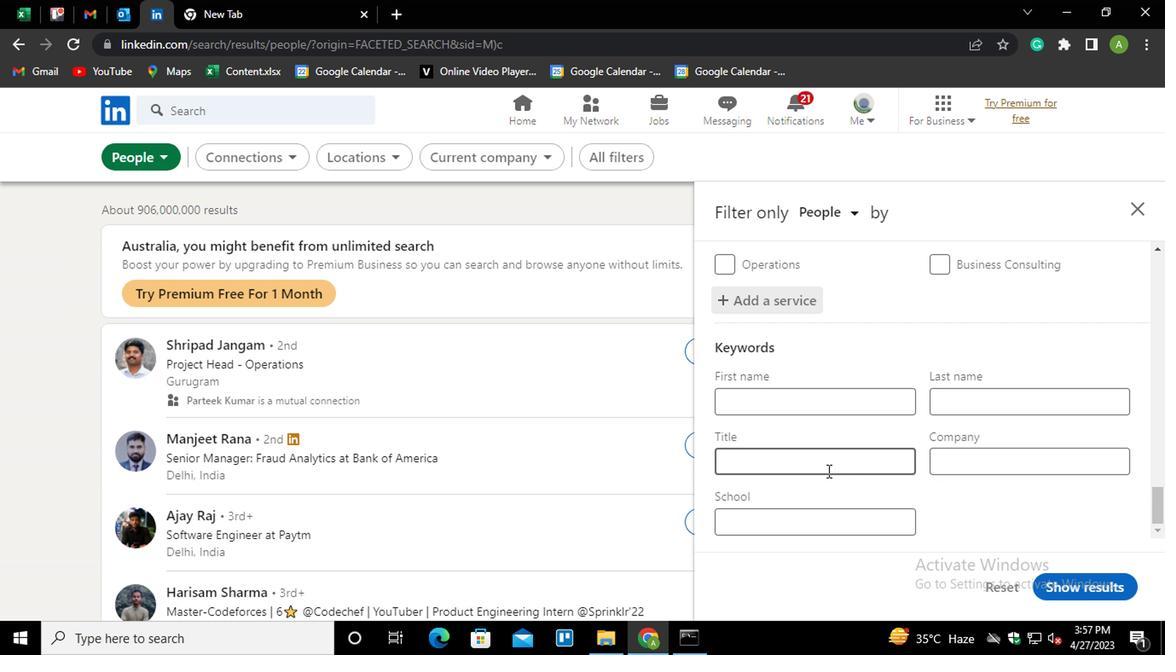 
Action: Key pressed <Key.shift>LIFE<Key.backspace><Key.backspace><Key.backspace>IFE<Key.space><Key.shift><Key.shift><Key.shift><Key.shift><Key.shift><Key.shift><Key.shift><Key.shift><Key.shift><Key.shift><Key.shift><Key.shift><Key.shift><Key.shift><Key.shift><Key.shift><Key.shift><Key.shift><Key.shift><Key.shift><Key.shift><Key.shift><Key.shift><Key.shift><Key.shift><Key.shift><Key.shift><Key.shift><Key.shift><Key.shift><Key.shift><Key.shift><Key.shift><Key.shift><Key.shift><Key.shift><Key.shift><Key.shift><Key.shift>CO<Key.backspace>OACH
Screenshot: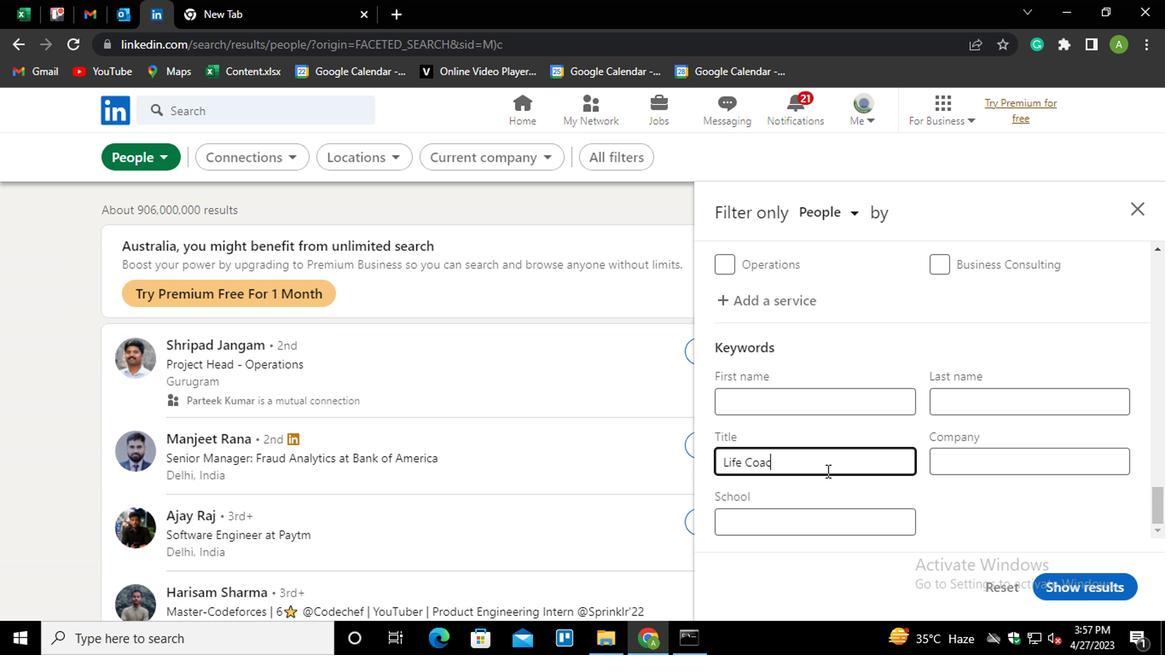 
Action: Mouse moved to (967, 510)
Screenshot: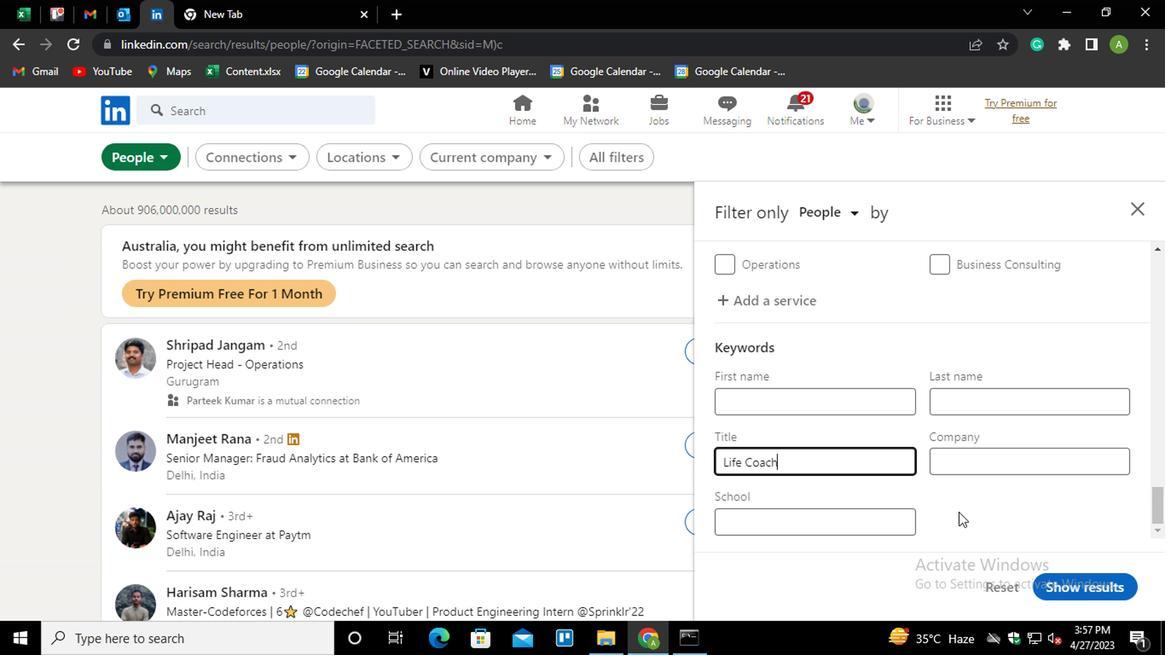 
Action: Mouse pressed left at (967, 510)
Screenshot: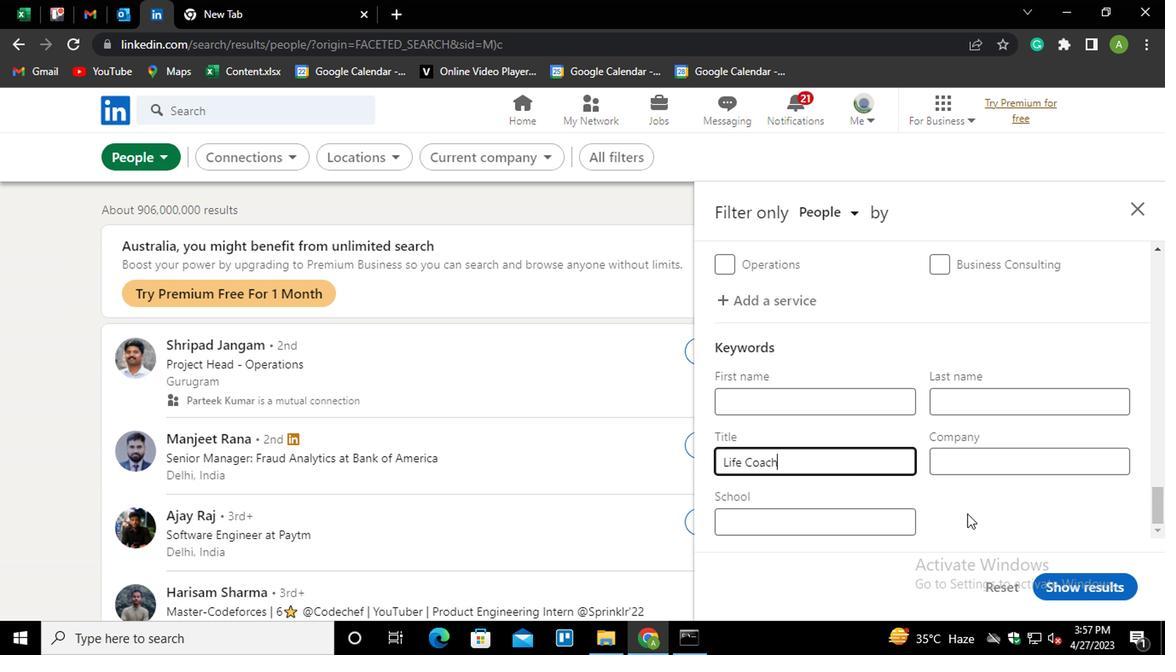 
Action: Mouse moved to (1085, 586)
Screenshot: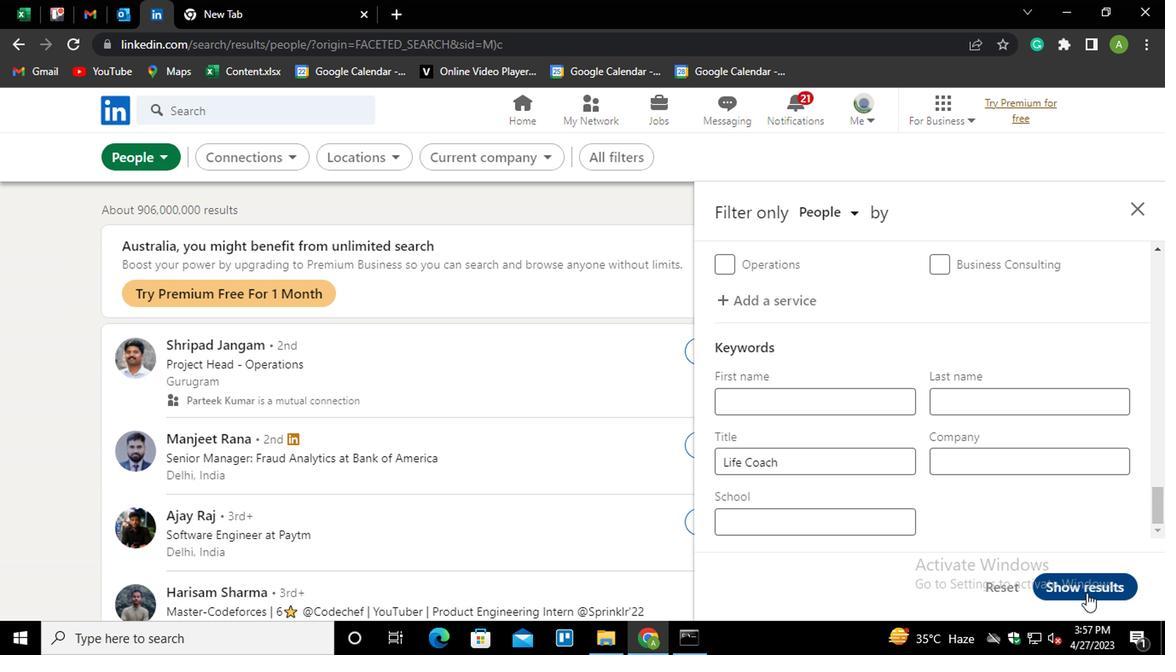 
Action: Mouse pressed left at (1085, 586)
Screenshot: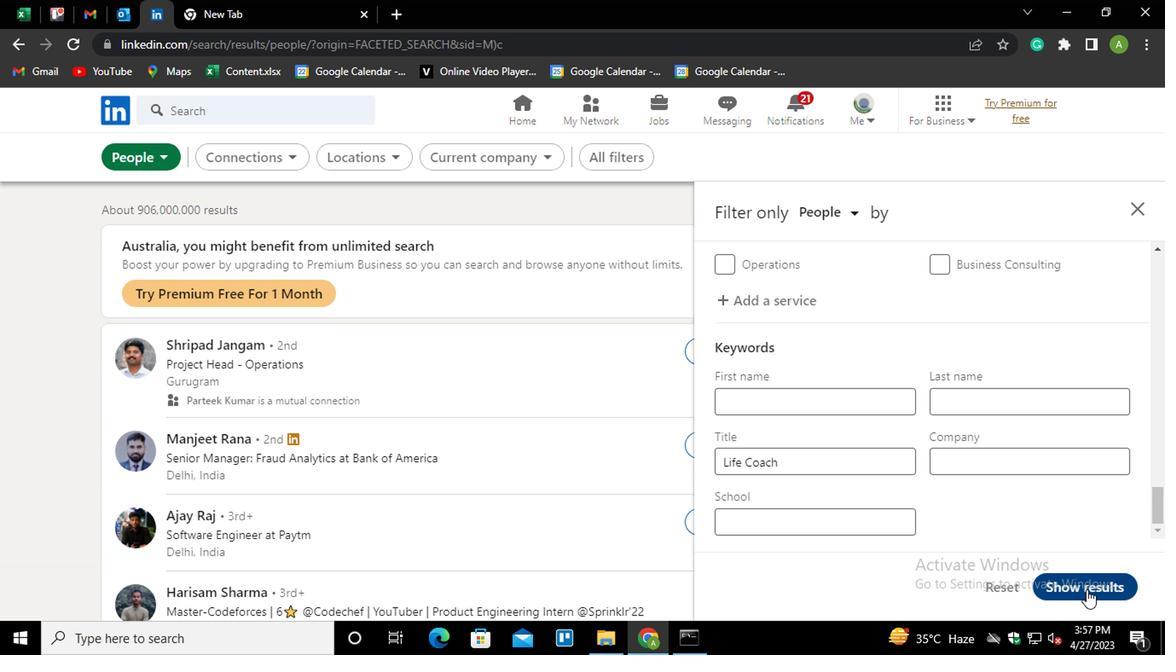 
Action: Mouse moved to (1068, 595)
Screenshot: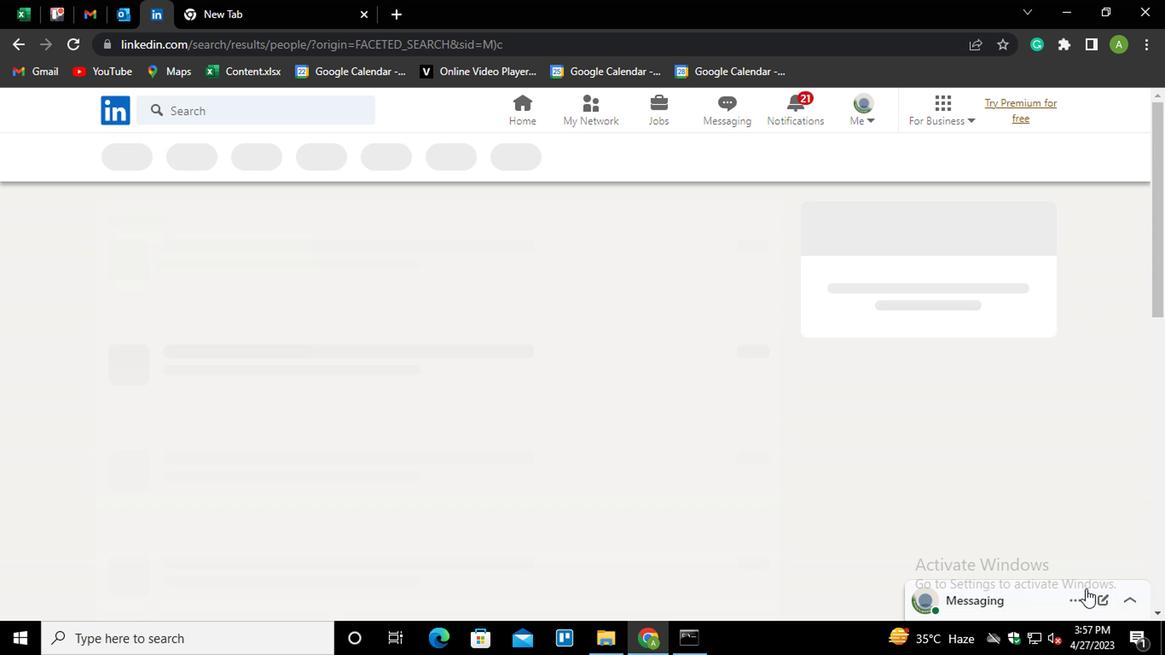 
